 Task: Find connections with filter location Meulaboh with filter topic #Strategywith filter profile language French with filter current company NTT Ltd. with filter school Dr B R Ambedkar National Institute of Technology, Jalandhar with filter industry Medical and Diagnostic Laboratories with filter service category Packaging Design with filter keywords title Chief Robot Whisperer
Action: Mouse pressed left at (496, 68)
Screenshot: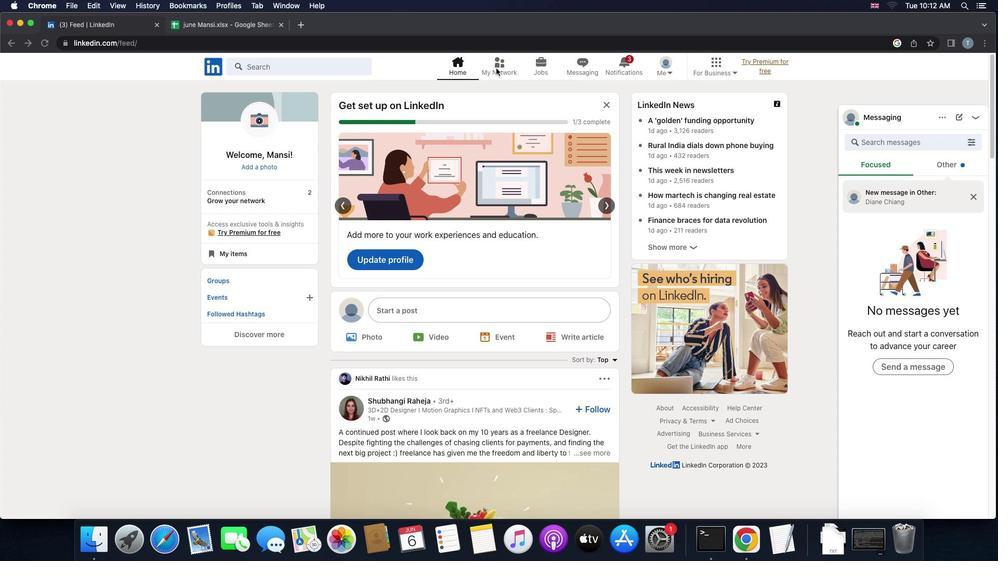 
Action: Mouse pressed left at (496, 68)
Screenshot: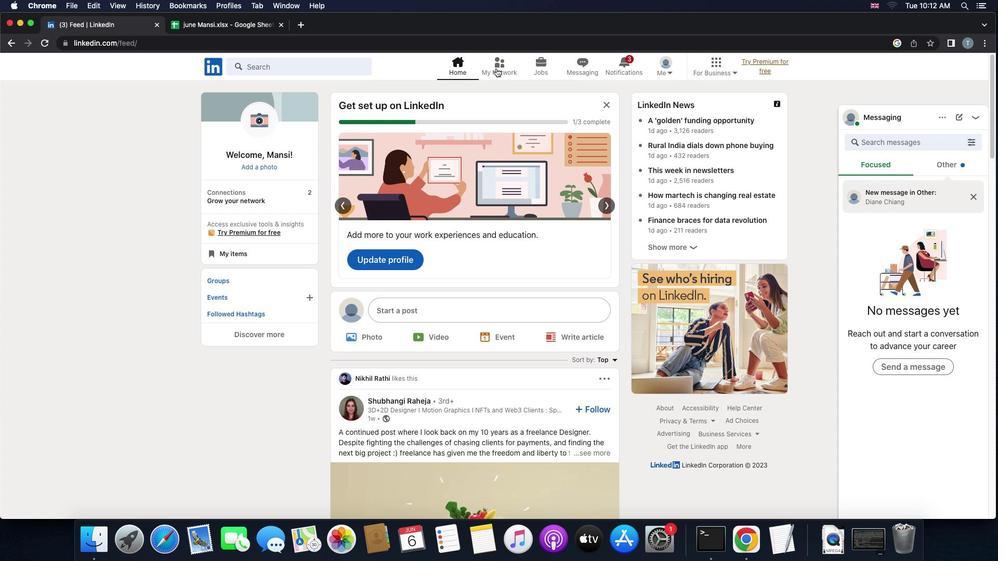
Action: Mouse moved to (305, 124)
Screenshot: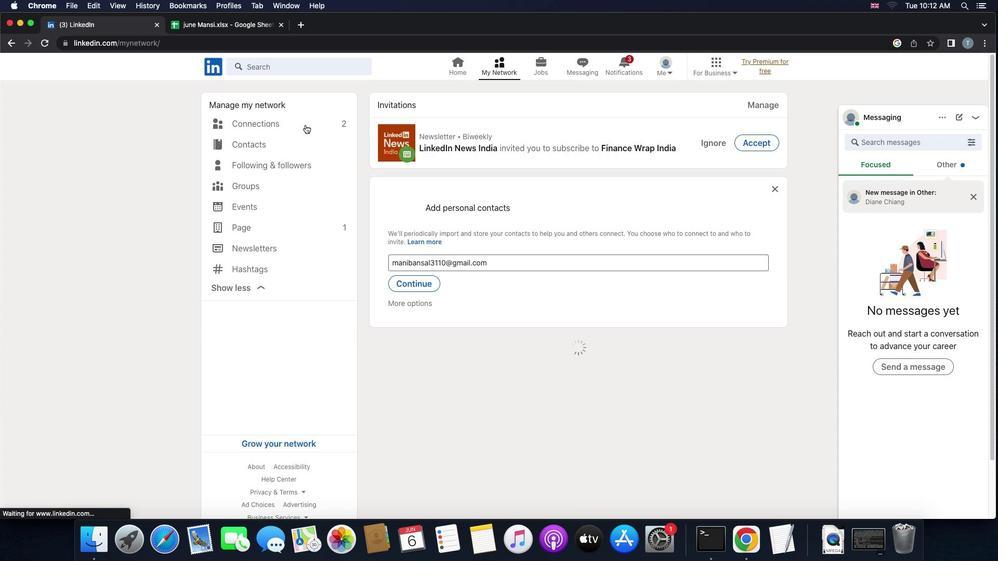 
Action: Mouse pressed left at (305, 124)
Screenshot: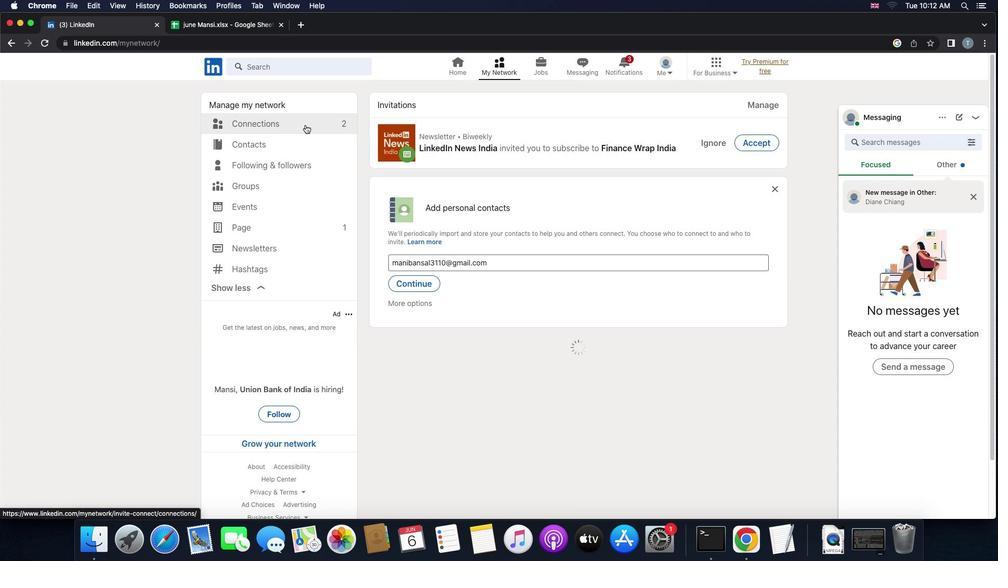 
Action: Mouse pressed left at (305, 124)
Screenshot: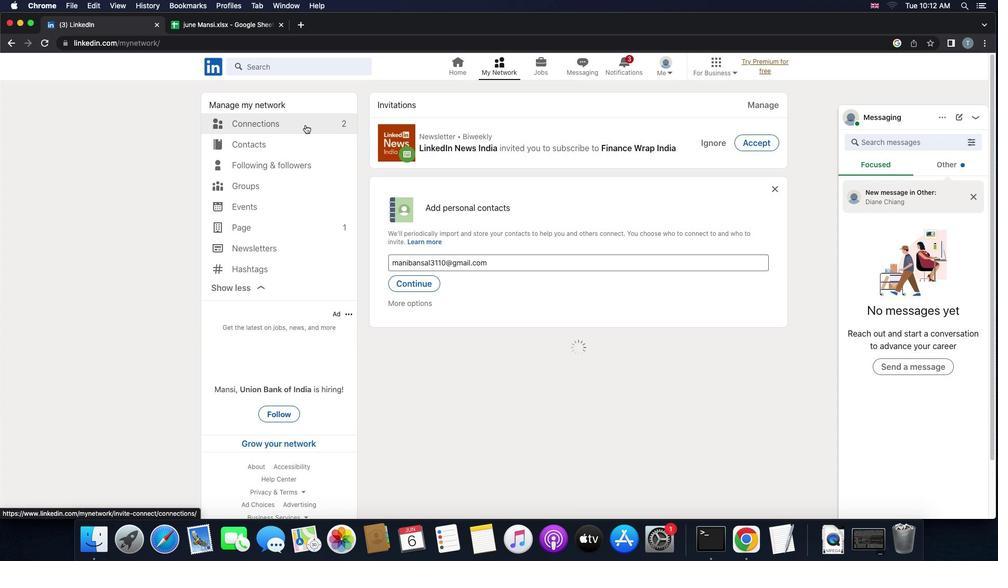 
Action: Mouse moved to (561, 125)
Screenshot: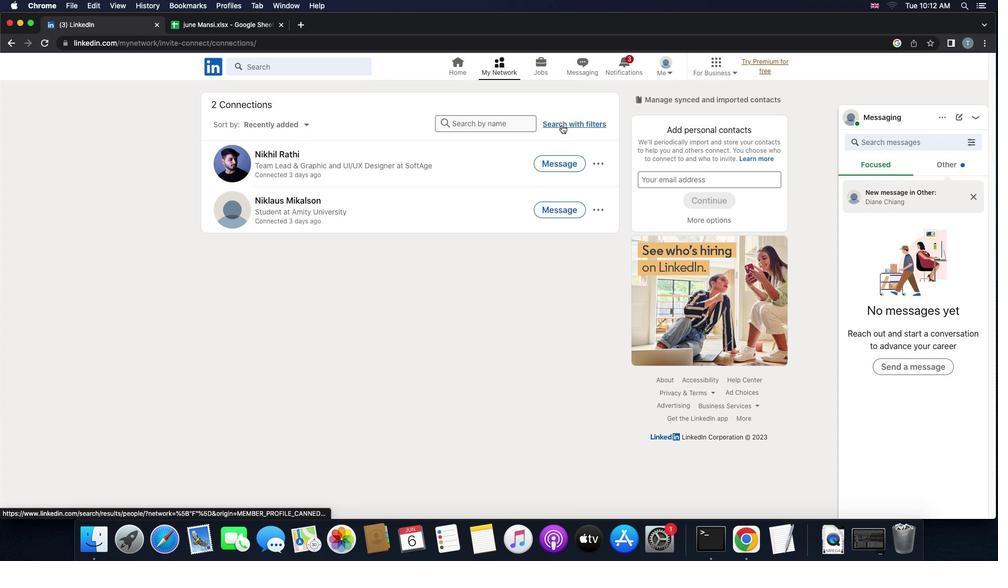 
Action: Mouse pressed left at (561, 125)
Screenshot: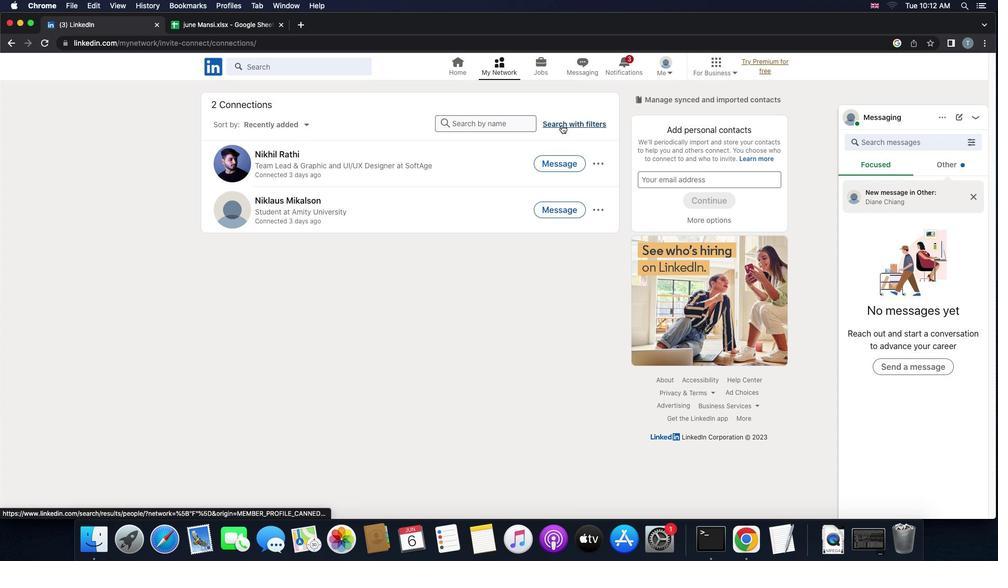 
Action: Mouse moved to (538, 95)
Screenshot: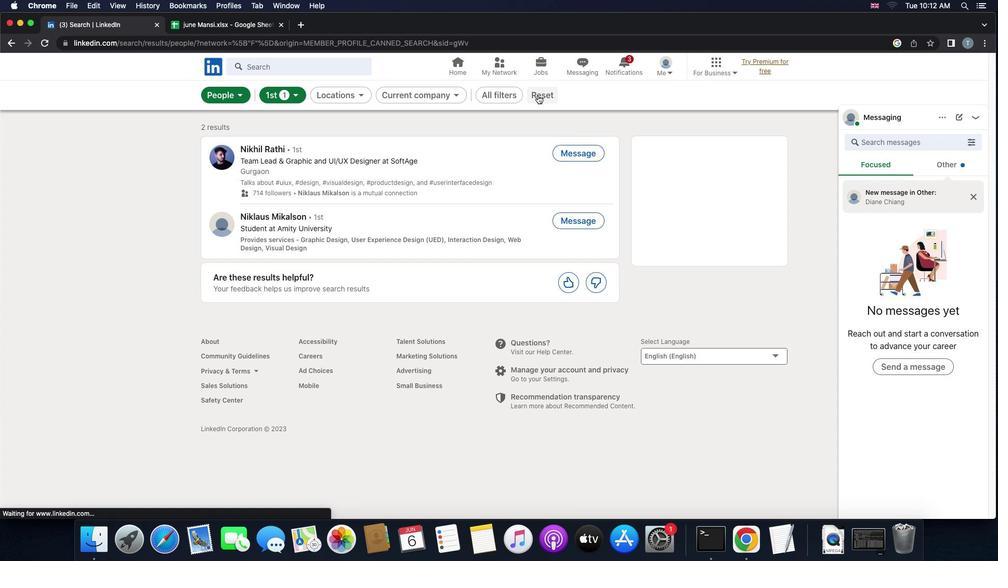 
Action: Mouse pressed left at (538, 95)
Screenshot: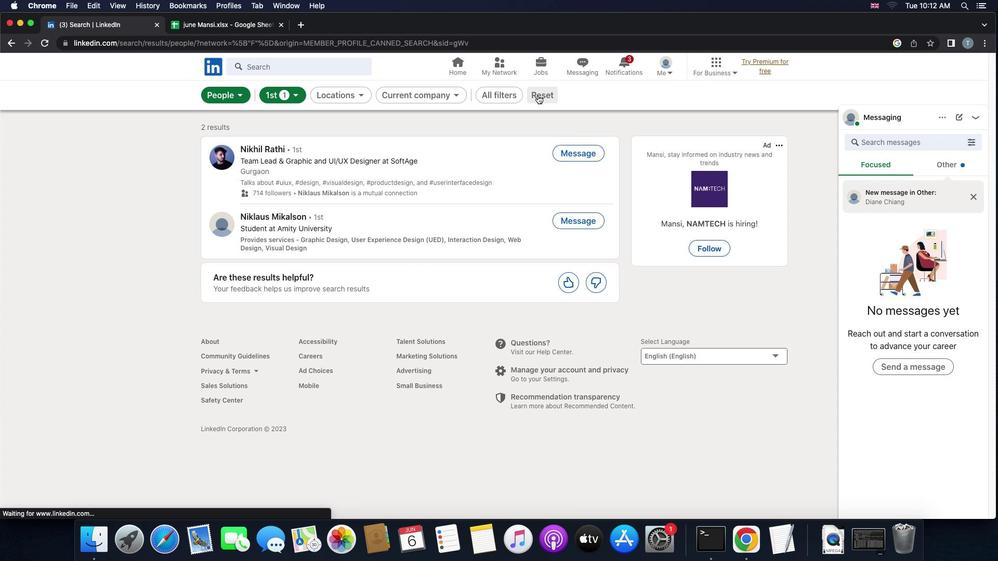 
Action: Mouse moved to (535, 94)
Screenshot: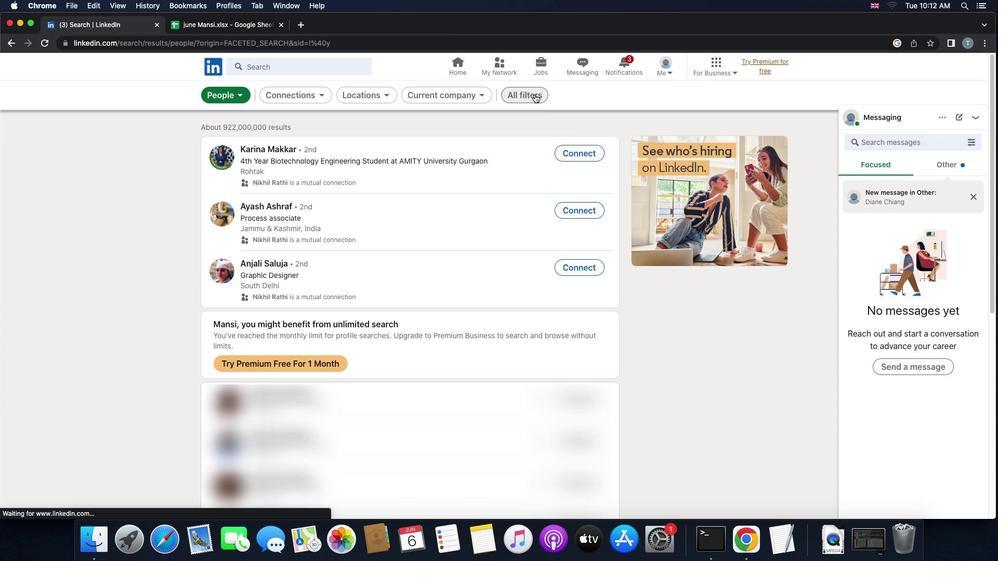
Action: Mouse pressed left at (535, 94)
Screenshot: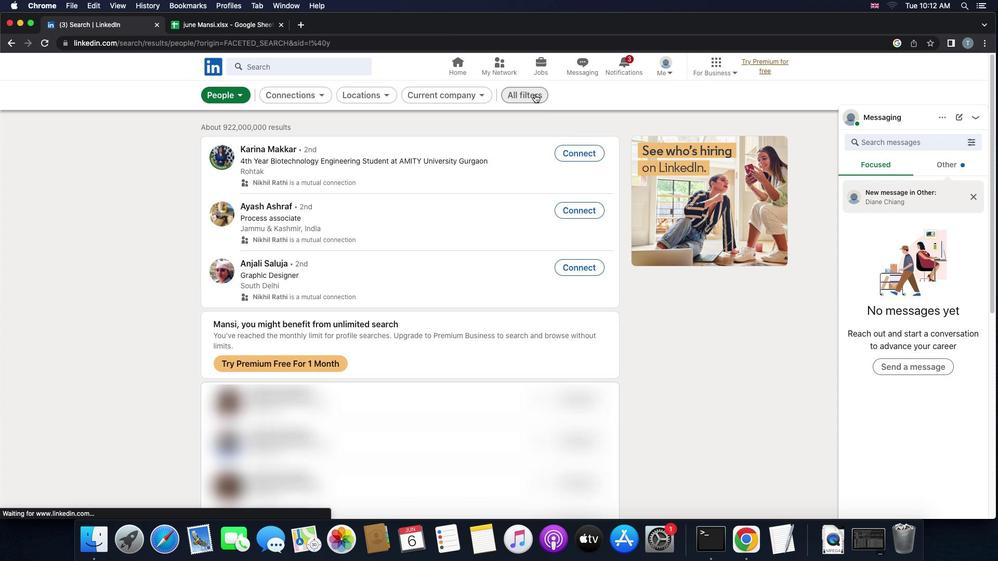 
Action: Mouse moved to (758, 288)
Screenshot: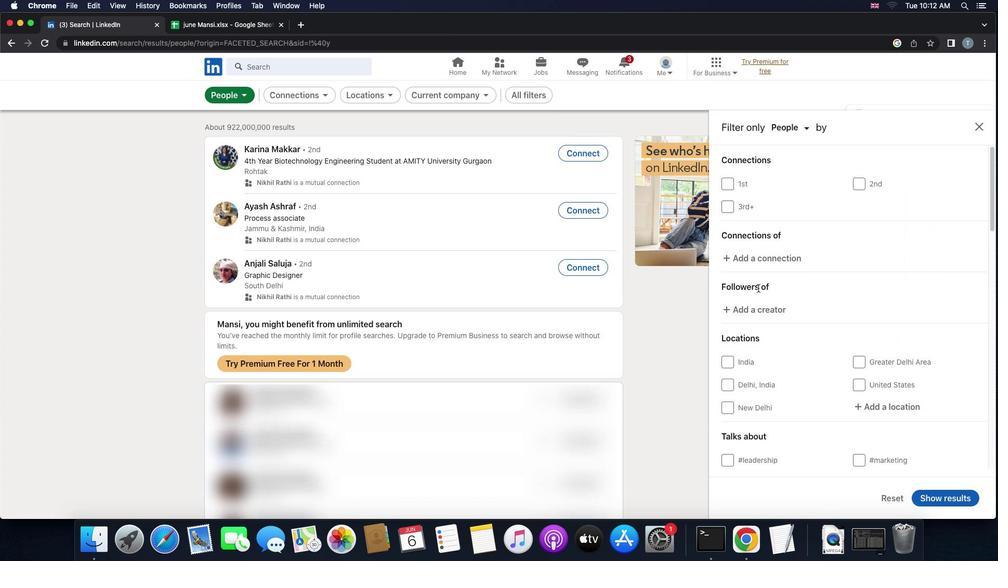 
Action: Mouse scrolled (758, 288) with delta (0, 0)
Screenshot: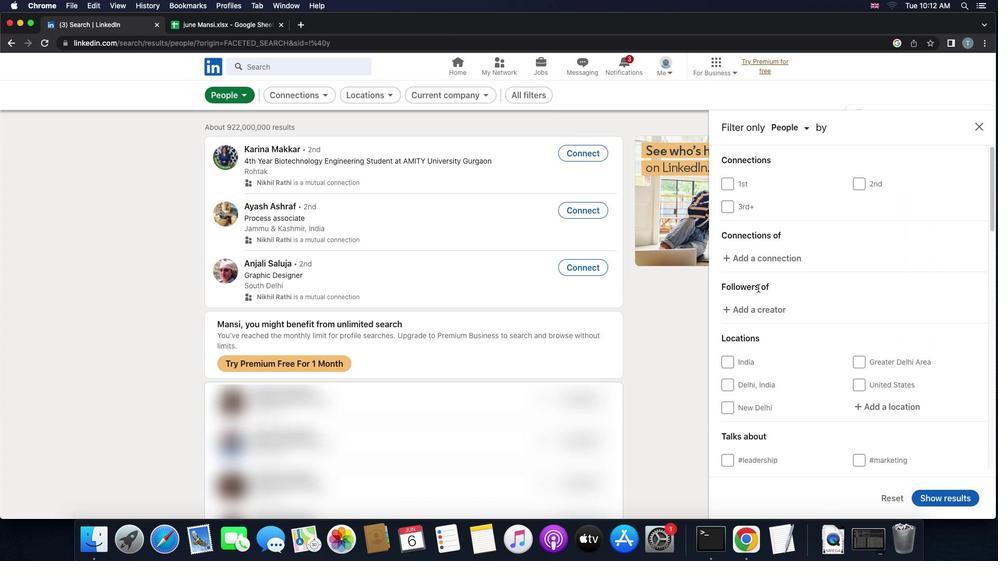 
Action: Mouse scrolled (758, 288) with delta (0, 0)
Screenshot: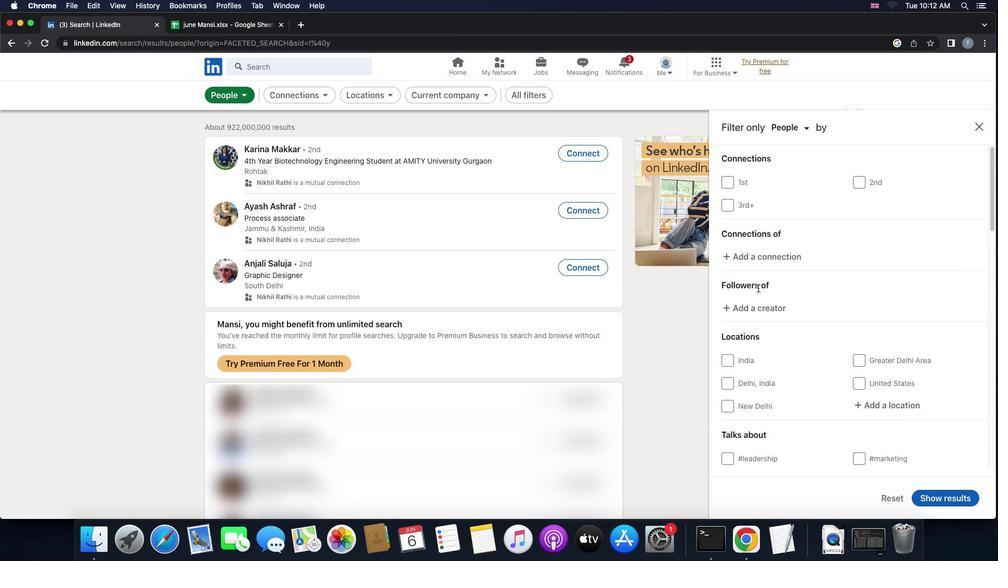 
Action: Mouse scrolled (758, 288) with delta (0, 0)
Screenshot: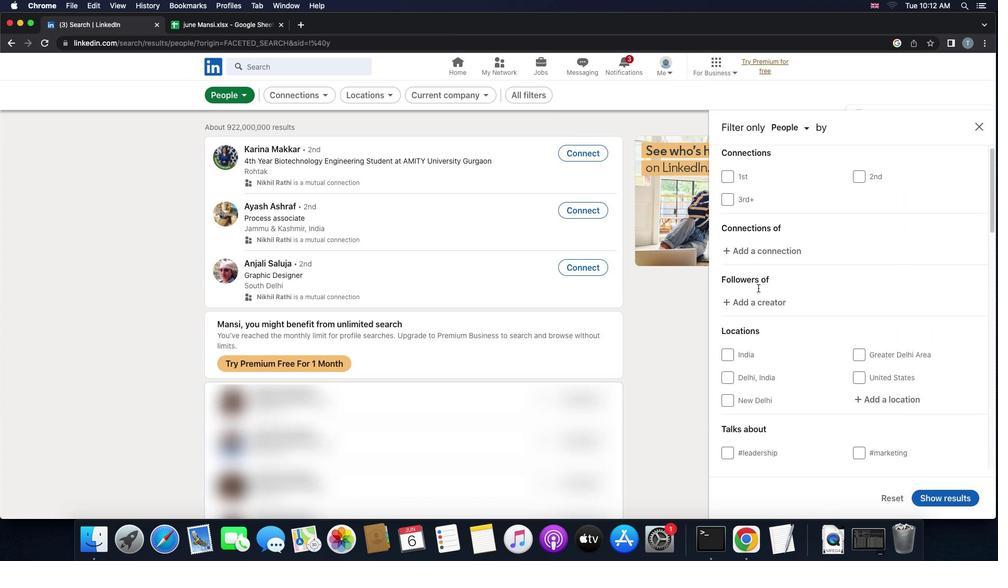 
Action: Mouse scrolled (758, 288) with delta (0, 0)
Screenshot: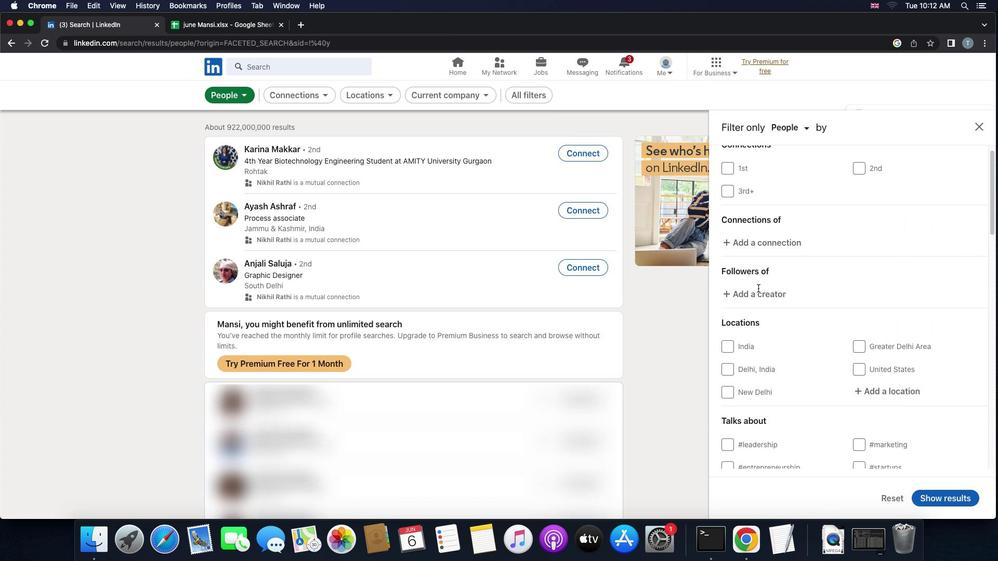 
Action: Mouse moved to (776, 307)
Screenshot: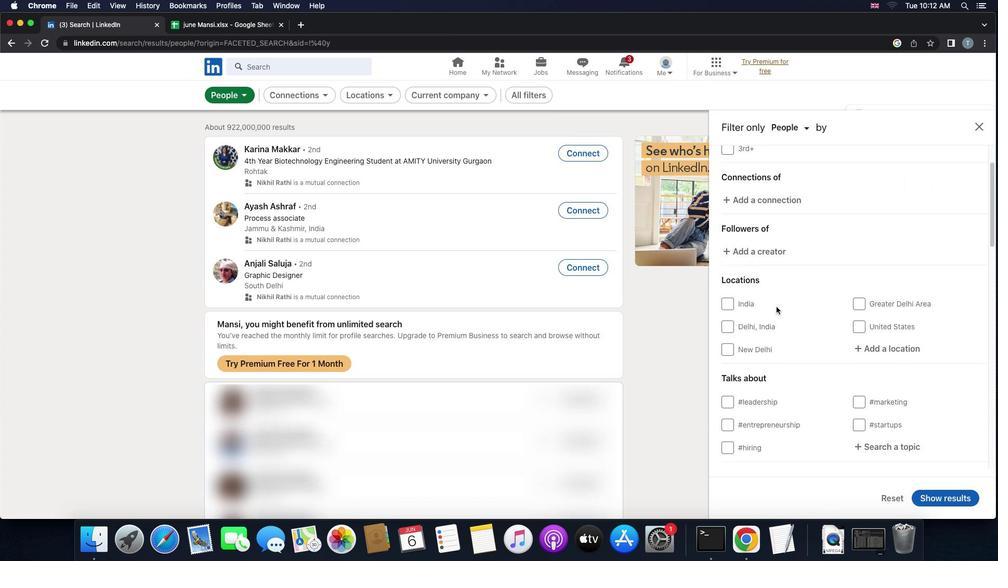 
Action: Mouse scrolled (776, 307) with delta (0, 0)
Screenshot: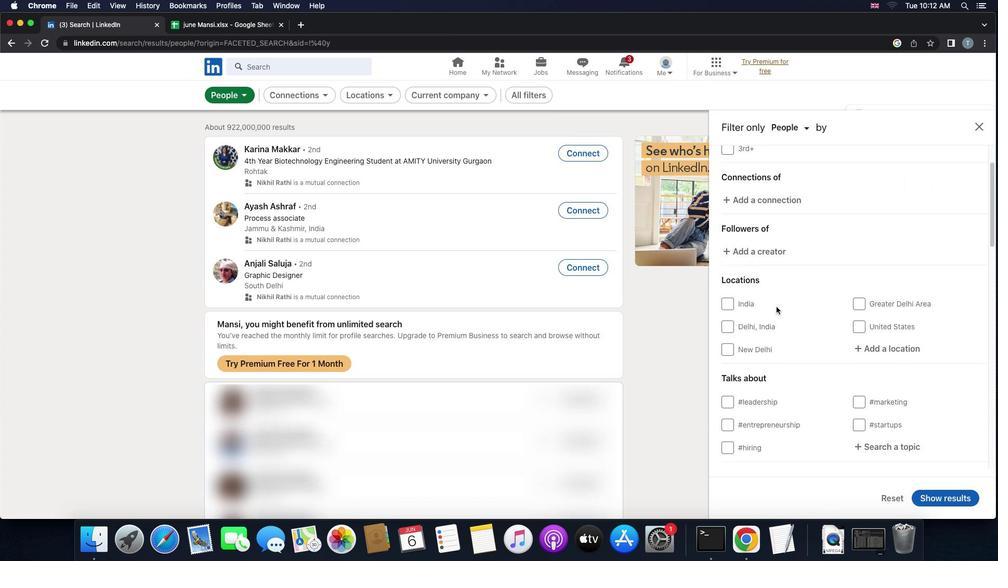
Action: Mouse scrolled (776, 307) with delta (0, 0)
Screenshot: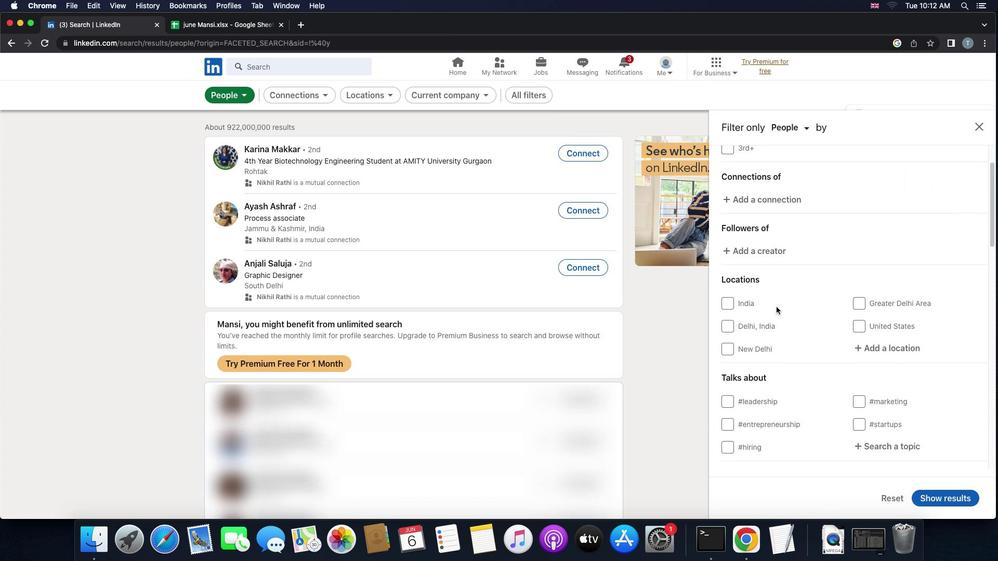 
Action: Mouse scrolled (776, 307) with delta (0, 0)
Screenshot: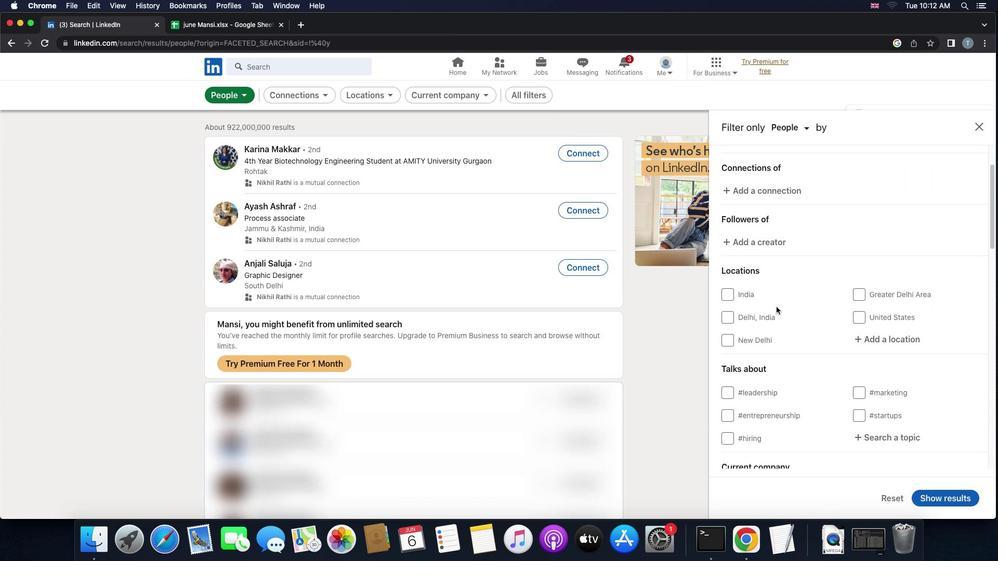 
Action: Mouse moved to (885, 298)
Screenshot: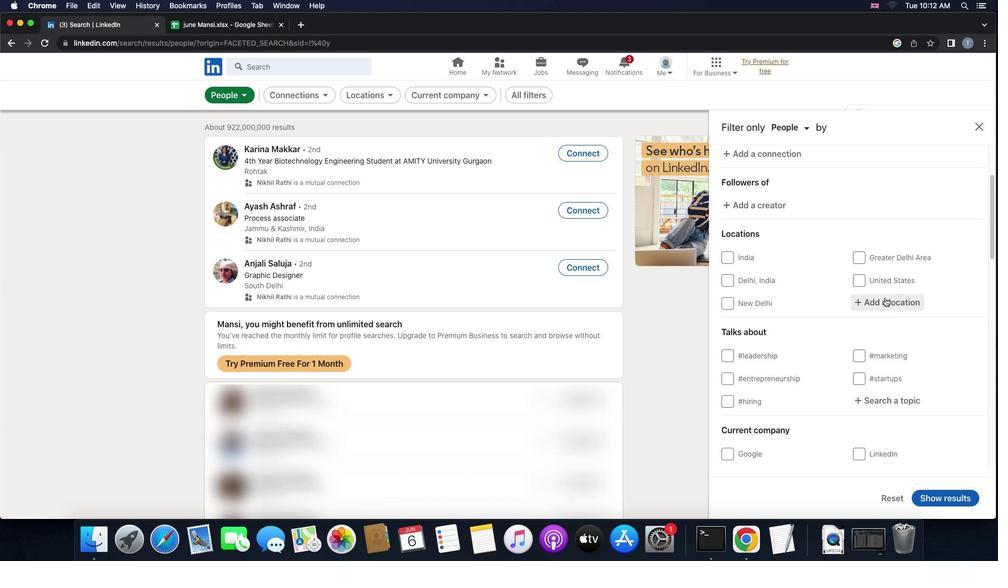 
Action: Mouse pressed left at (885, 298)
Screenshot: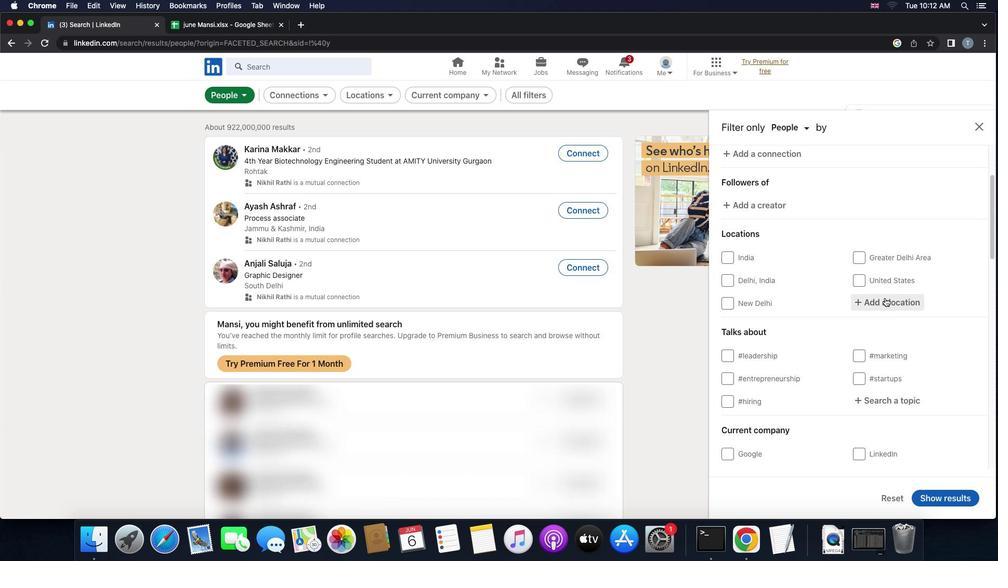 
Action: Mouse moved to (811, 293)
Screenshot: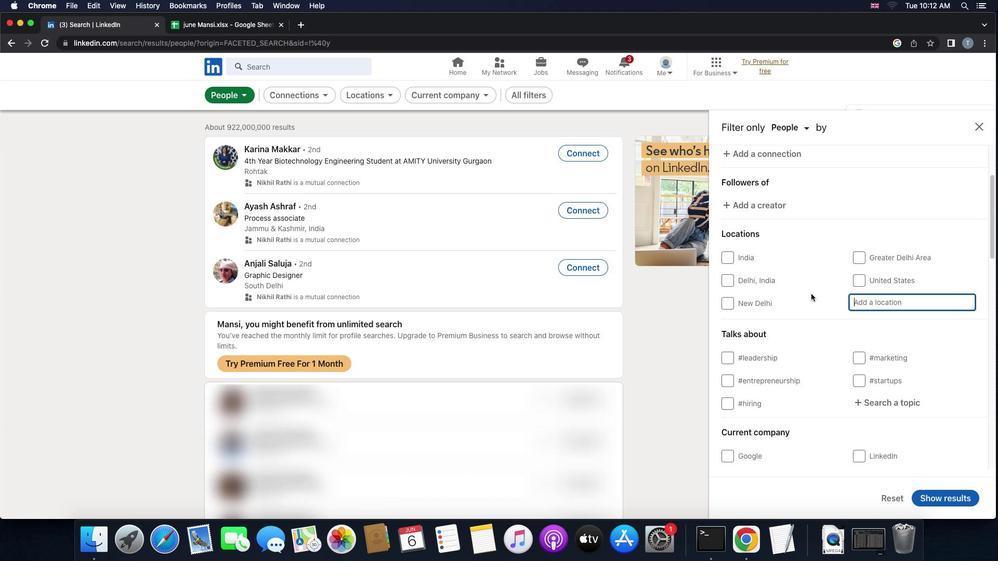 
Action: Key pressed Key.shift'M''e''u'
Screenshot: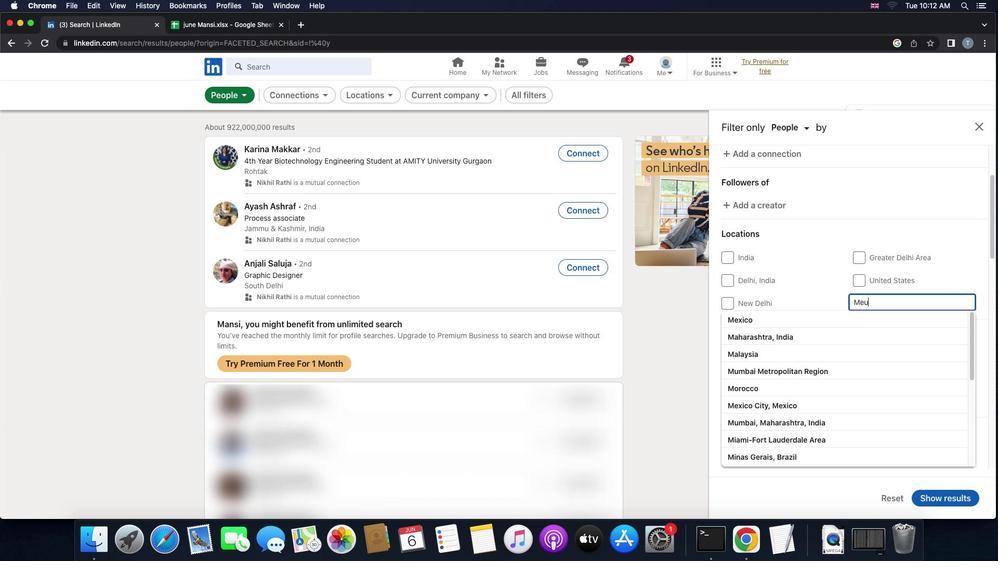 
Action: Mouse moved to (811, 293)
Screenshot: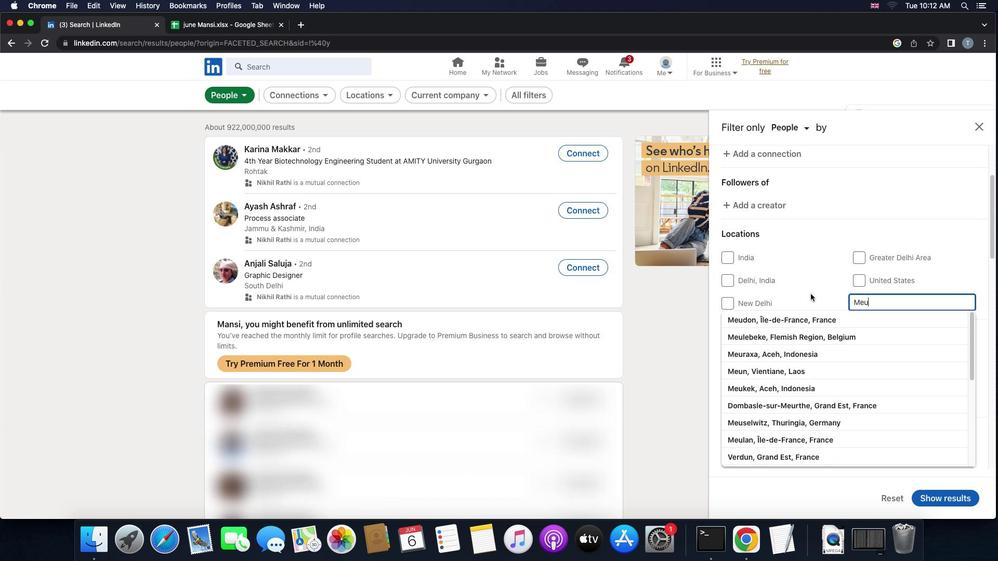 
Action: Key pressed 'l''a''n'Key.backspace'b''o''h'
Screenshot: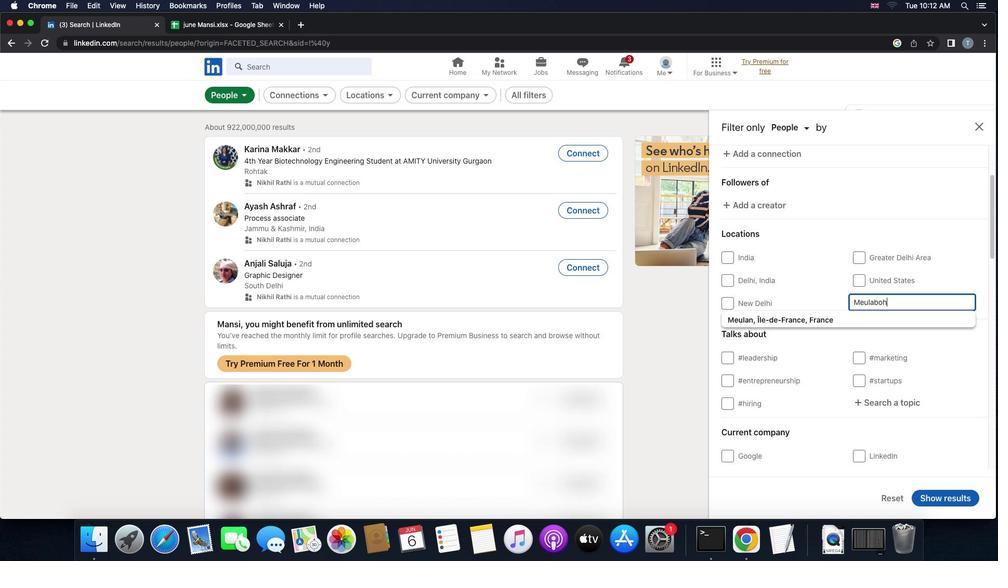 
Action: Mouse moved to (810, 305)
Screenshot: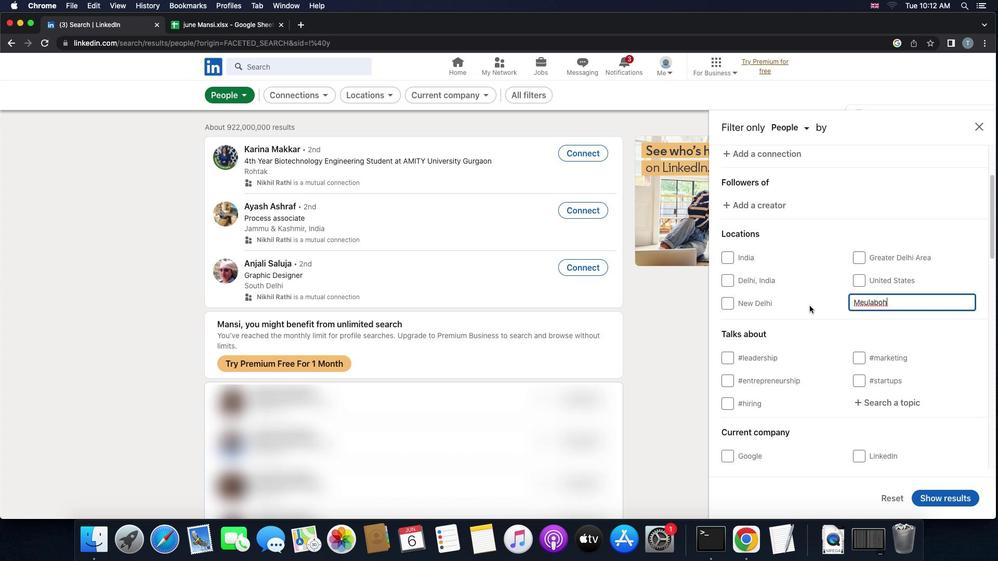
Action: Key pressed Key.enter
Screenshot: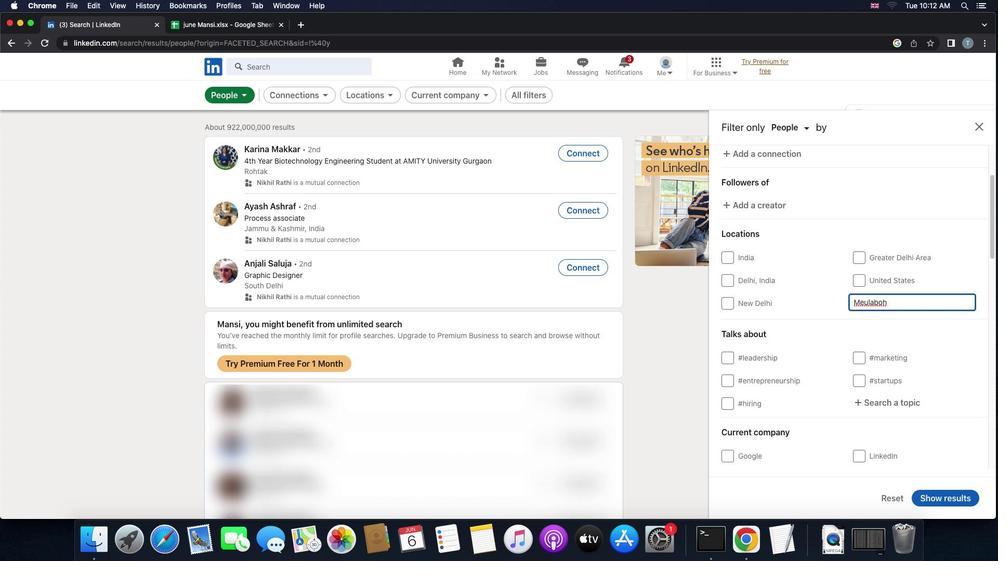 
Action: Mouse moved to (780, 314)
Screenshot: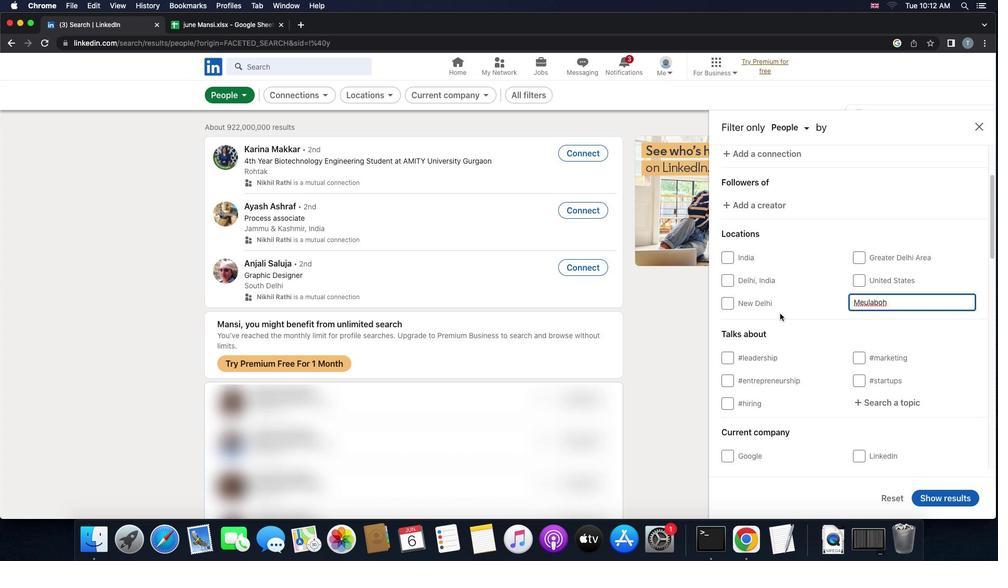 
Action: Mouse scrolled (780, 314) with delta (0, 0)
Screenshot: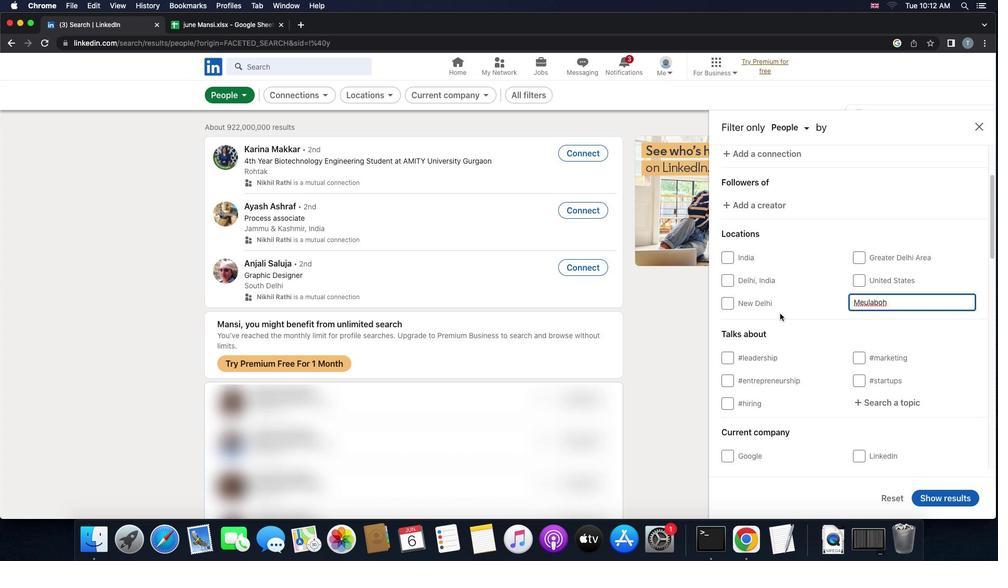 
Action: Mouse scrolled (780, 314) with delta (0, 0)
Screenshot: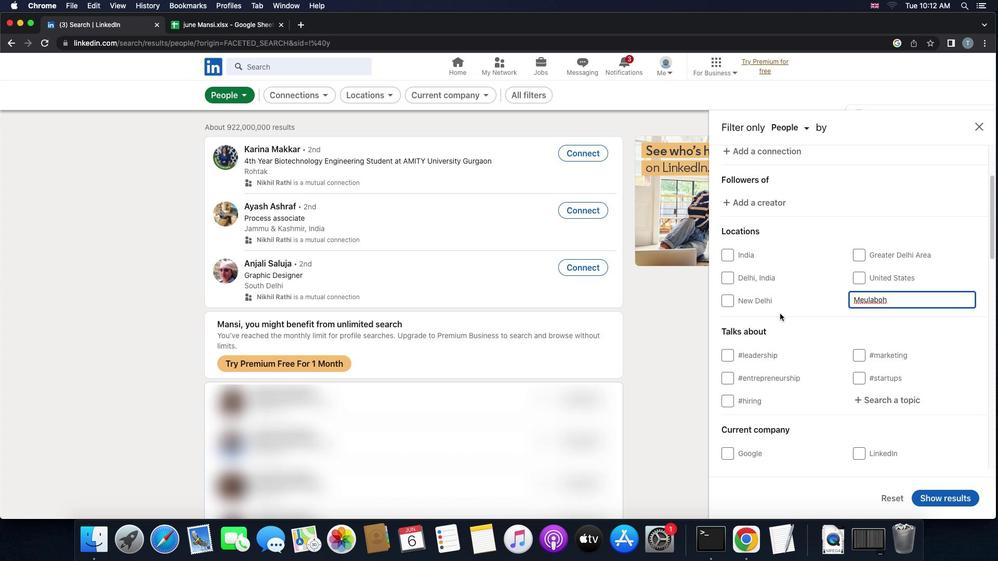 
Action: Mouse scrolled (780, 314) with delta (0, 0)
Screenshot: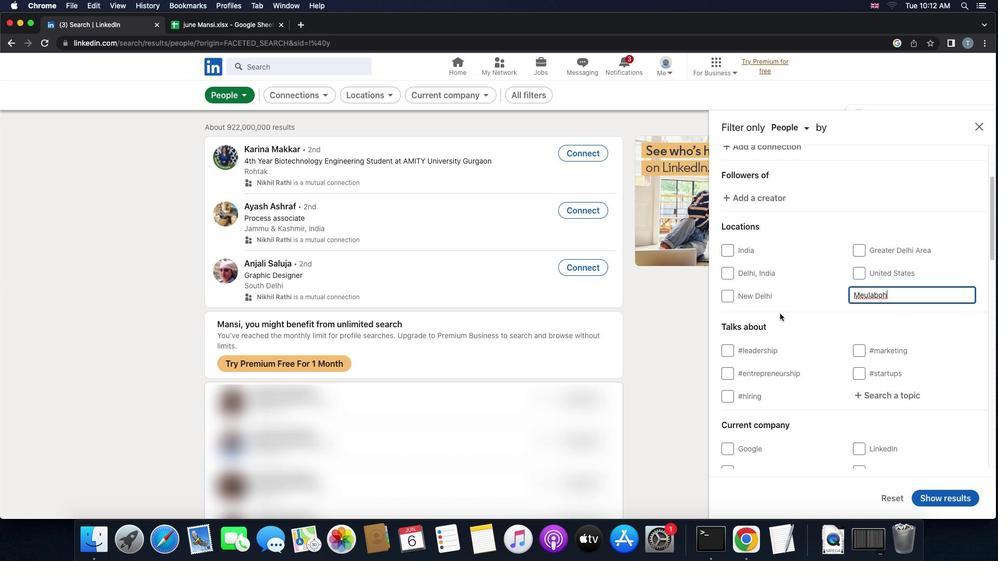 
Action: Mouse scrolled (780, 314) with delta (0, 0)
Screenshot: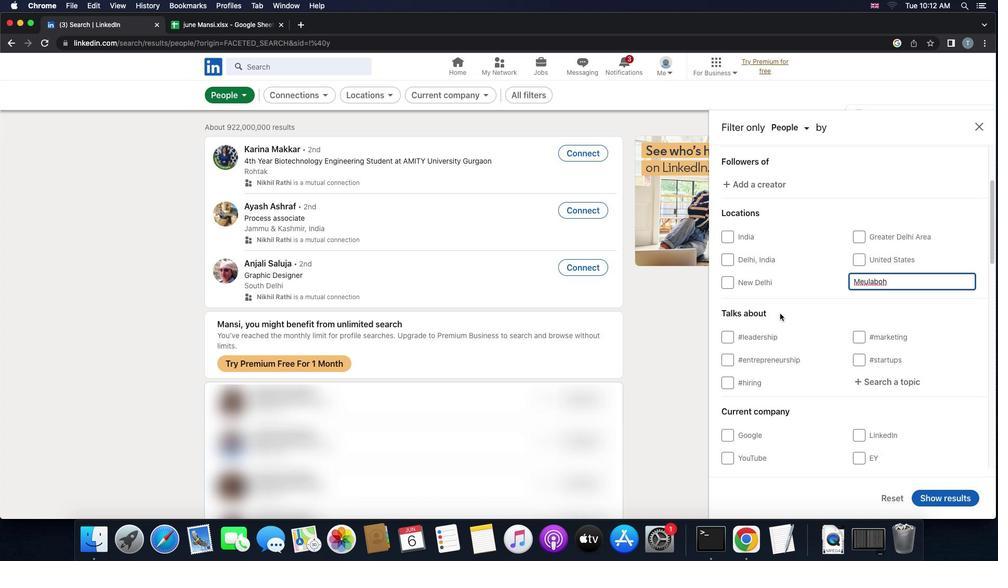 
Action: Mouse scrolled (780, 314) with delta (0, 0)
Screenshot: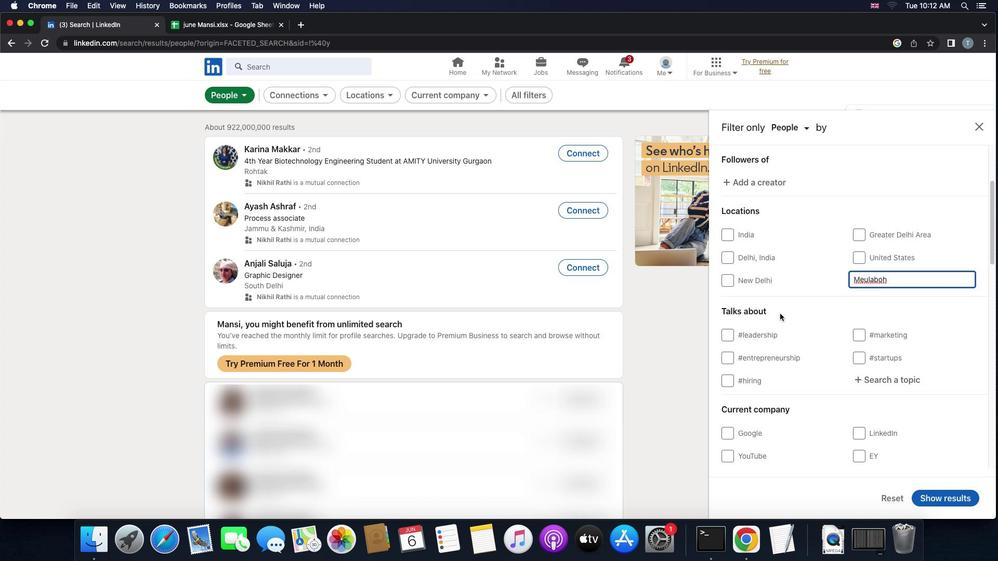 
Action: Mouse scrolled (780, 314) with delta (0, 0)
Screenshot: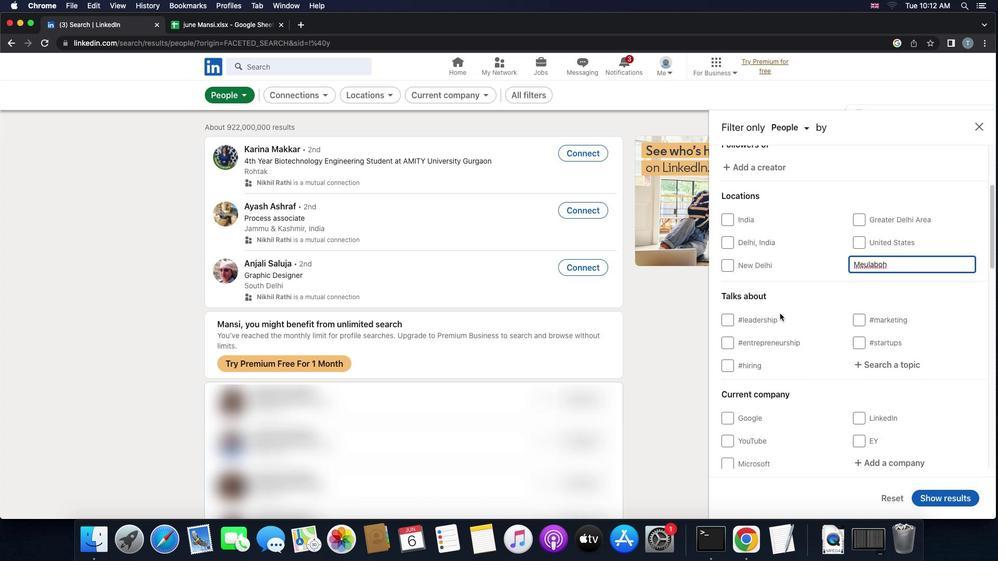
Action: Mouse scrolled (780, 314) with delta (0, 0)
Screenshot: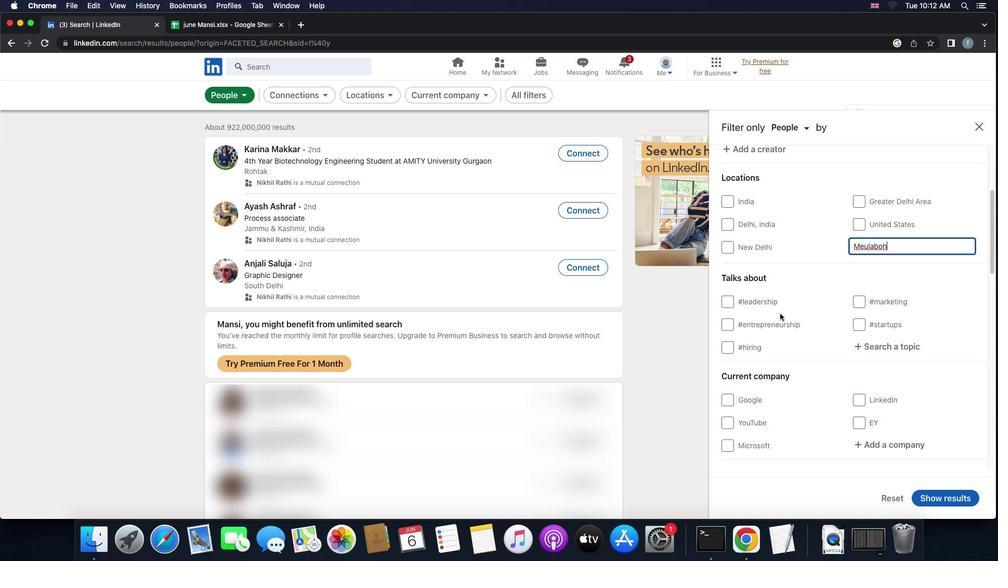 
Action: Mouse scrolled (780, 314) with delta (0, 0)
Screenshot: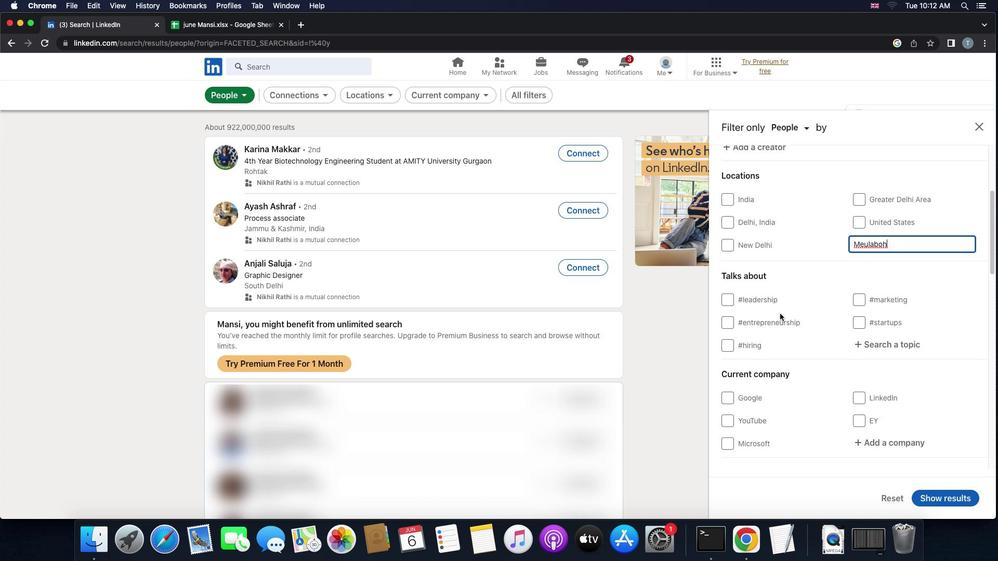 
Action: Mouse moved to (871, 332)
Screenshot: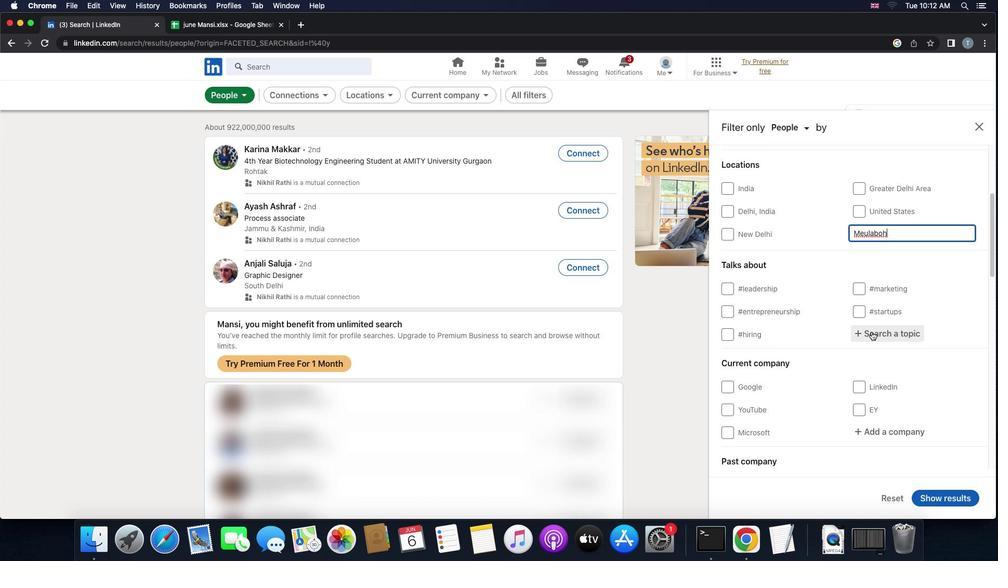 
Action: Mouse pressed left at (871, 332)
Screenshot: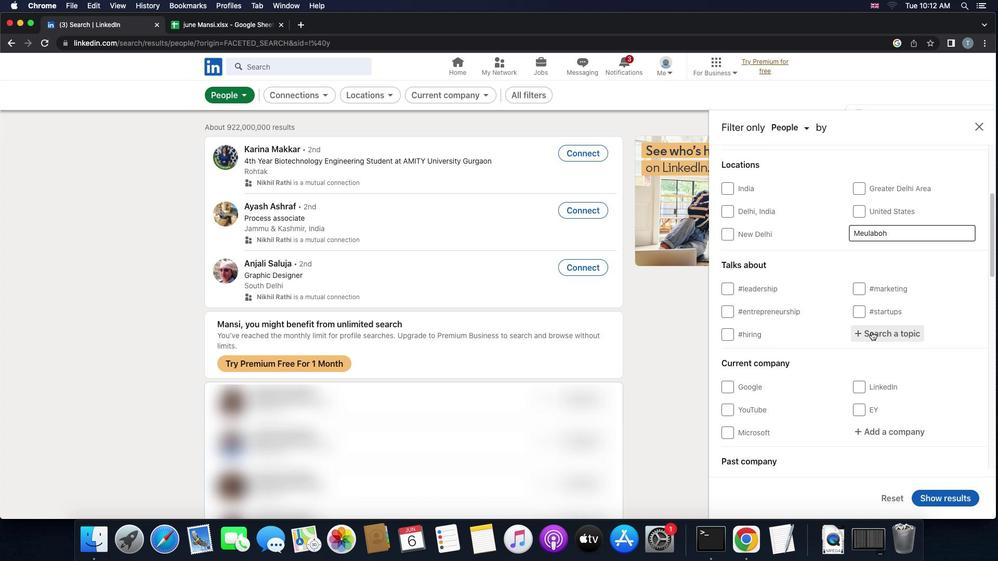 
Action: Mouse moved to (868, 331)
Screenshot: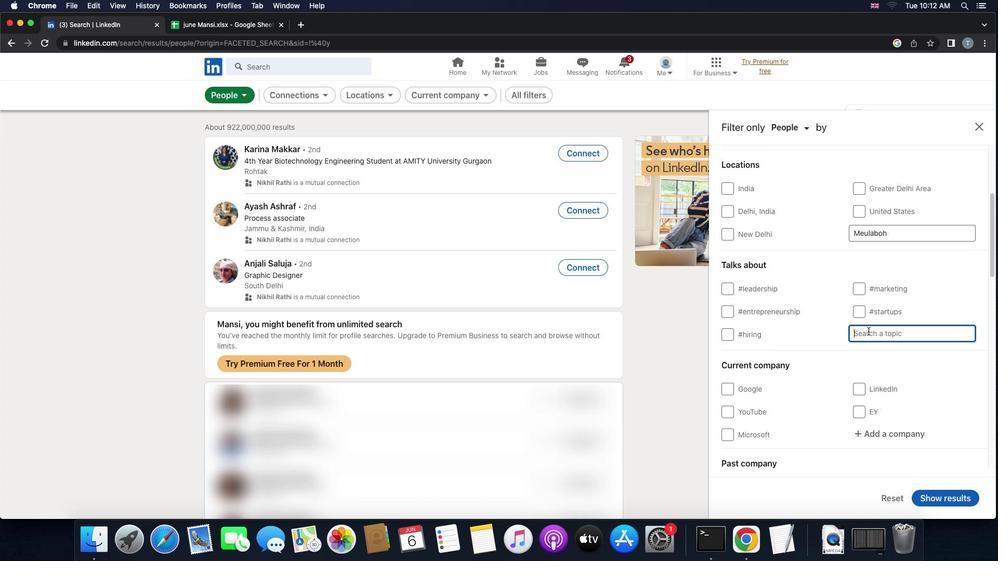 
Action: Key pressed 's''t''r''a''t''e''g''y'
Screenshot: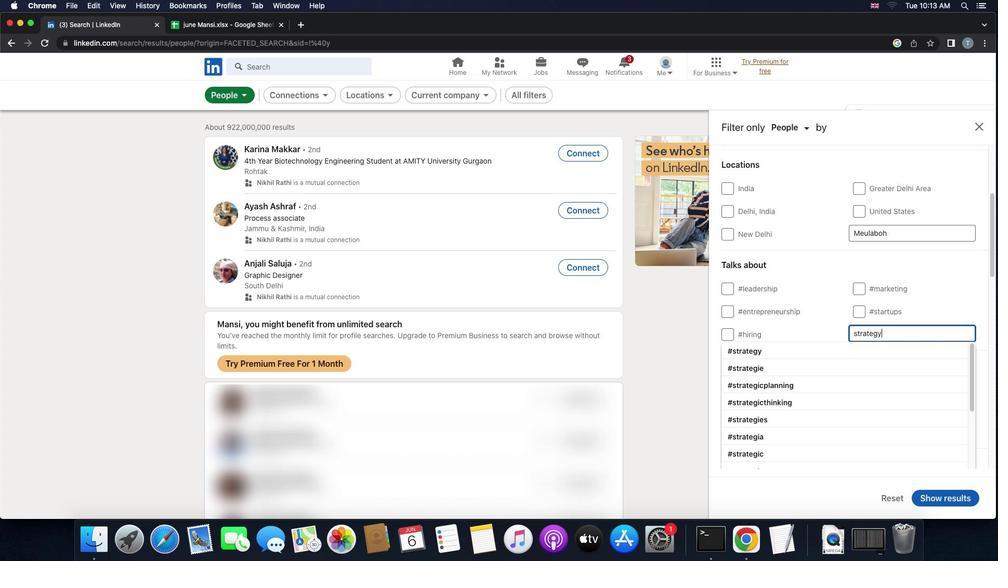 
Action: Mouse moved to (823, 352)
Screenshot: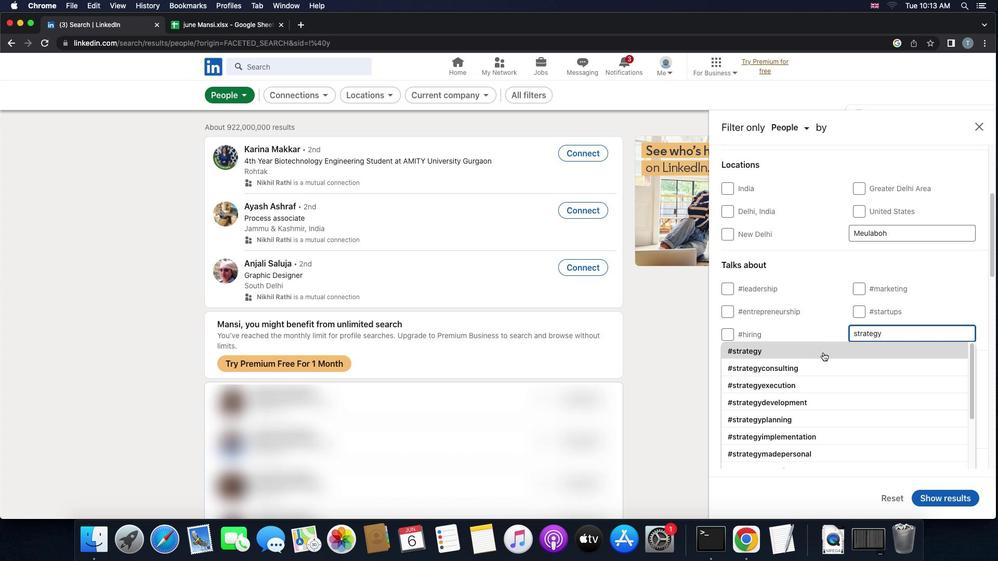 
Action: Mouse pressed left at (823, 352)
Screenshot: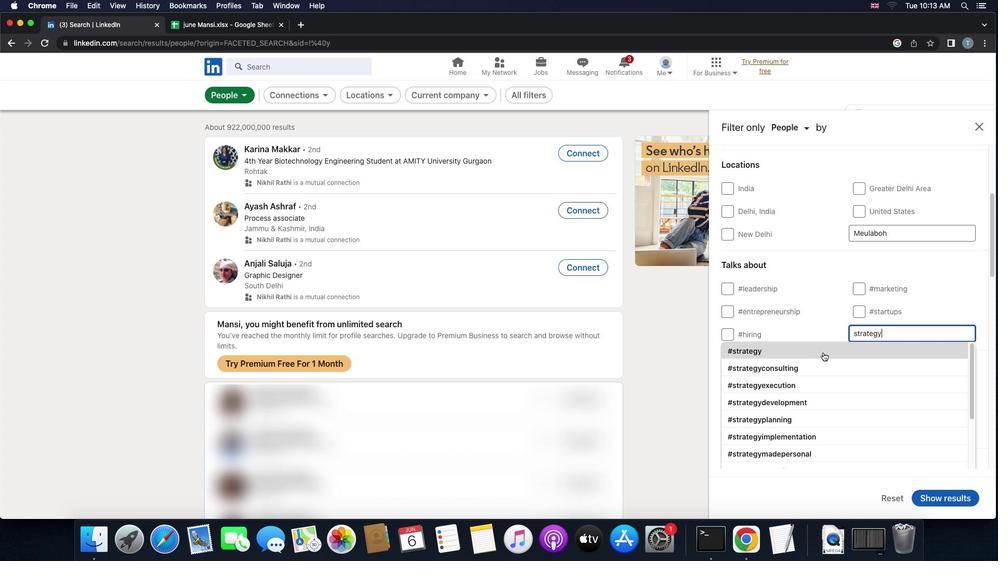 
Action: Mouse moved to (823, 353)
Screenshot: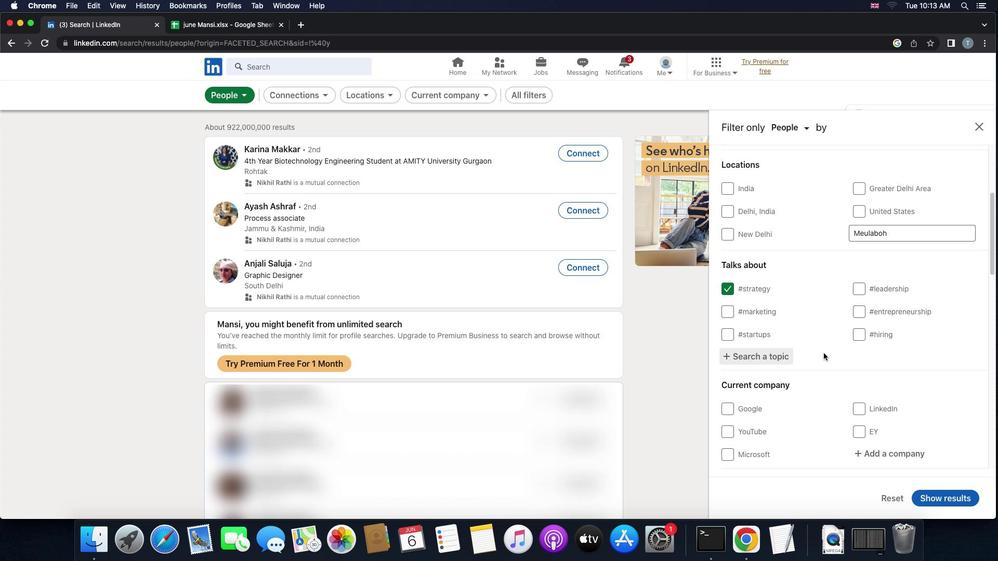
Action: Mouse scrolled (823, 353) with delta (0, 0)
Screenshot: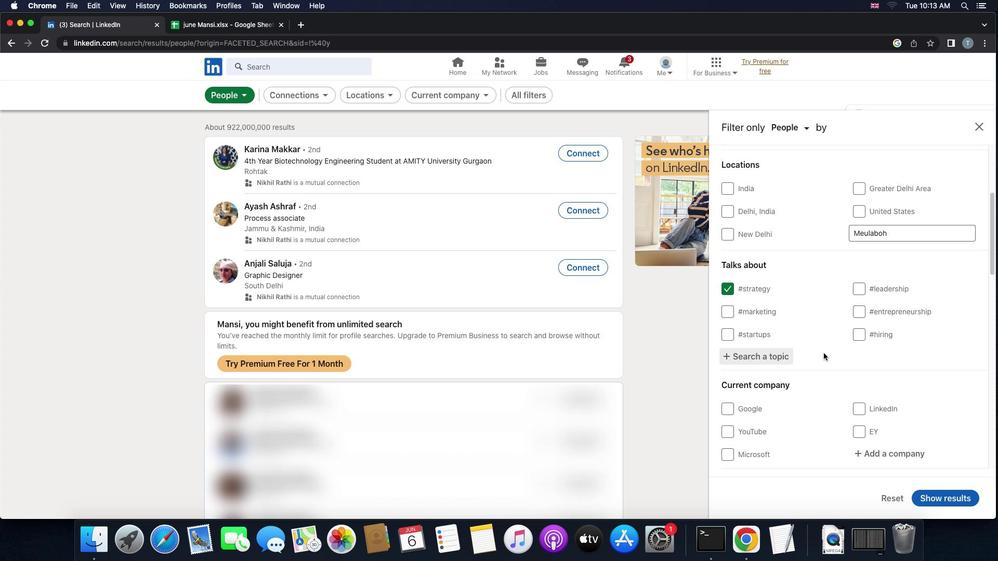
Action: Mouse scrolled (823, 353) with delta (0, 0)
Screenshot: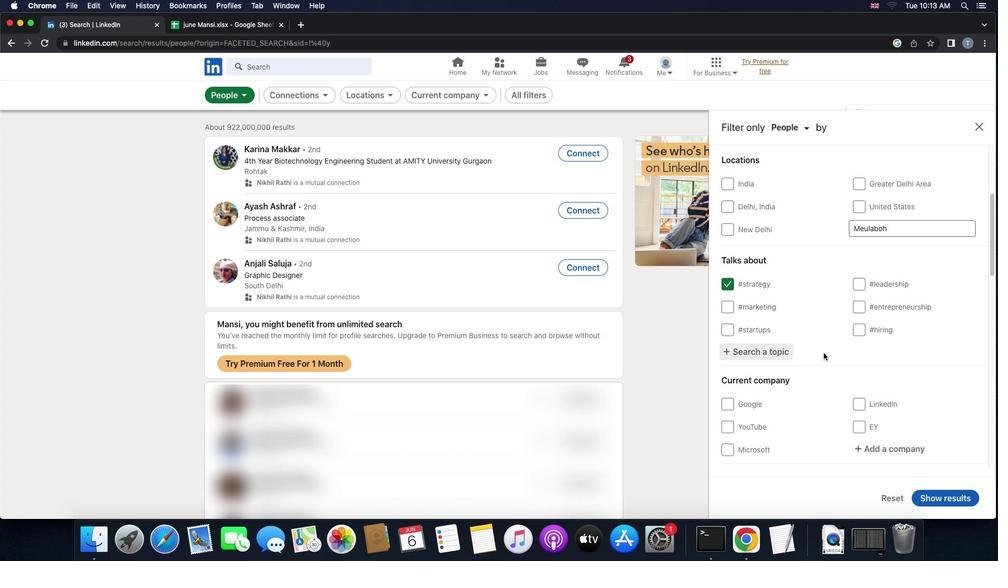 
Action: Mouse scrolled (823, 353) with delta (0, -1)
Screenshot: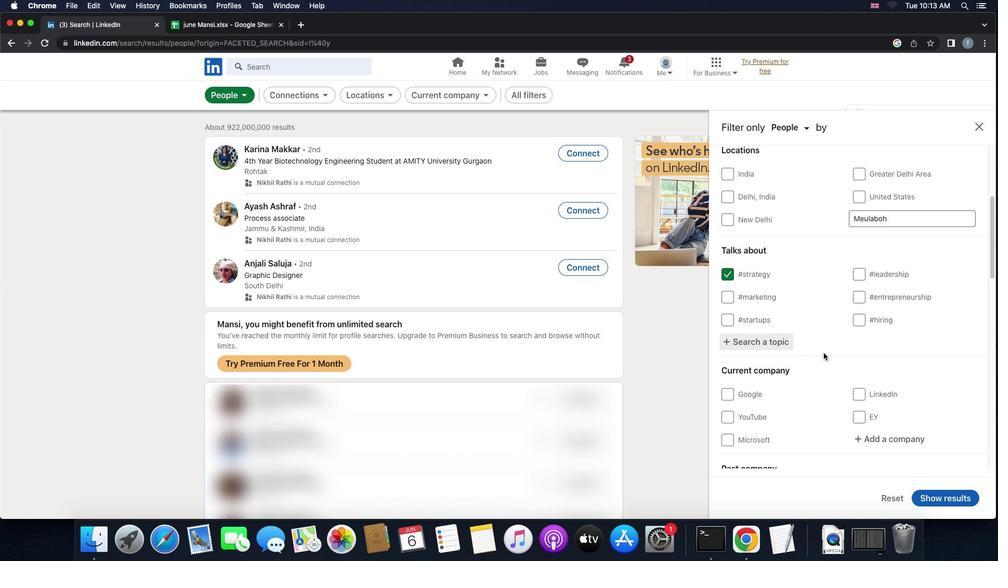 
Action: Mouse scrolled (823, 353) with delta (0, -1)
Screenshot: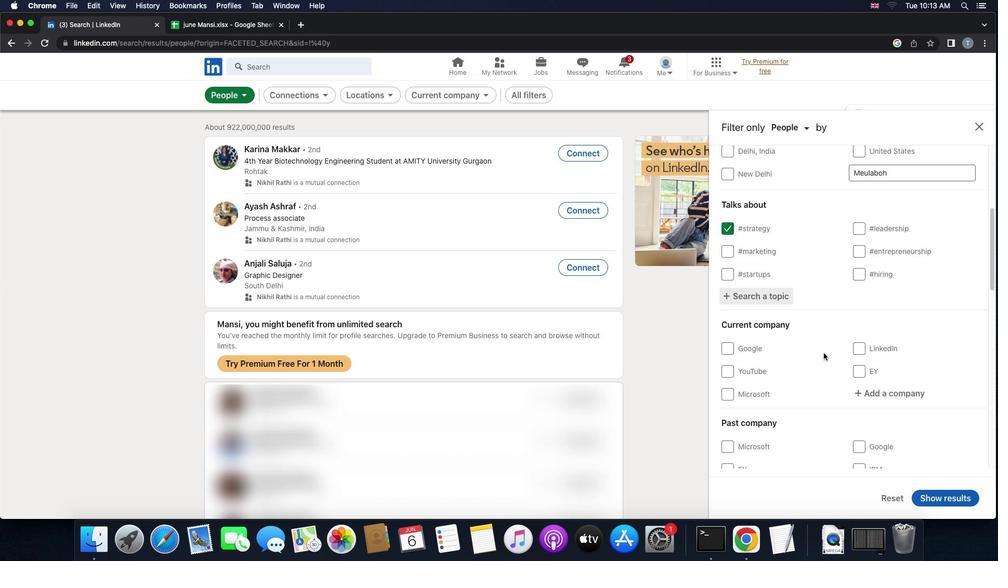 
Action: Mouse scrolled (823, 353) with delta (0, 0)
Screenshot: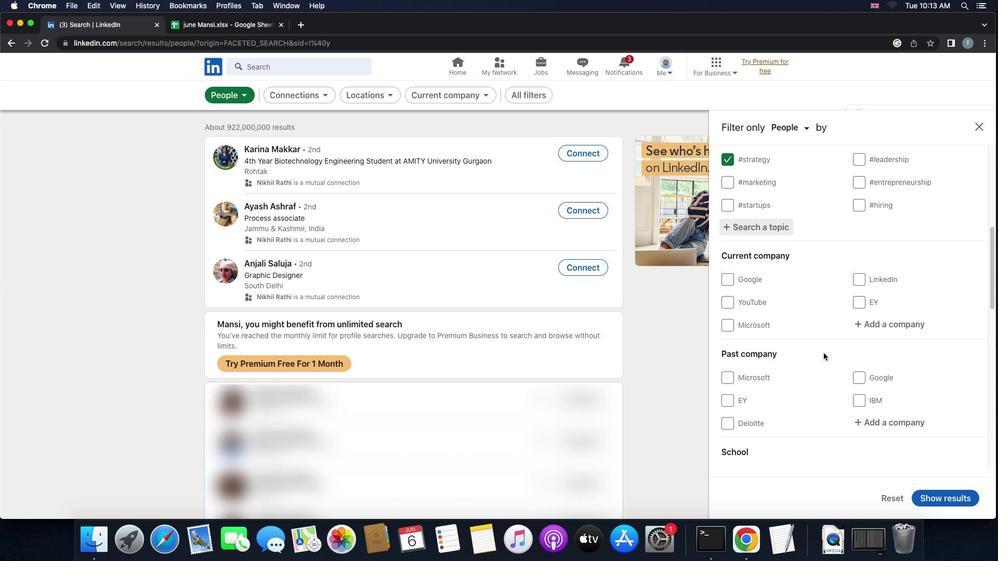
Action: Mouse scrolled (823, 353) with delta (0, 0)
Screenshot: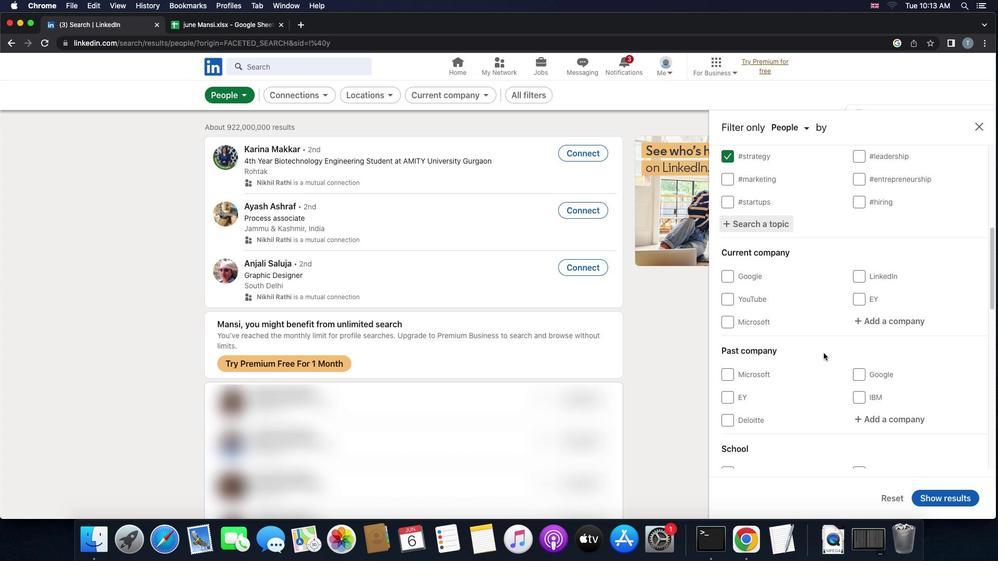 
Action: Mouse scrolled (823, 353) with delta (0, 0)
Screenshot: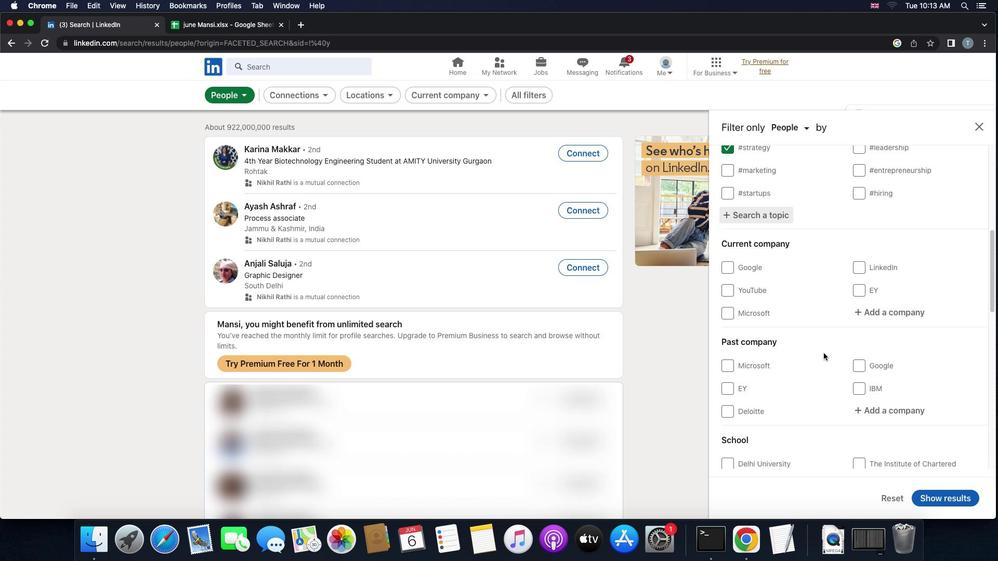 
Action: Mouse moved to (824, 353)
Screenshot: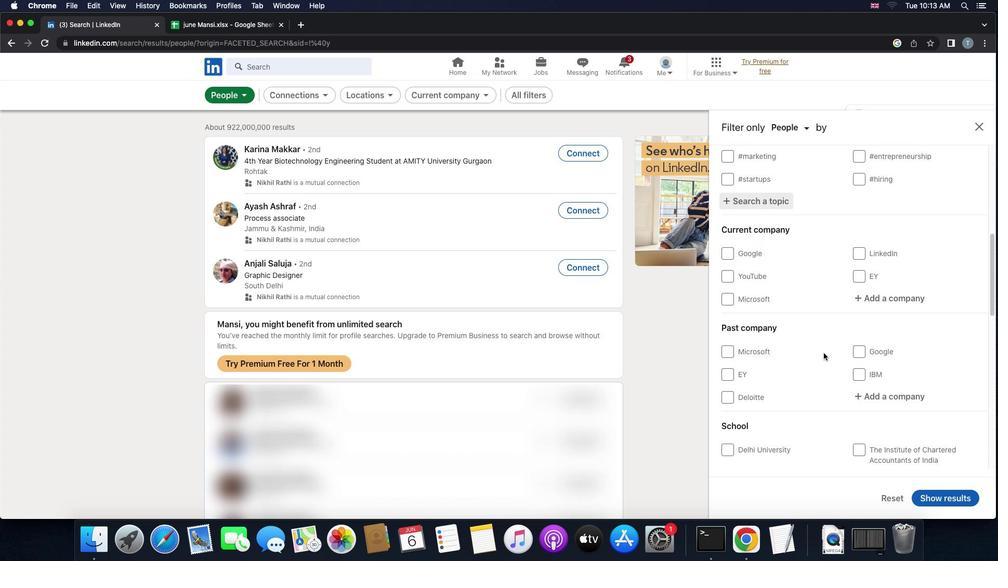 
Action: Mouse scrolled (824, 353) with delta (0, 0)
Screenshot: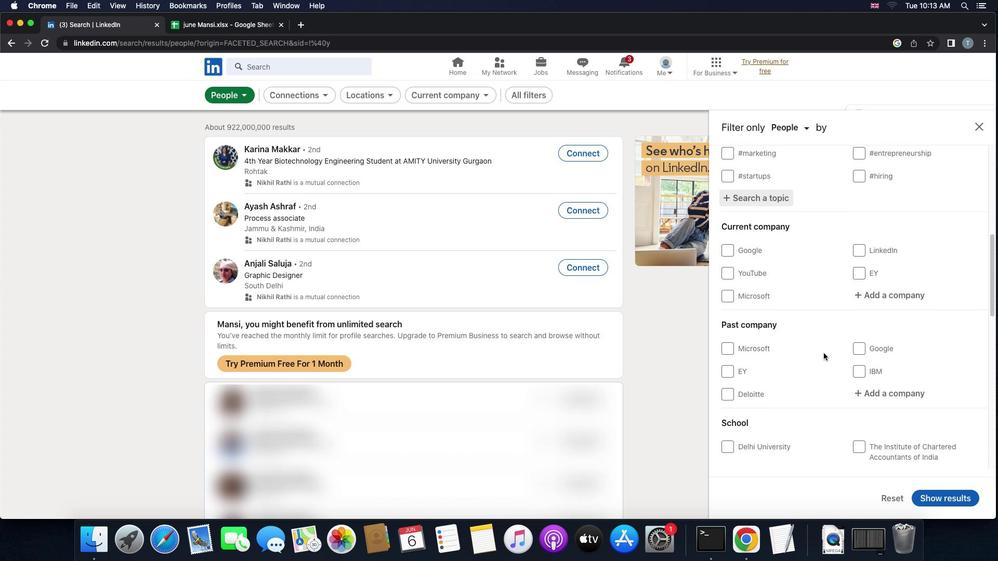 
Action: Mouse scrolled (824, 353) with delta (0, 0)
Screenshot: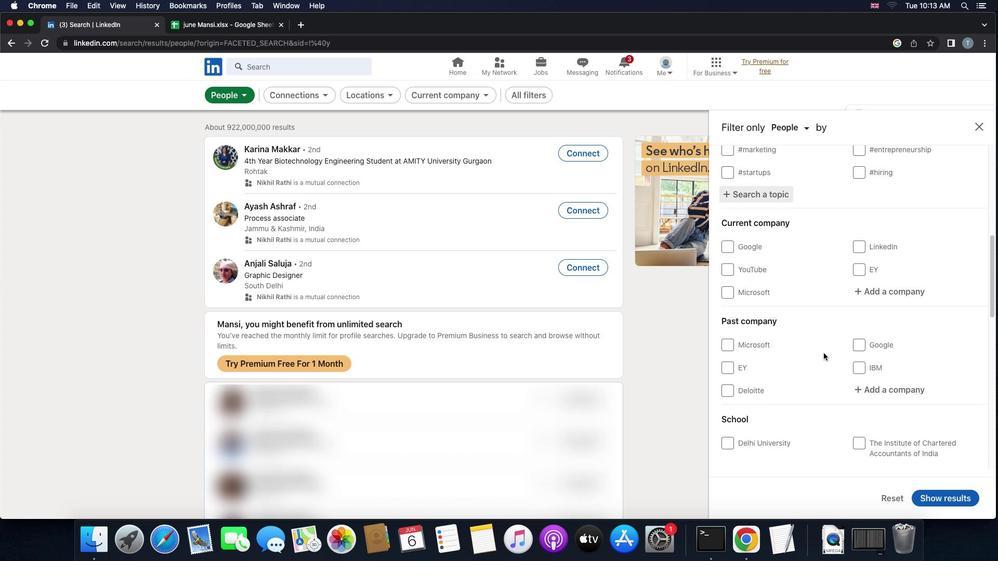 
Action: Mouse scrolled (824, 353) with delta (0, -1)
Screenshot: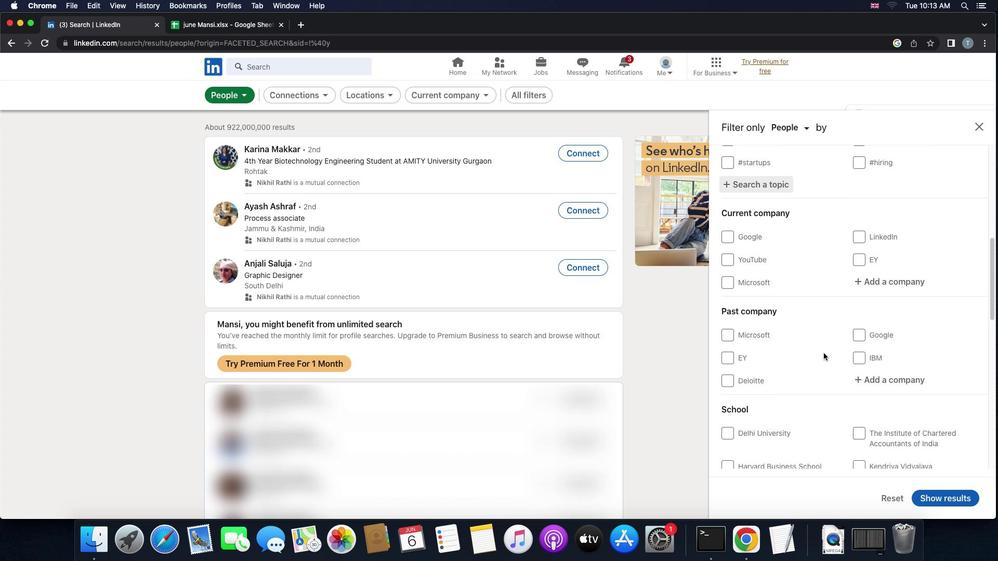 
Action: Mouse scrolled (824, 353) with delta (0, -1)
Screenshot: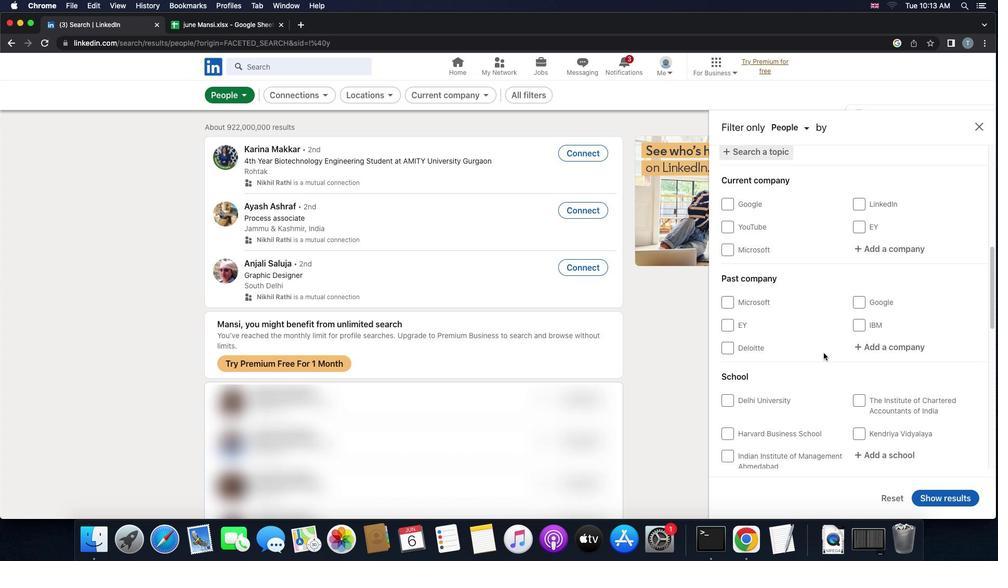 
Action: Mouse scrolled (824, 353) with delta (0, 0)
Screenshot: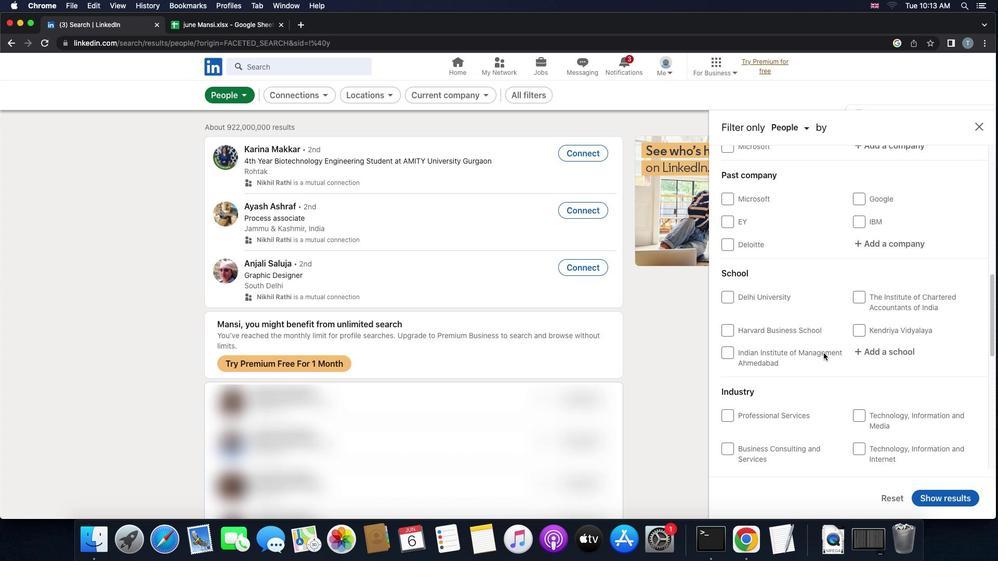 
Action: Mouse scrolled (824, 353) with delta (0, 0)
Screenshot: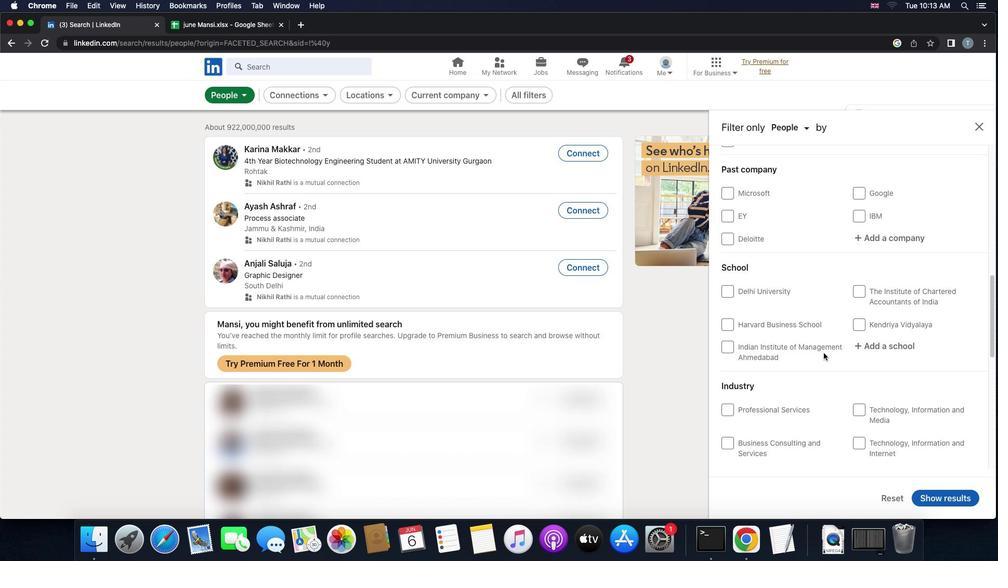 
Action: Mouse scrolled (824, 353) with delta (0, -1)
Screenshot: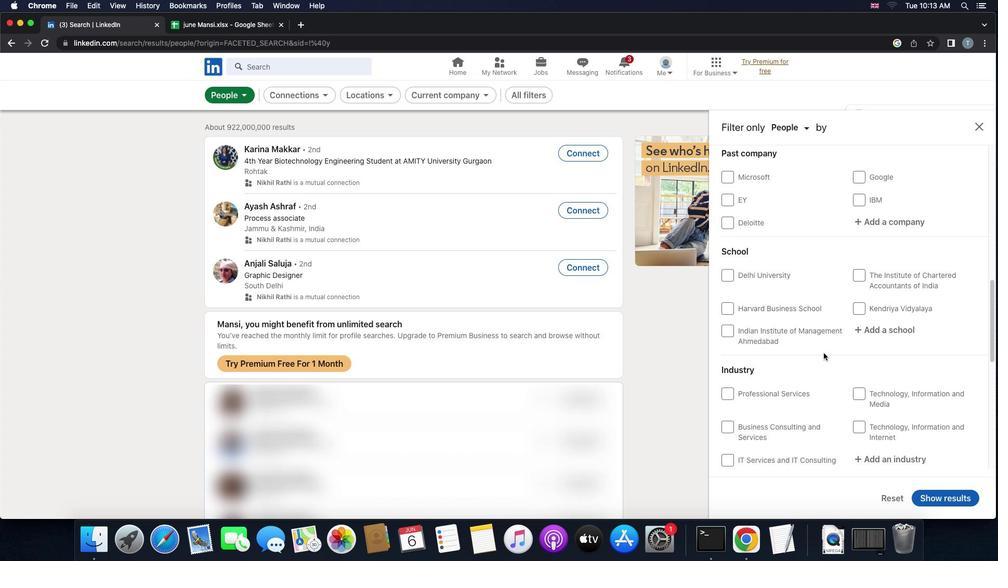
Action: Mouse scrolled (824, 353) with delta (0, -1)
Screenshot: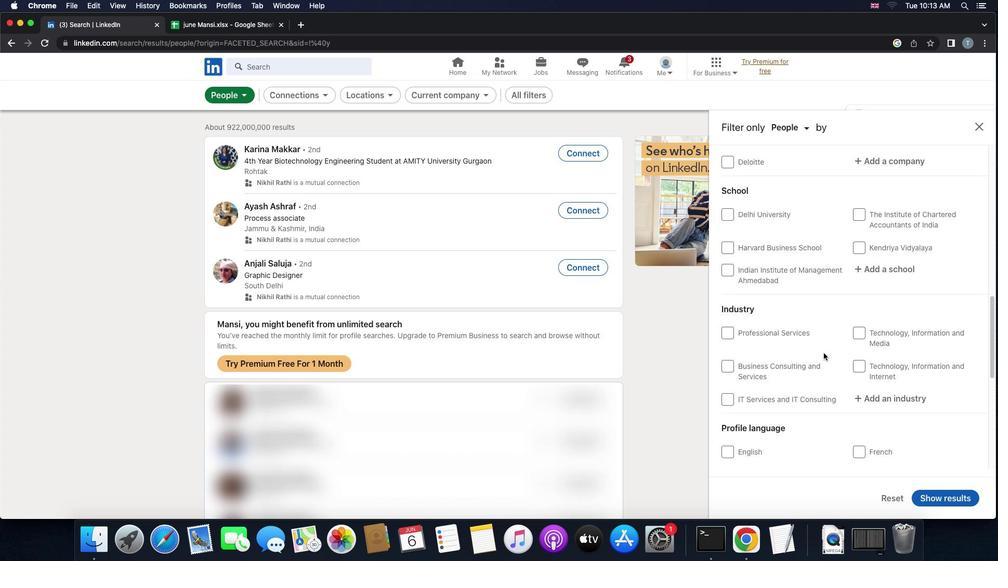 
Action: Mouse scrolled (824, 353) with delta (0, 0)
Screenshot: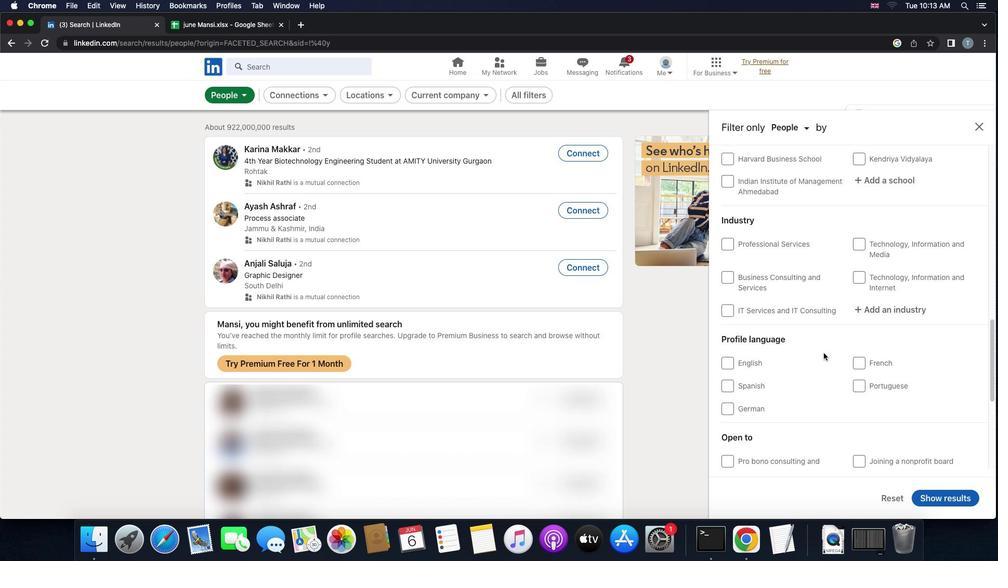 
Action: Mouse scrolled (824, 353) with delta (0, 0)
Screenshot: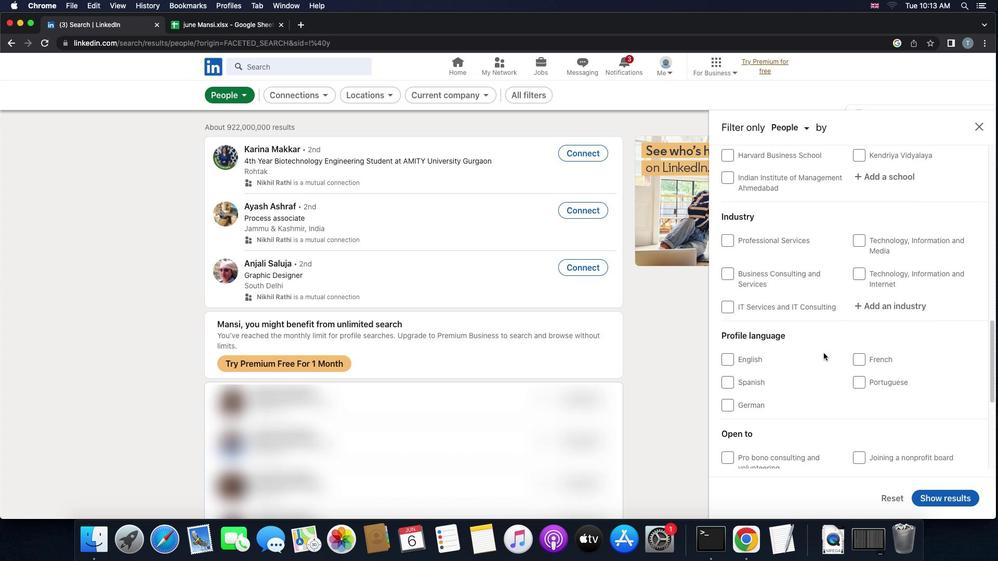 
Action: Mouse scrolled (824, 353) with delta (0, 0)
Screenshot: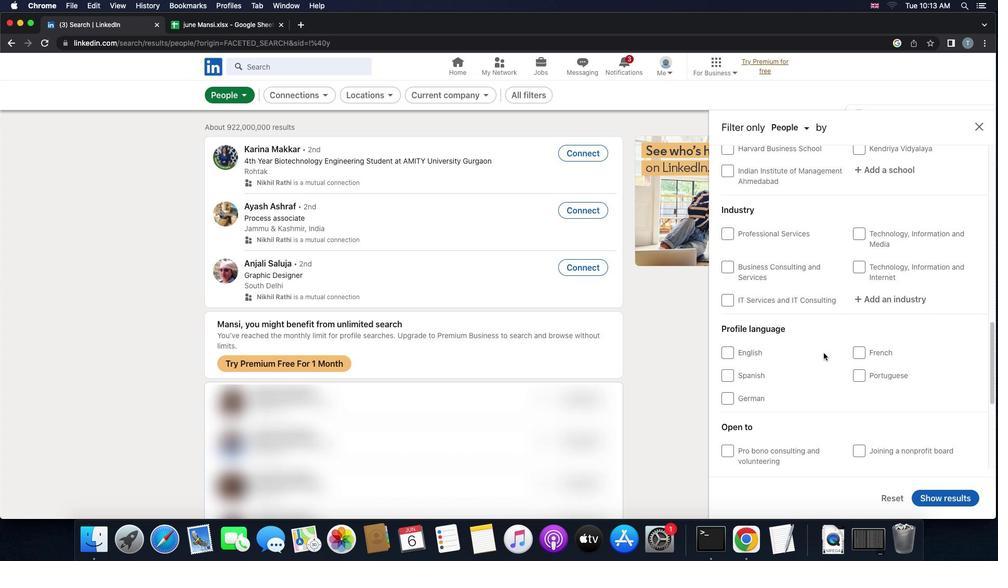 
Action: Mouse moved to (823, 353)
Screenshot: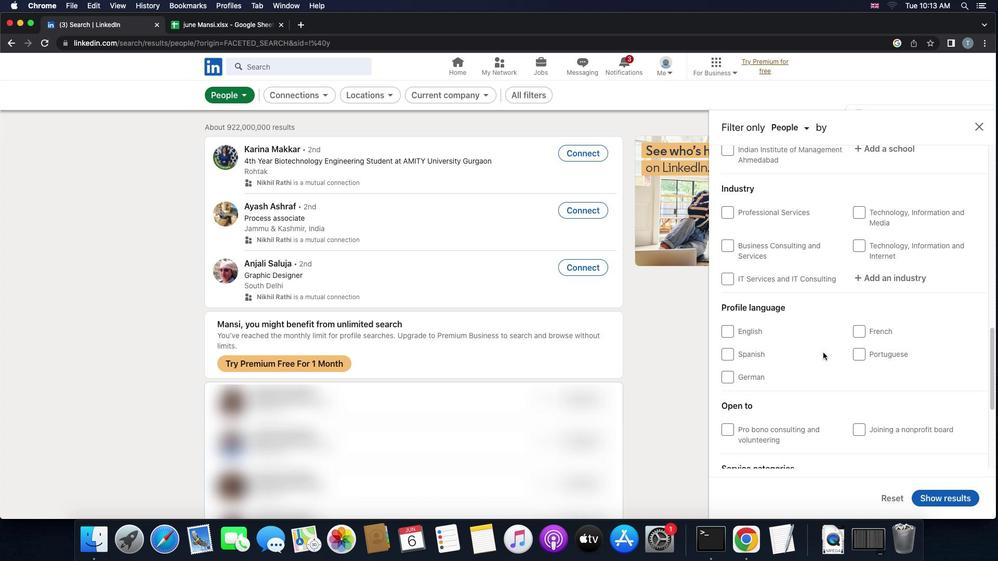 
Action: Mouse scrolled (823, 353) with delta (0, 0)
Screenshot: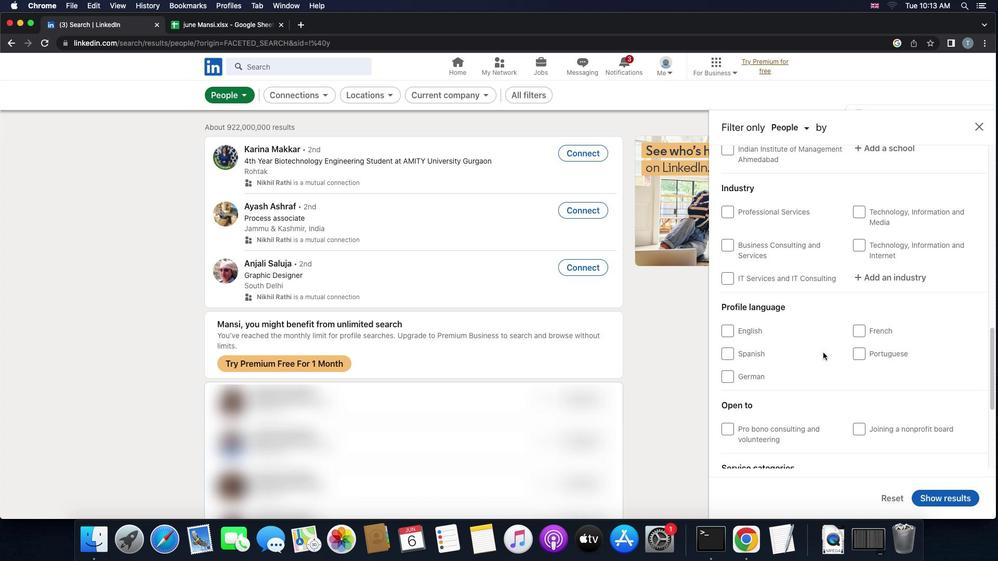 
Action: Mouse moved to (823, 352)
Screenshot: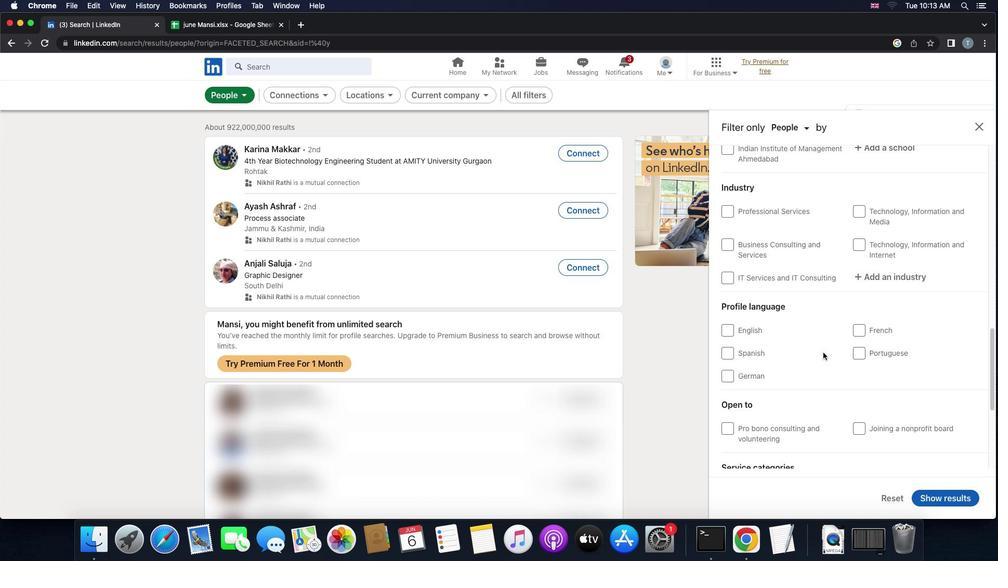 
Action: Mouse scrolled (823, 352) with delta (0, 0)
Screenshot: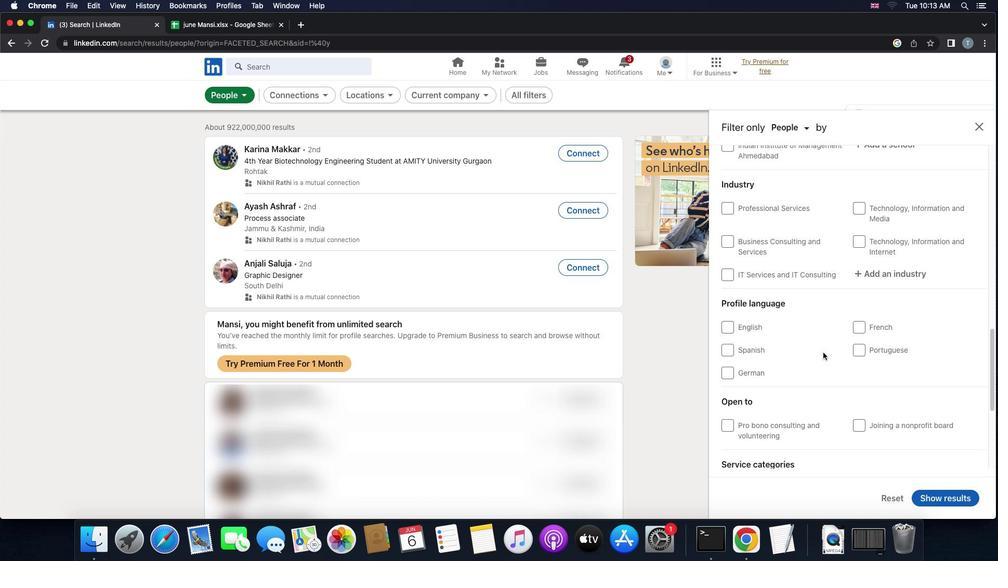 
Action: Mouse moved to (863, 318)
Screenshot: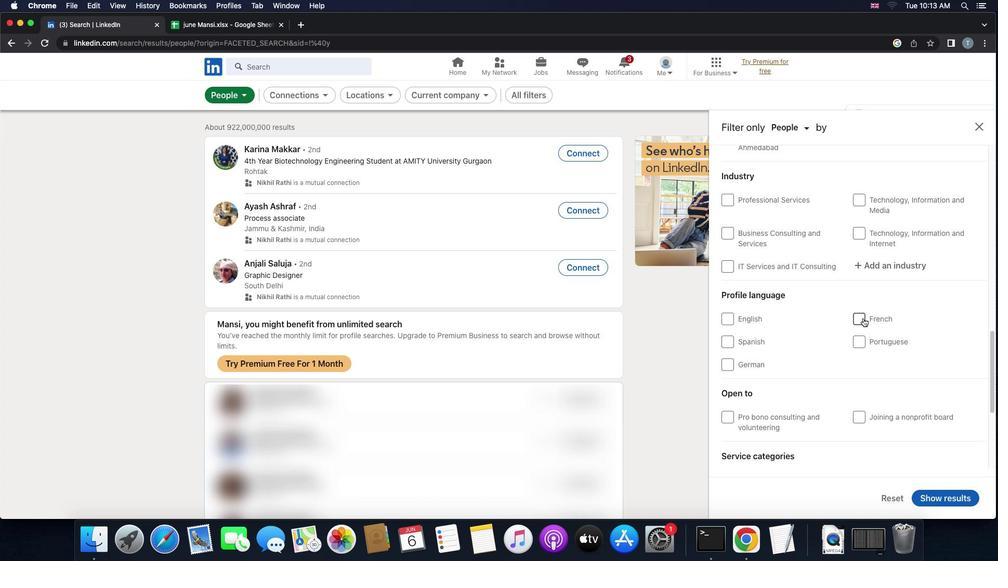 
Action: Mouse pressed left at (863, 318)
Screenshot: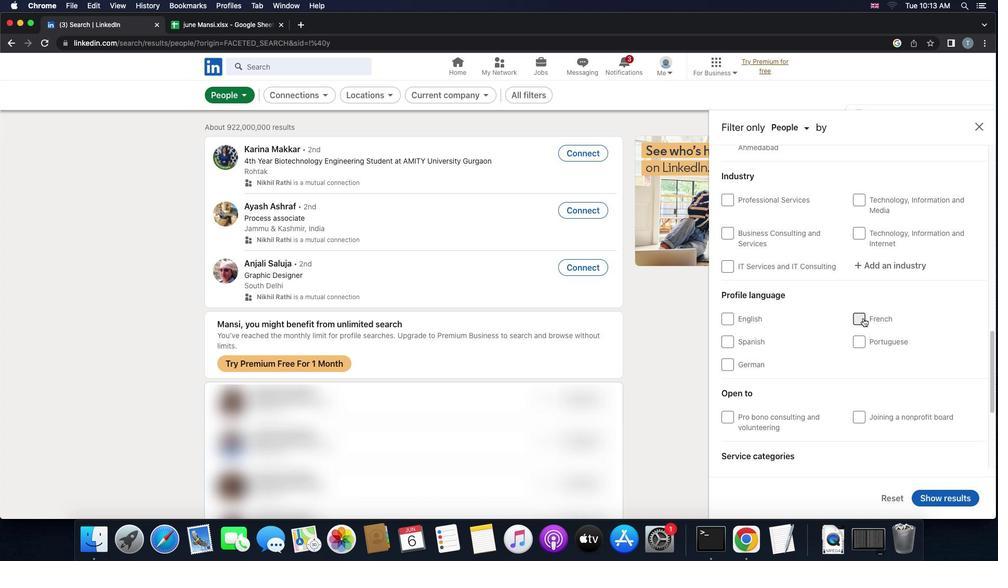 
Action: Mouse moved to (850, 323)
Screenshot: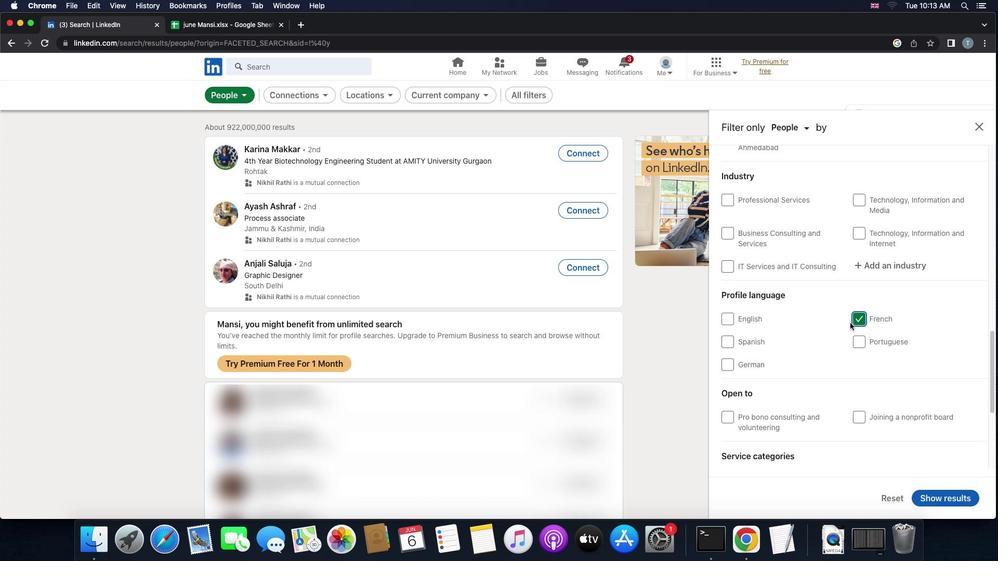
Action: Mouse scrolled (850, 323) with delta (0, 0)
Screenshot: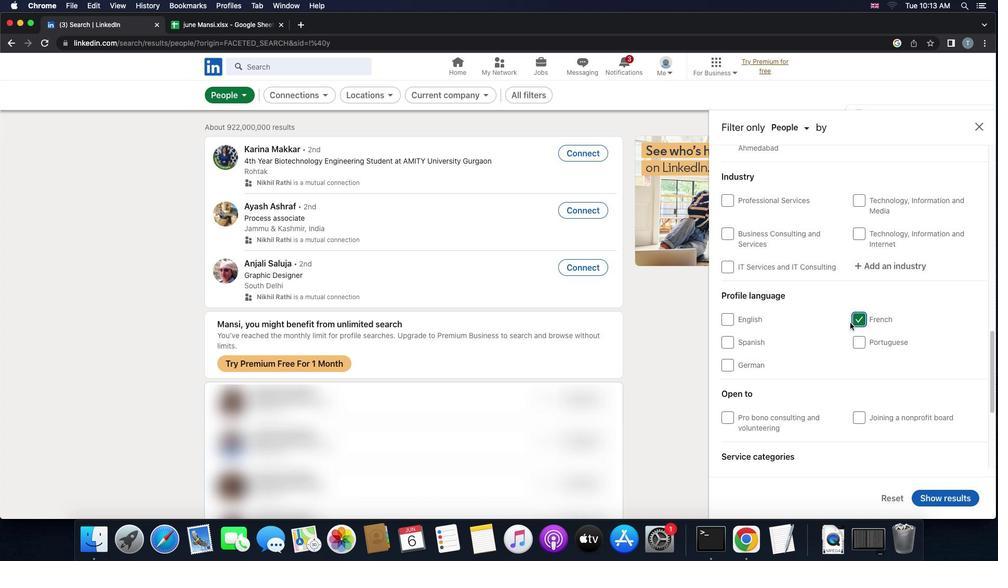
Action: Mouse scrolled (850, 323) with delta (0, 0)
Screenshot: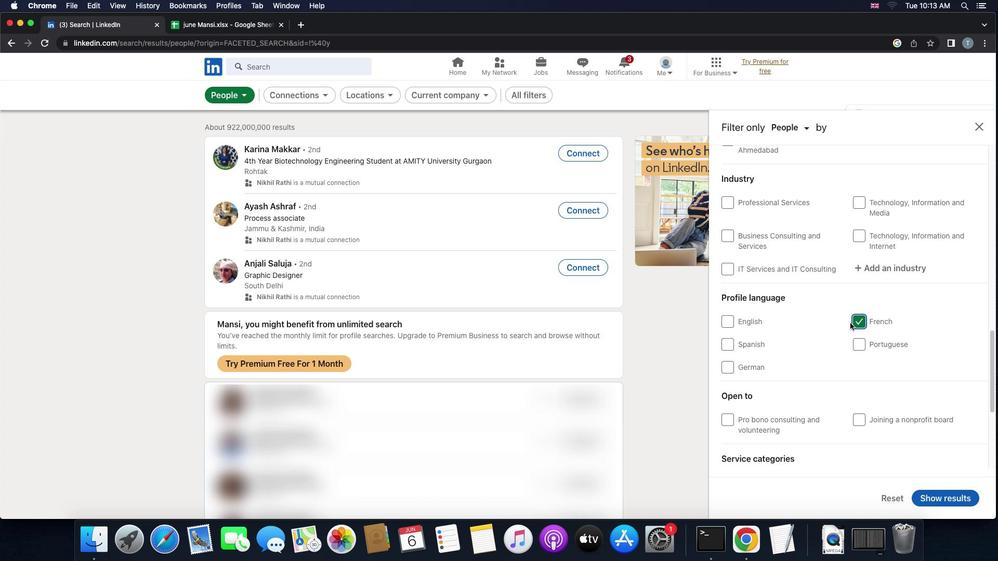
Action: Mouse scrolled (850, 323) with delta (0, 1)
Screenshot: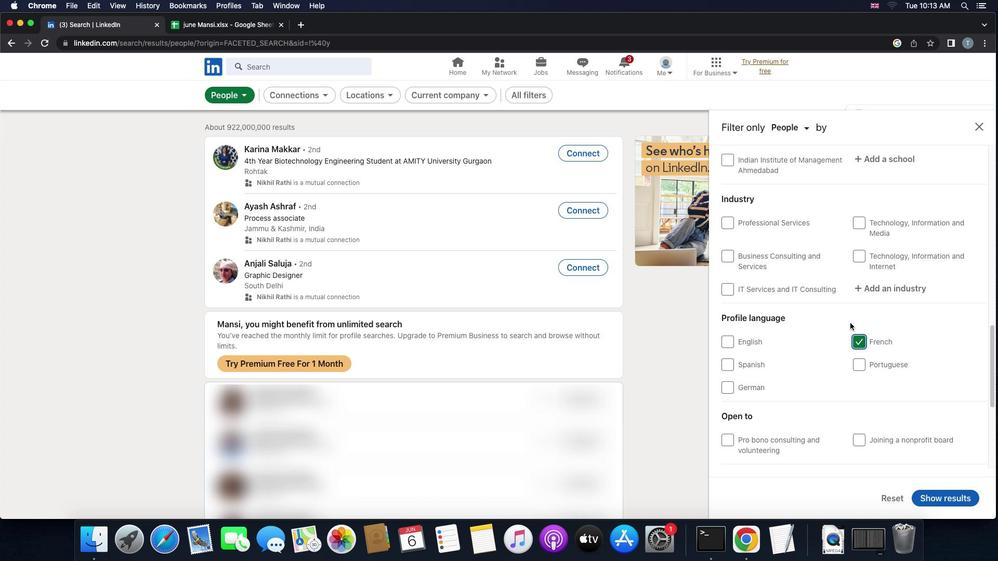 
Action: Mouse scrolled (850, 323) with delta (0, 0)
Screenshot: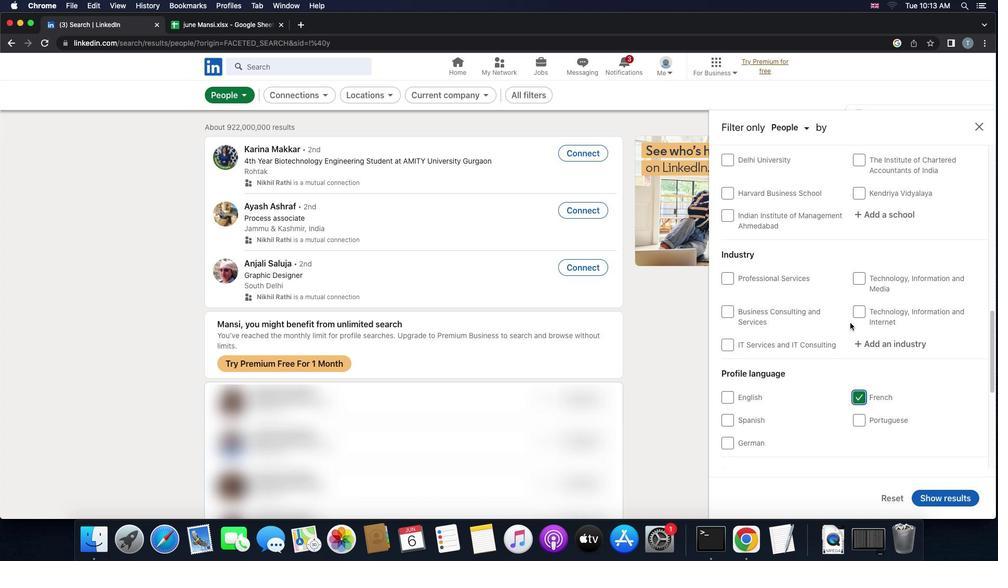 
Action: Mouse scrolled (850, 323) with delta (0, 0)
Screenshot: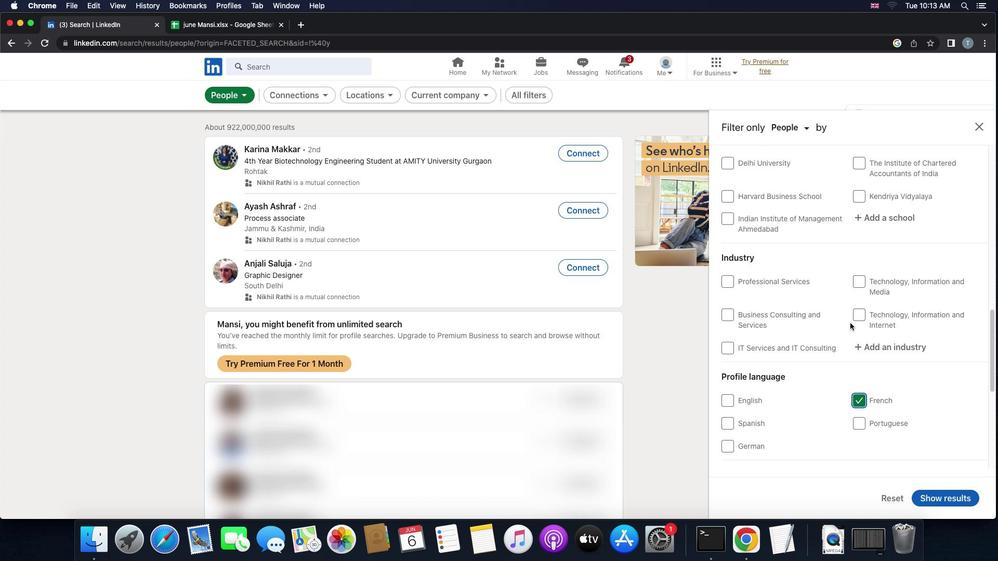 
Action: Mouse scrolled (850, 323) with delta (0, 0)
Screenshot: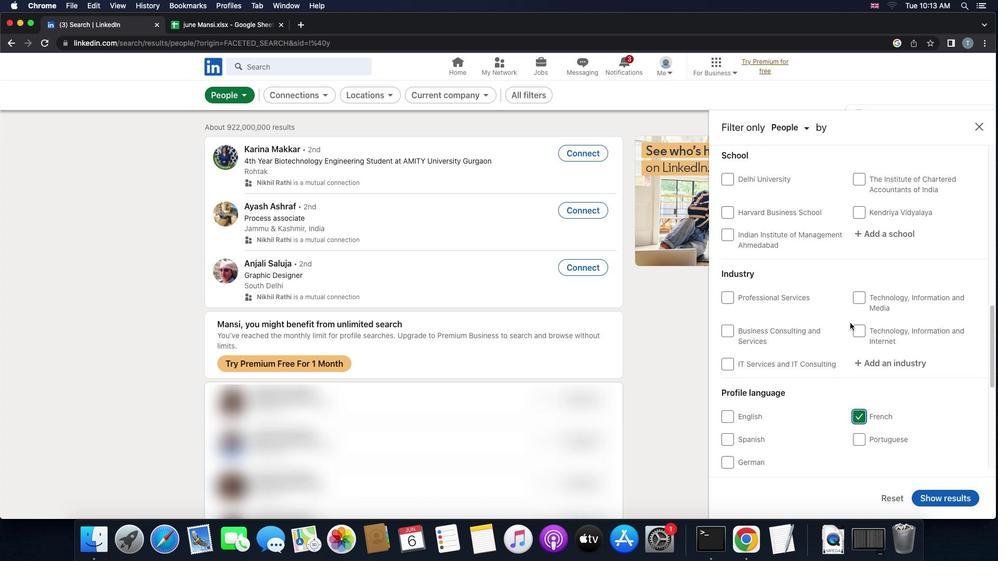 
Action: Mouse scrolled (850, 323) with delta (0, 0)
Screenshot: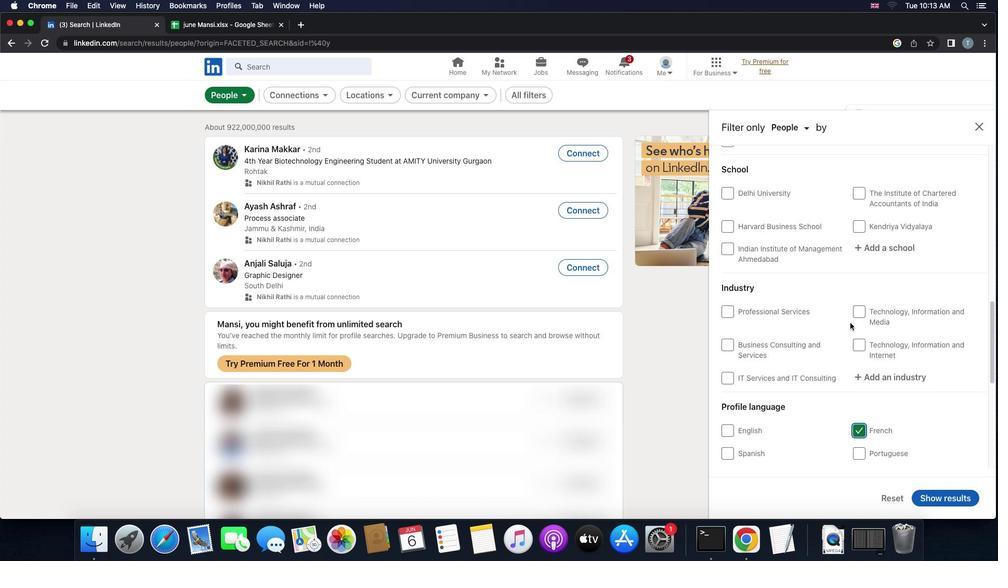 
Action: Mouse scrolled (850, 323) with delta (0, 0)
Screenshot: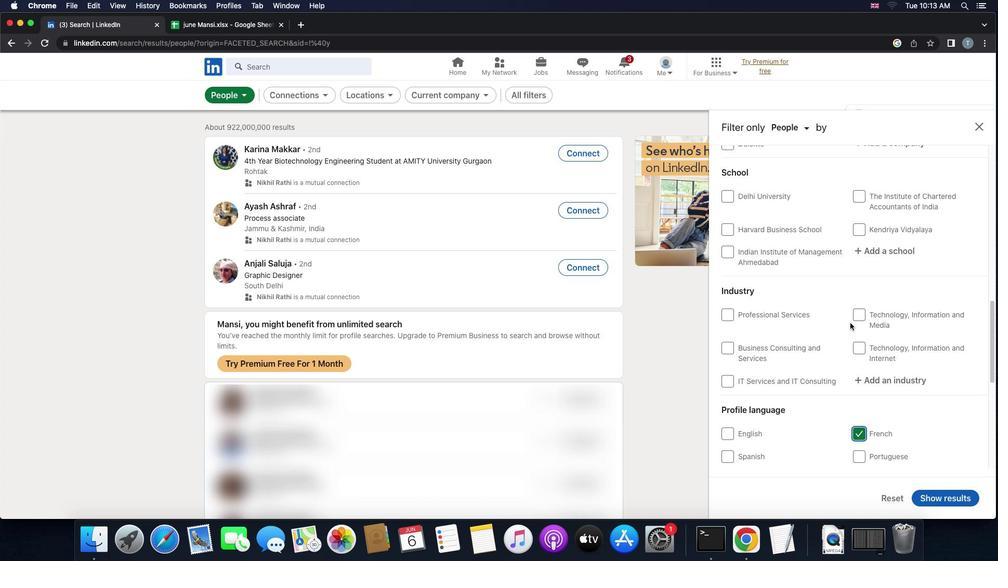 
Action: Mouse scrolled (850, 323) with delta (0, 0)
Screenshot: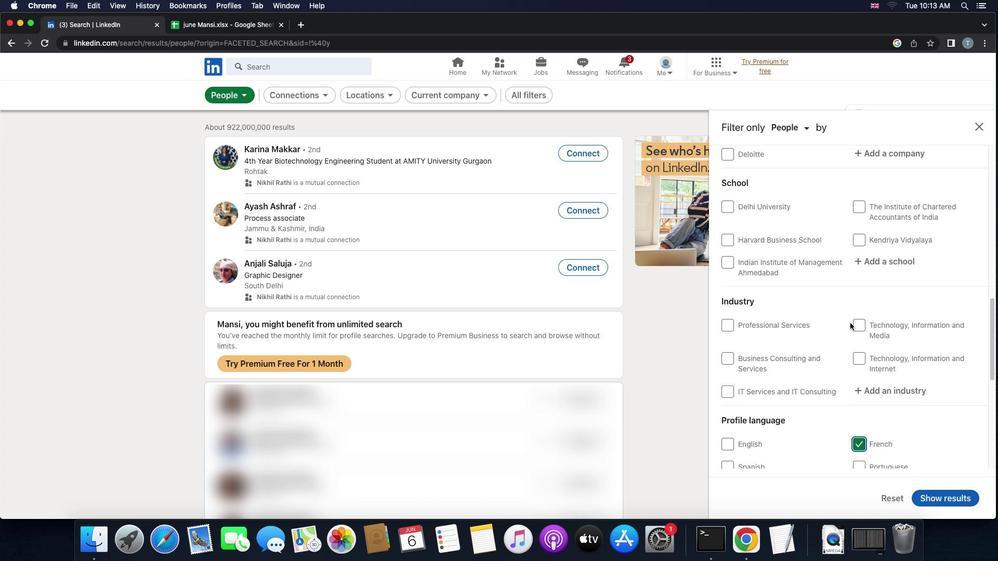 
Action: Mouse scrolled (850, 323) with delta (0, 0)
Screenshot: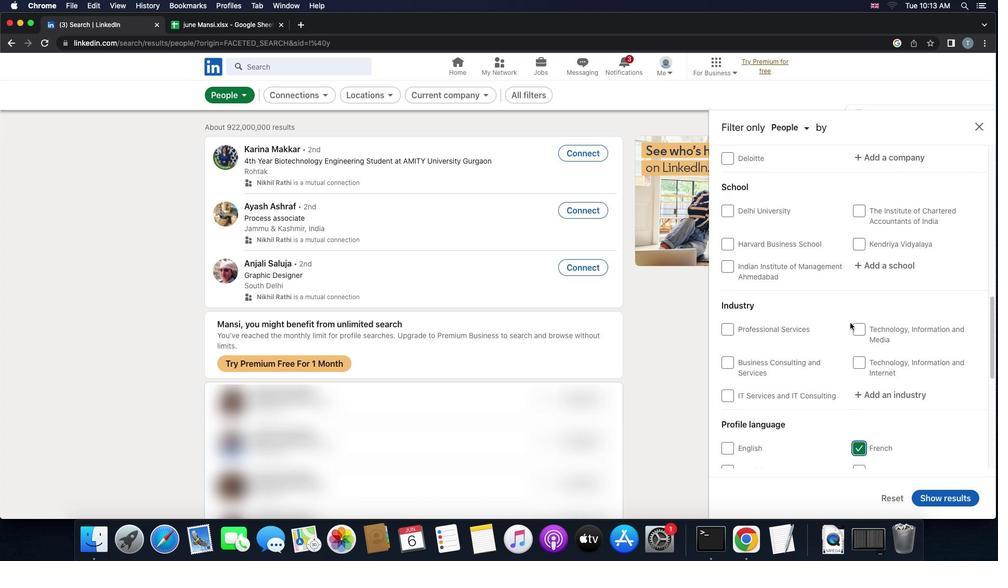 
Action: Mouse scrolled (850, 323) with delta (0, 1)
Screenshot: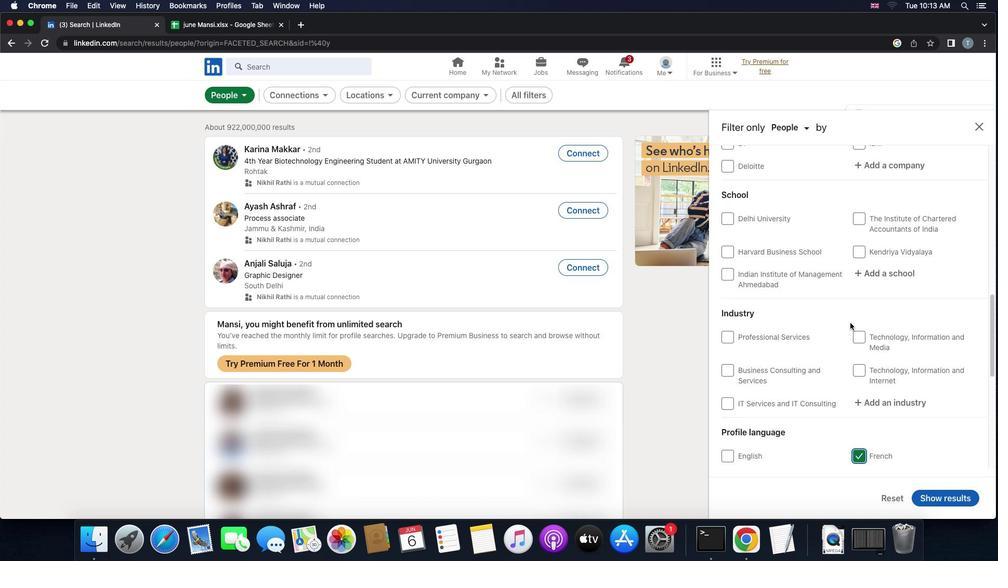 
Action: Mouse scrolled (850, 323) with delta (0, 0)
Screenshot: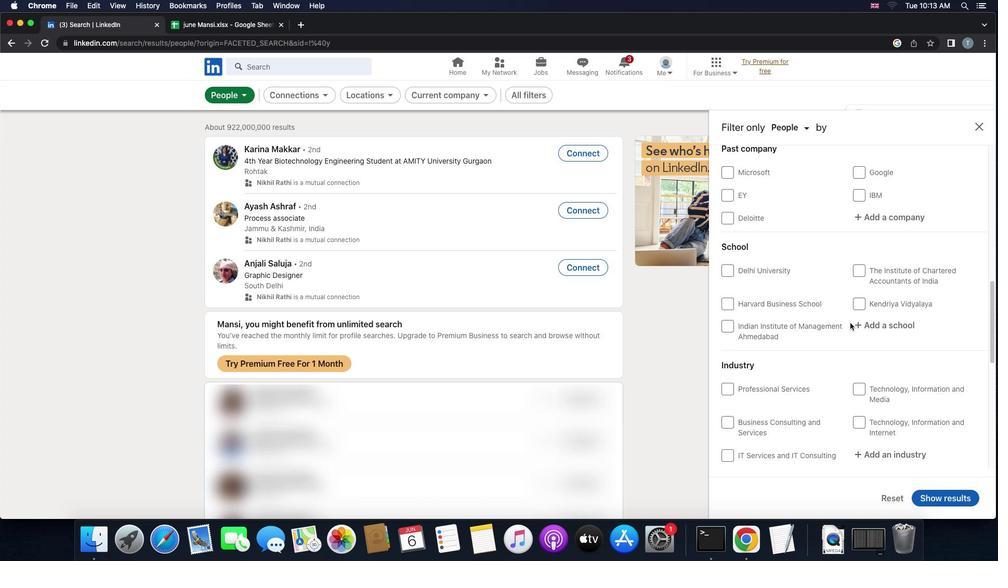 
Action: Mouse scrolled (850, 323) with delta (0, 0)
Screenshot: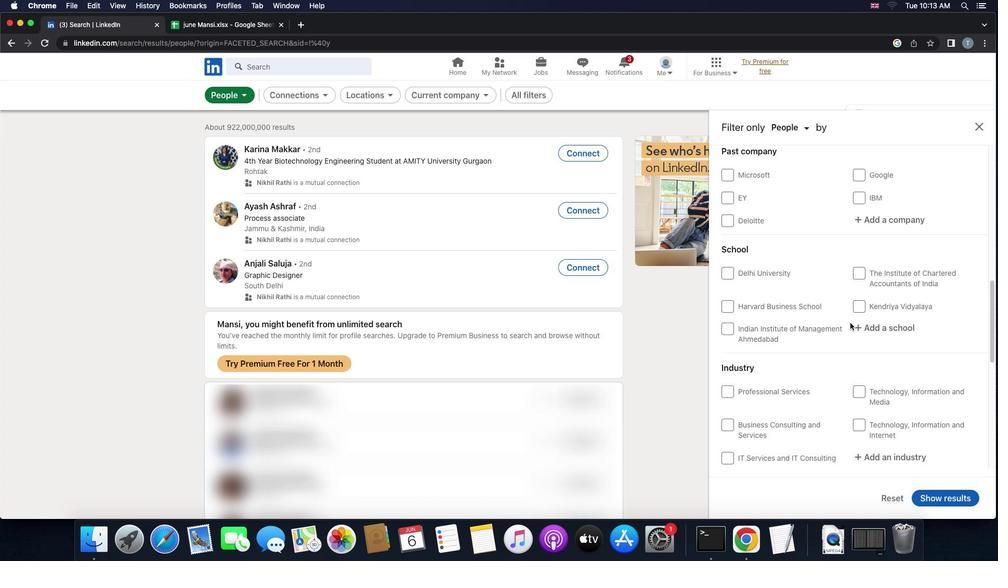 
Action: Mouse scrolled (850, 323) with delta (0, 0)
Screenshot: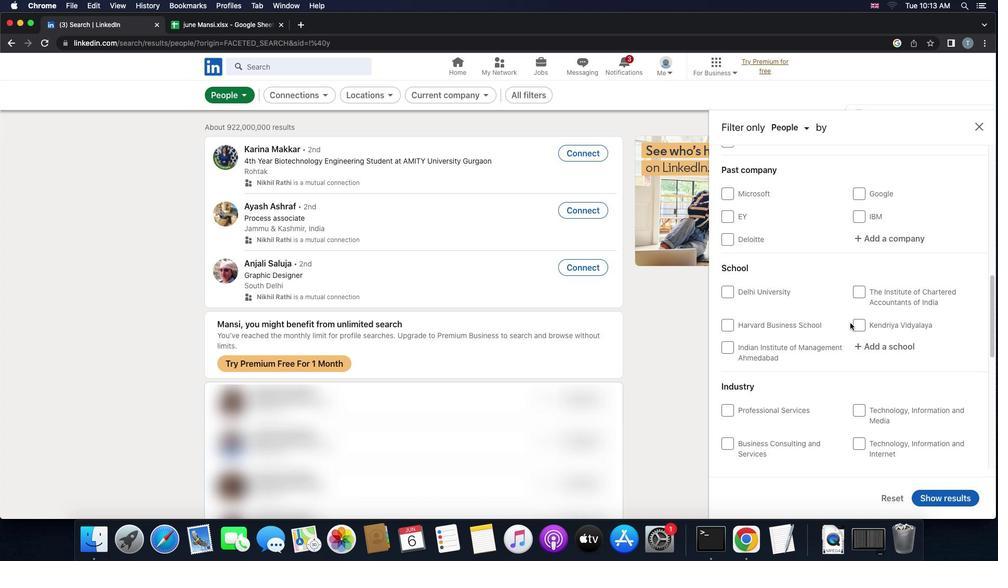 
Action: Mouse scrolled (850, 323) with delta (0, 0)
Screenshot: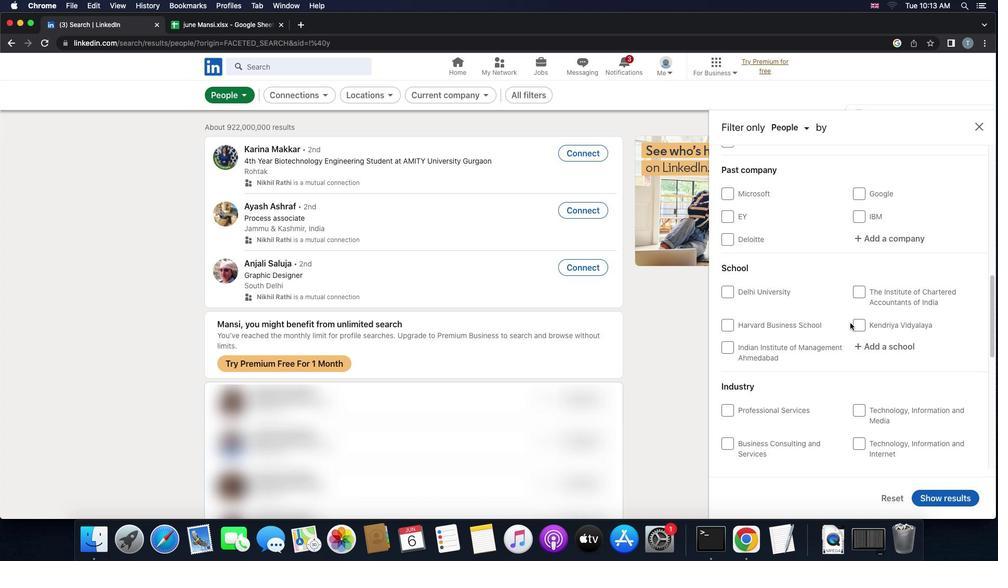 
Action: Mouse scrolled (850, 323) with delta (0, 1)
Screenshot: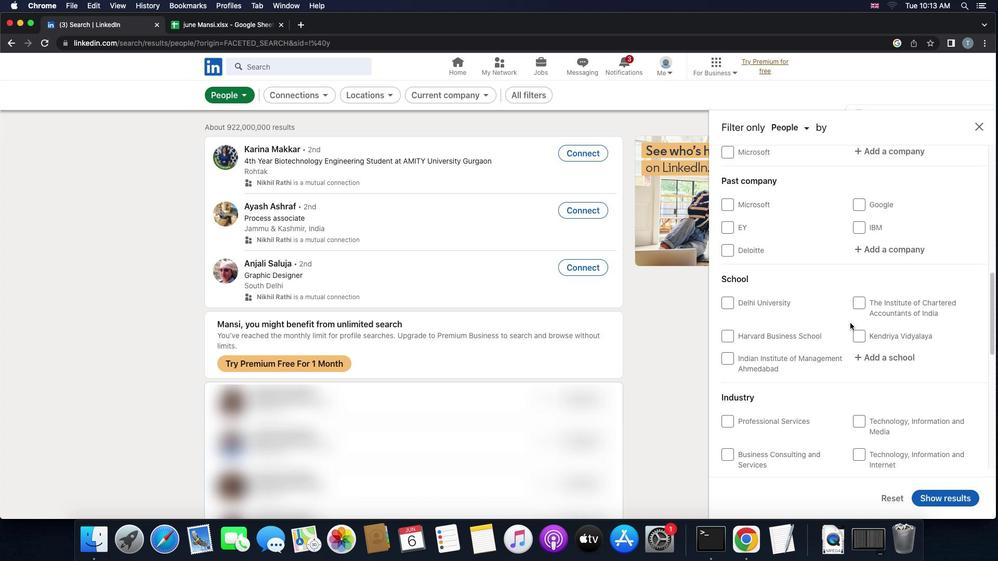 
Action: Mouse scrolled (850, 323) with delta (0, 0)
Screenshot: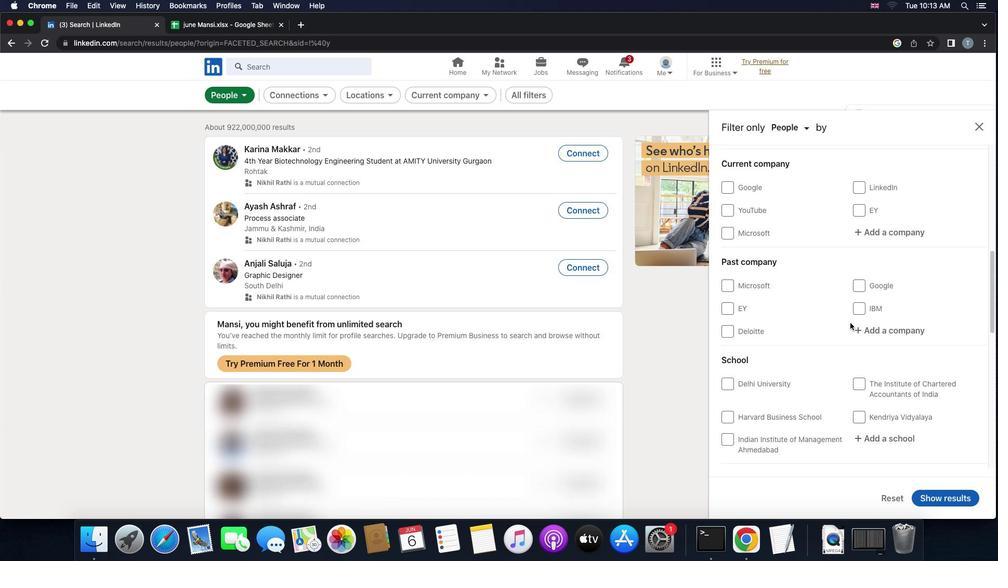 
Action: Mouse scrolled (850, 323) with delta (0, 0)
Screenshot: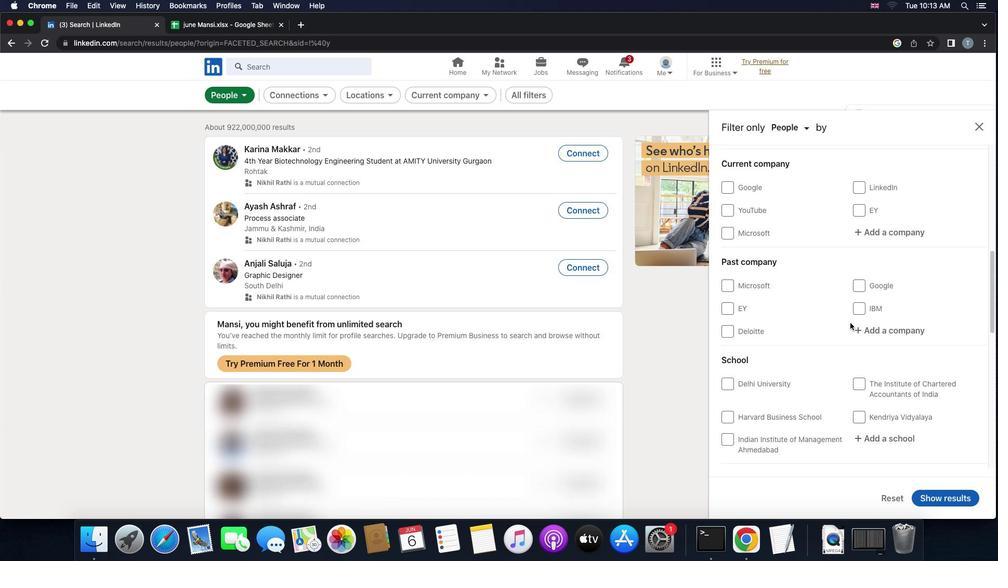 
Action: Mouse scrolled (850, 323) with delta (0, 1)
Screenshot: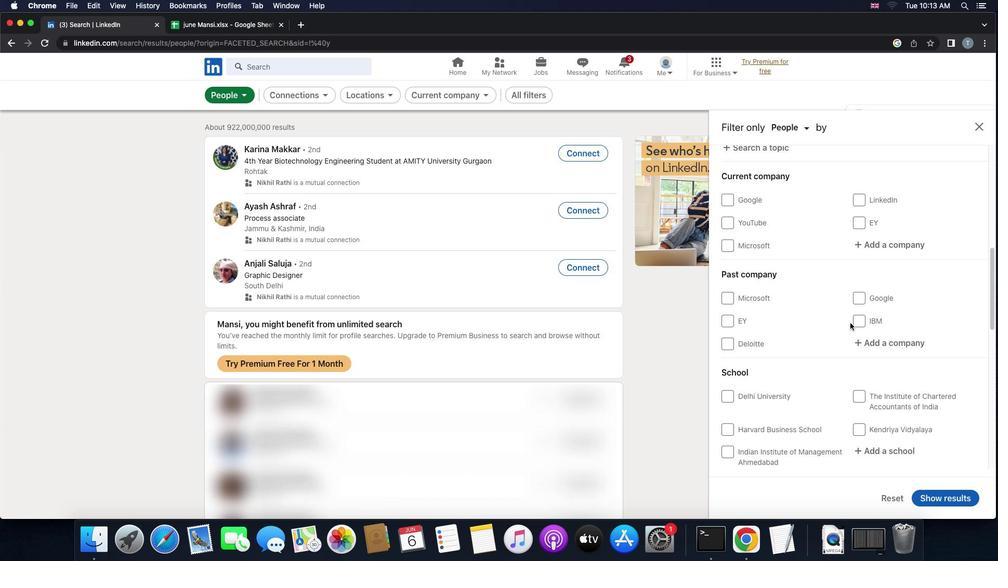 
Action: Mouse moved to (875, 316)
Screenshot: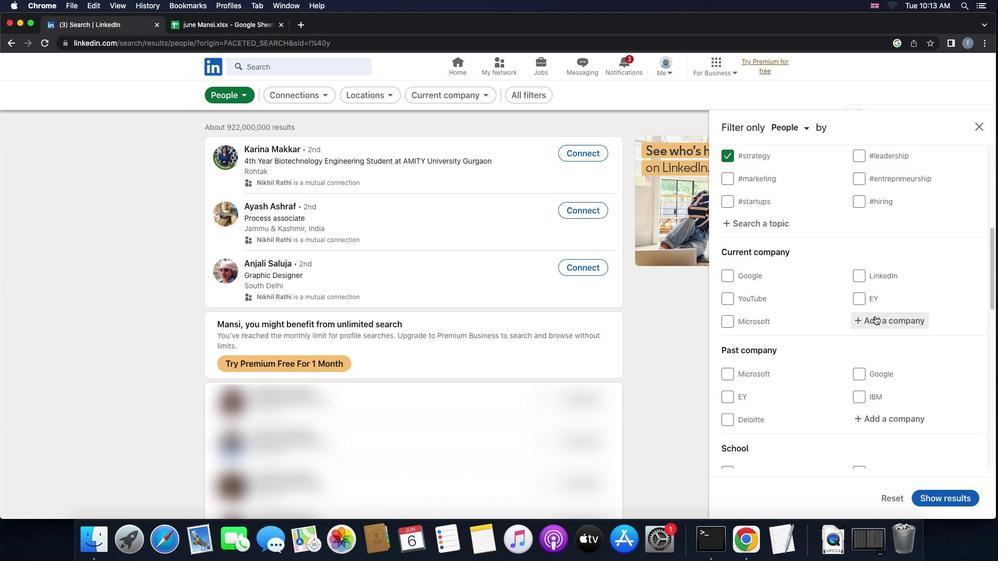 
Action: Mouse pressed left at (875, 316)
Screenshot: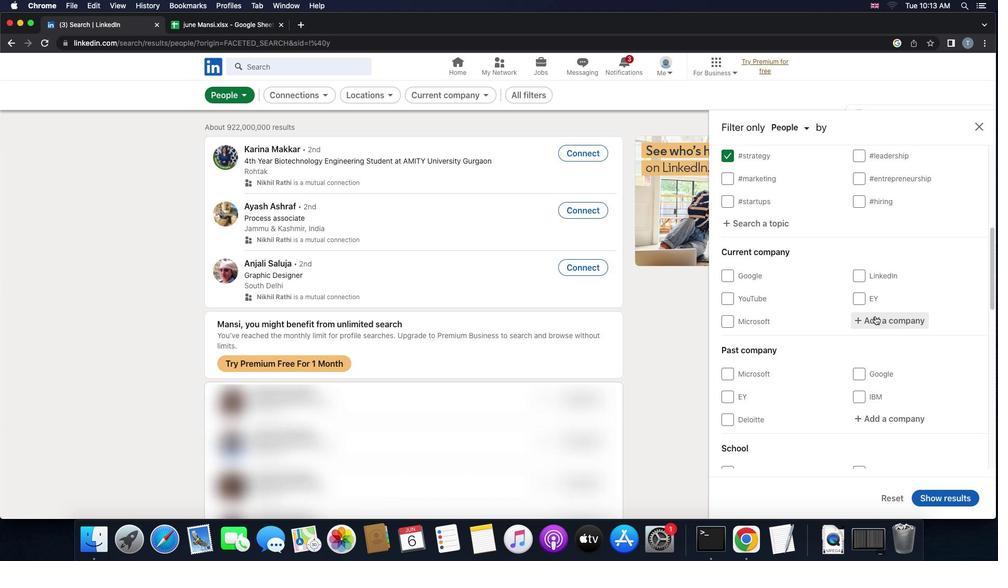 
Action: Mouse moved to (878, 317)
Screenshot: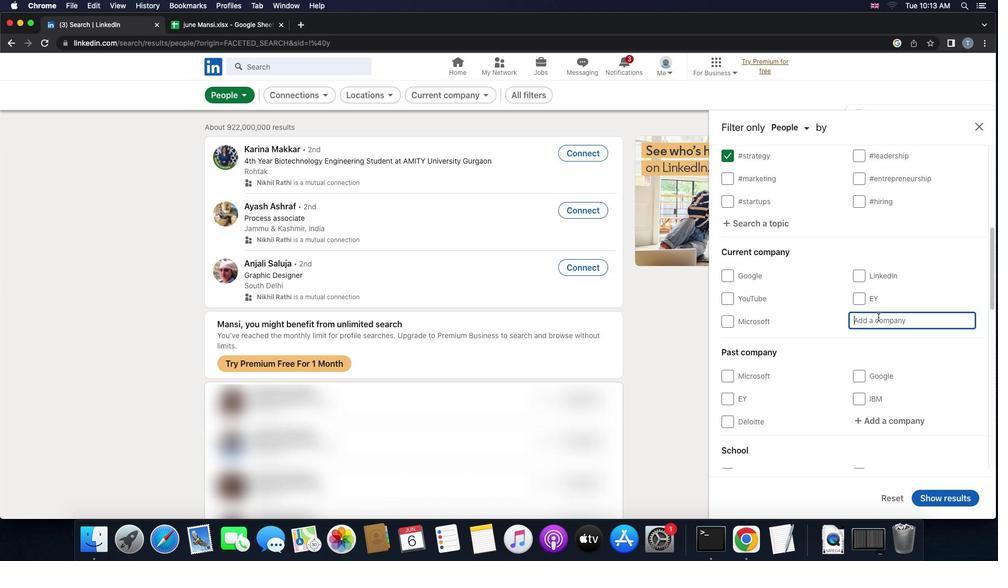 
Action: Key pressed Key.shift'N''T''T'Key.shift
Screenshot: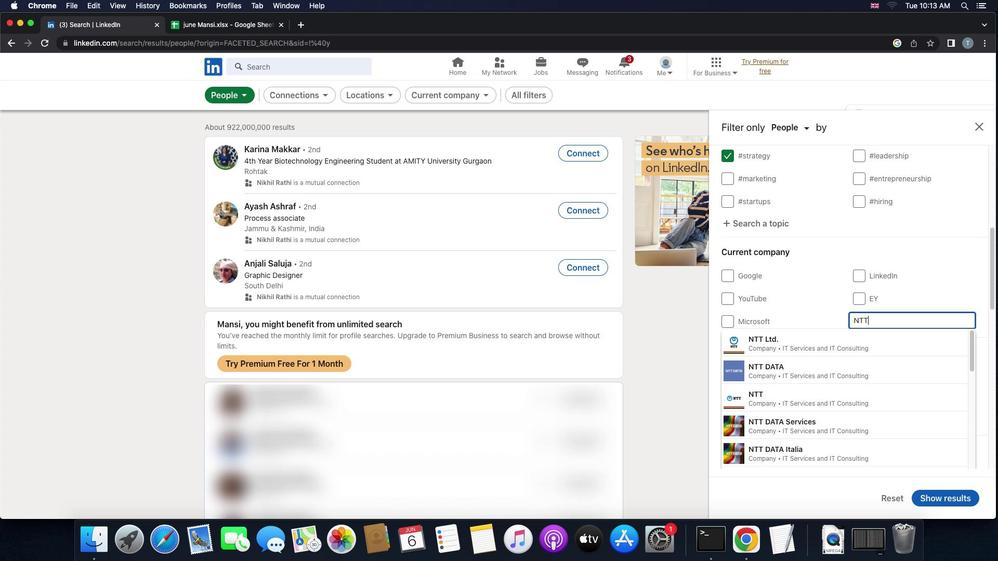 
Action: Mouse moved to (845, 339)
Screenshot: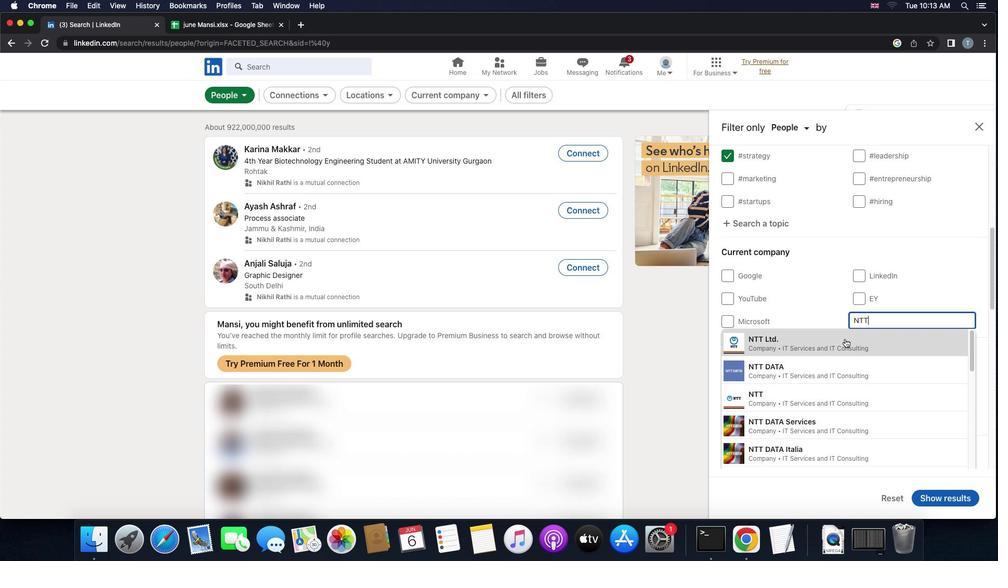 
Action: Mouse pressed left at (845, 339)
Screenshot: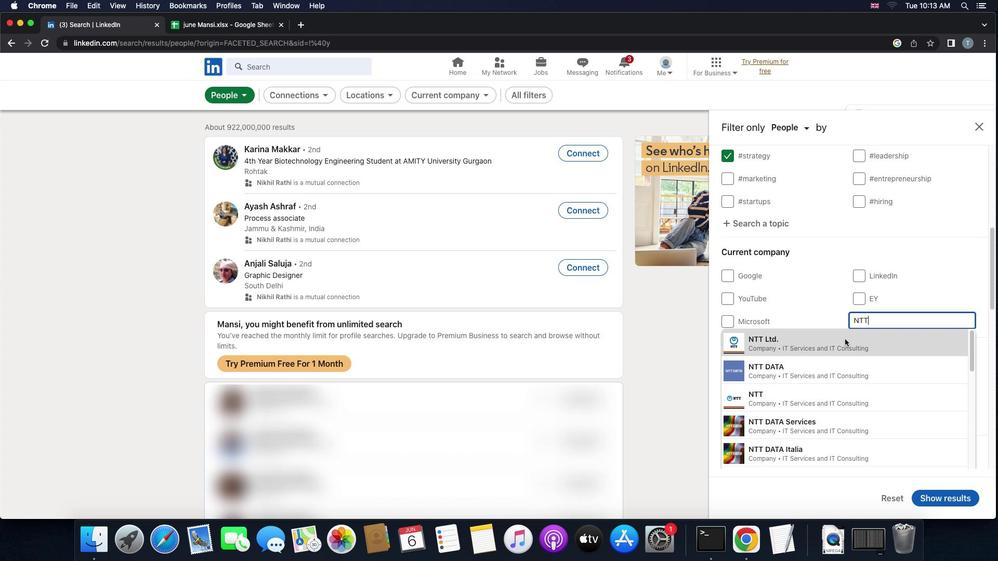 
Action: Mouse scrolled (845, 339) with delta (0, 0)
Screenshot: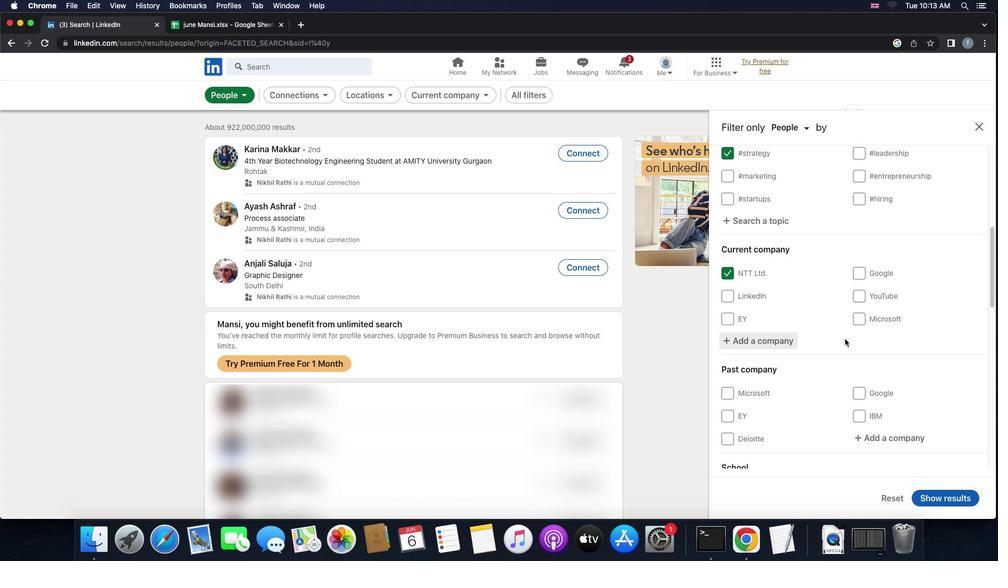 
Action: Mouse scrolled (845, 339) with delta (0, 0)
Screenshot: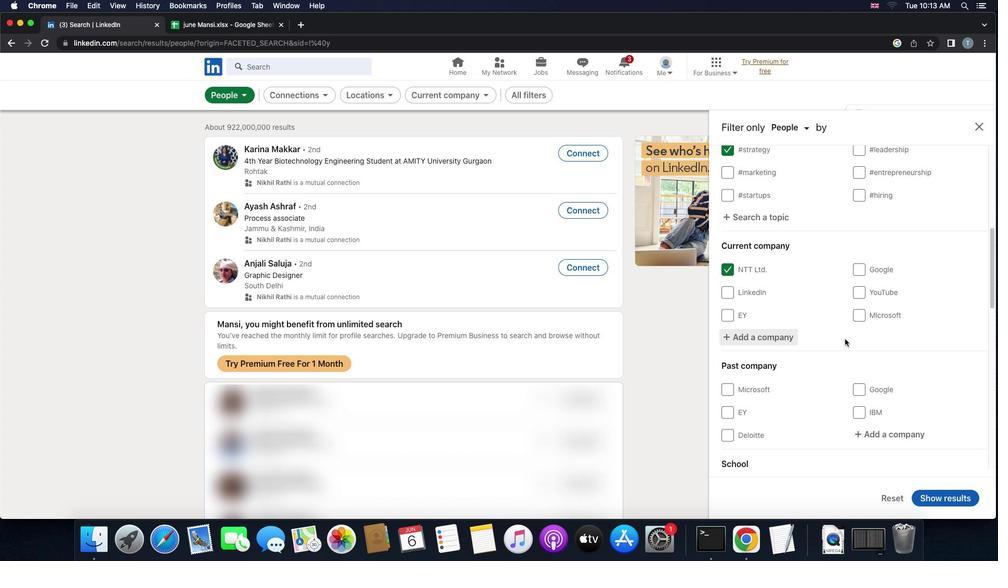 
Action: Mouse scrolled (845, 339) with delta (0, -1)
Screenshot: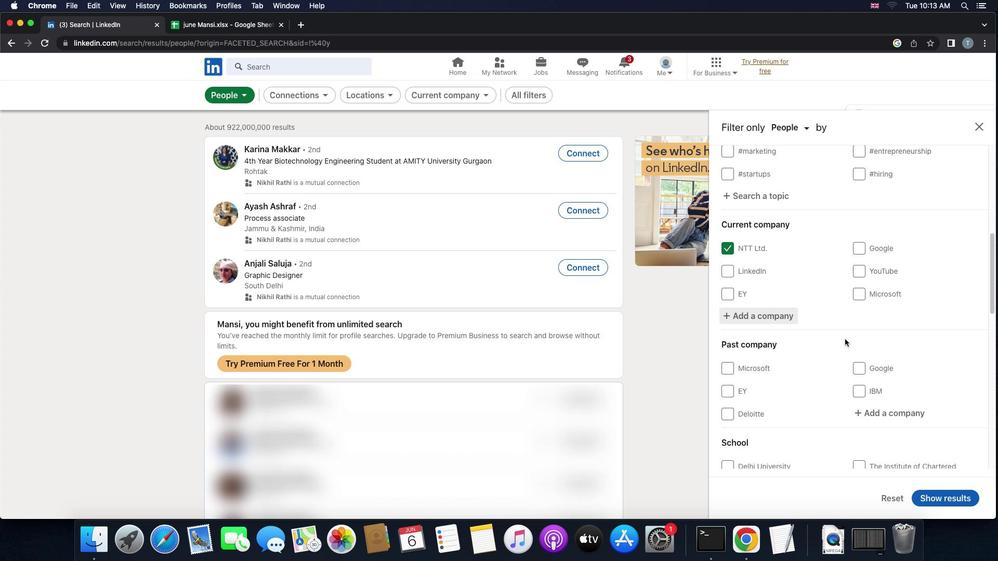 
Action: Mouse scrolled (845, 339) with delta (0, -1)
Screenshot: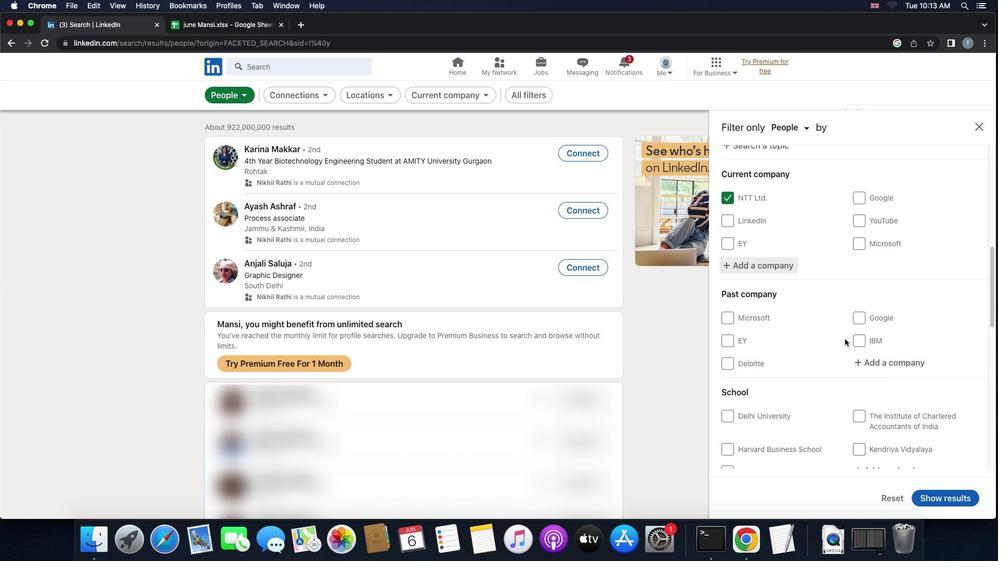 
Action: Mouse scrolled (845, 339) with delta (0, 0)
Screenshot: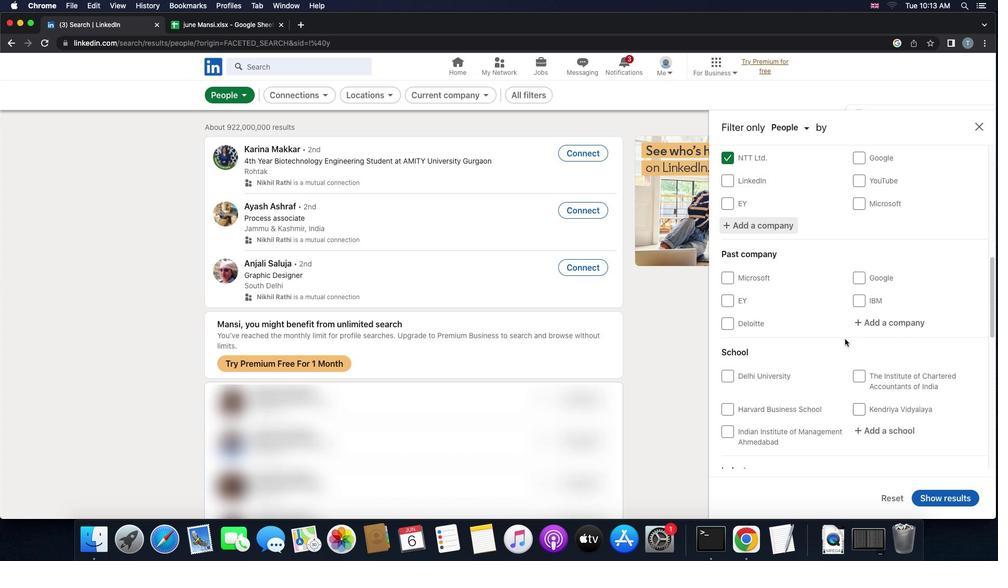 
Action: Mouse scrolled (845, 339) with delta (0, 0)
Screenshot: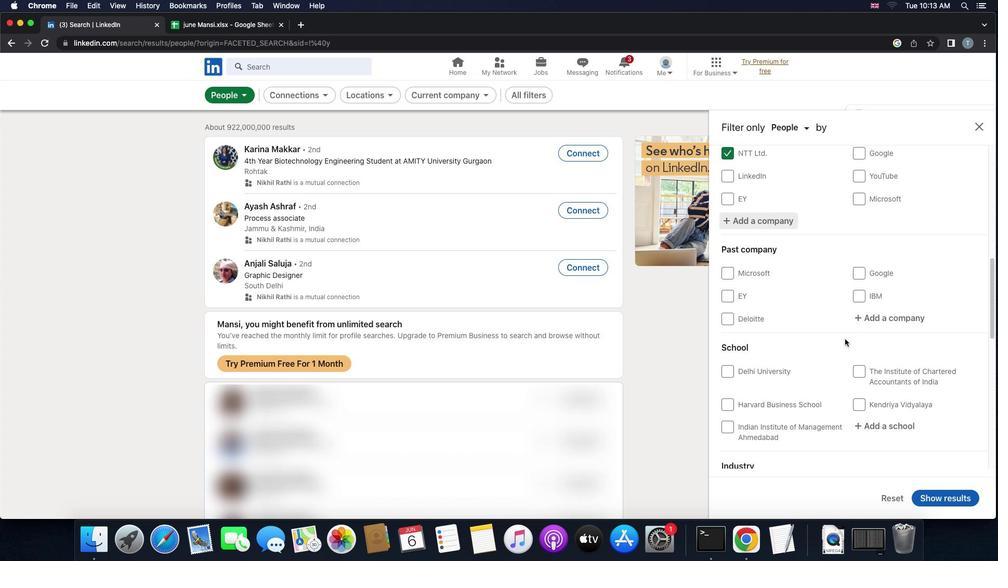 
Action: Mouse scrolled (845, 339) with delta (0, 0)
Screenshot: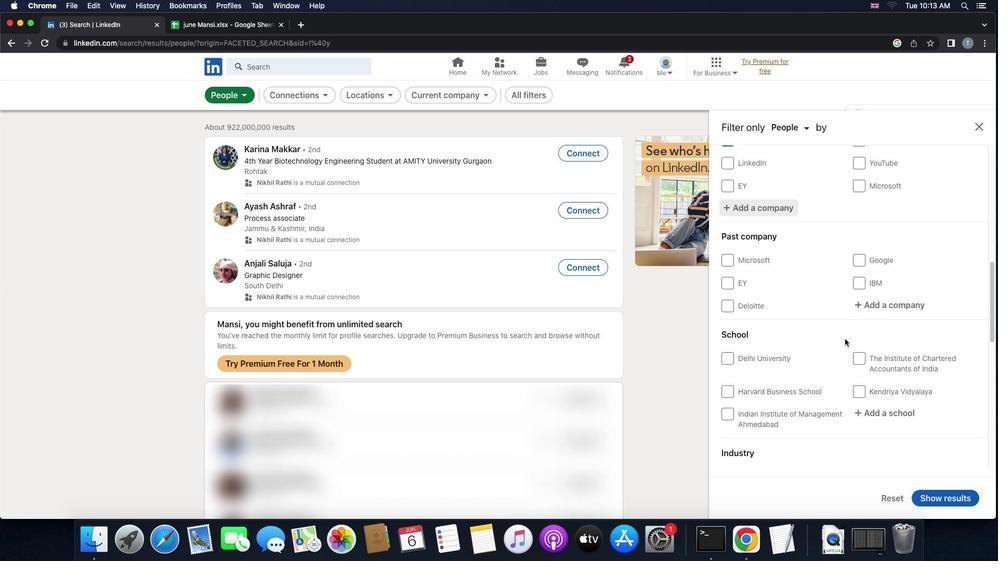 
Action: Mouse scrolled (845, 339) with delta (0, 0)
Screenshot: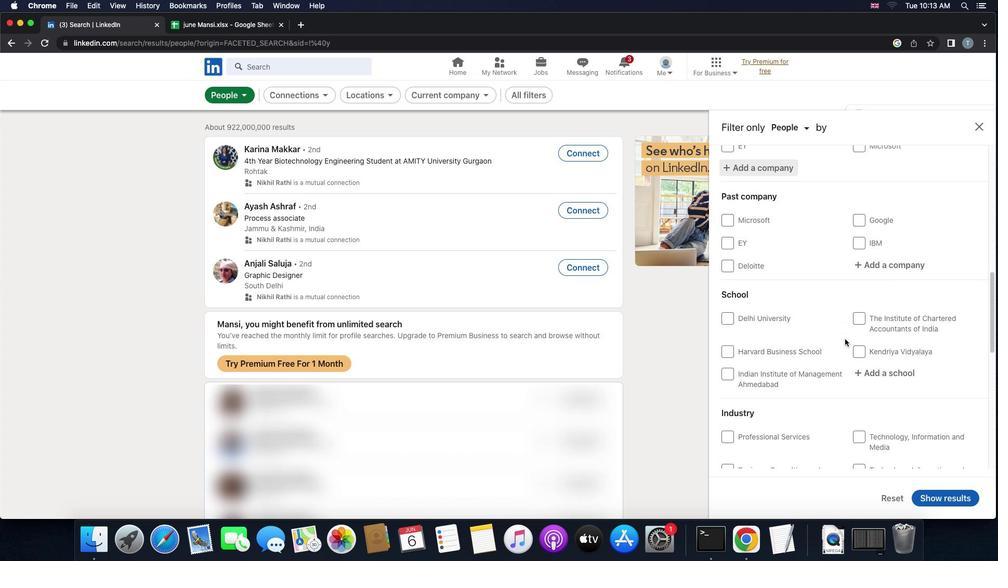 
Action: Mouse moved to (883, 360)
Screenshot: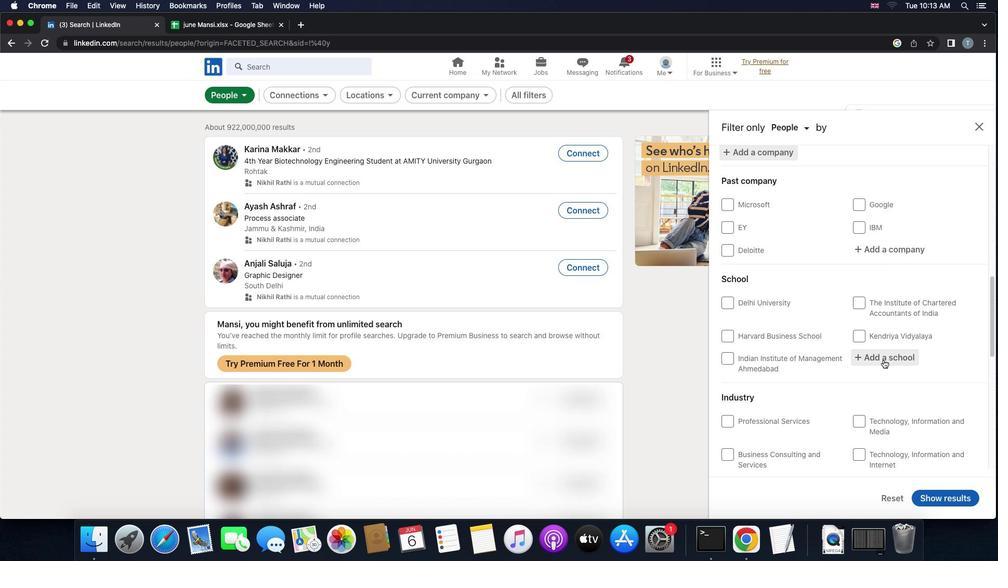 
Action: Mouse pressed left at (883, 360)
Screenshot: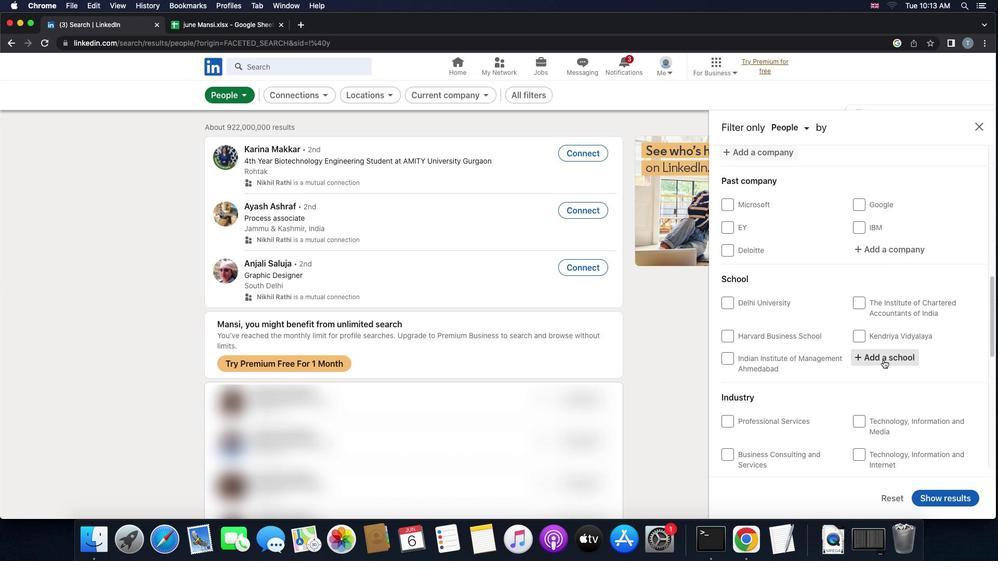 
Action: Mouse moved to (869, 357)
Screenshot: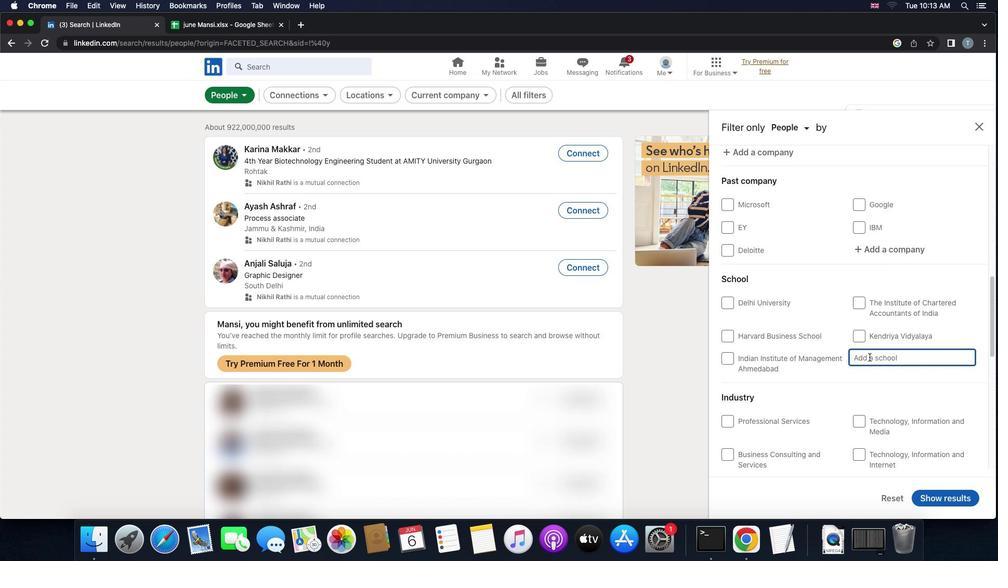 
Action: Key pressed Key.shift'D''r'Key.spaceKey.shift'B'Key.spaceKey.shift'R'Key.space'a''m''b''e''d''k''a''r'Key.spaceKey.shift'n''a''t''i''o''n''a''l'
Screenshot: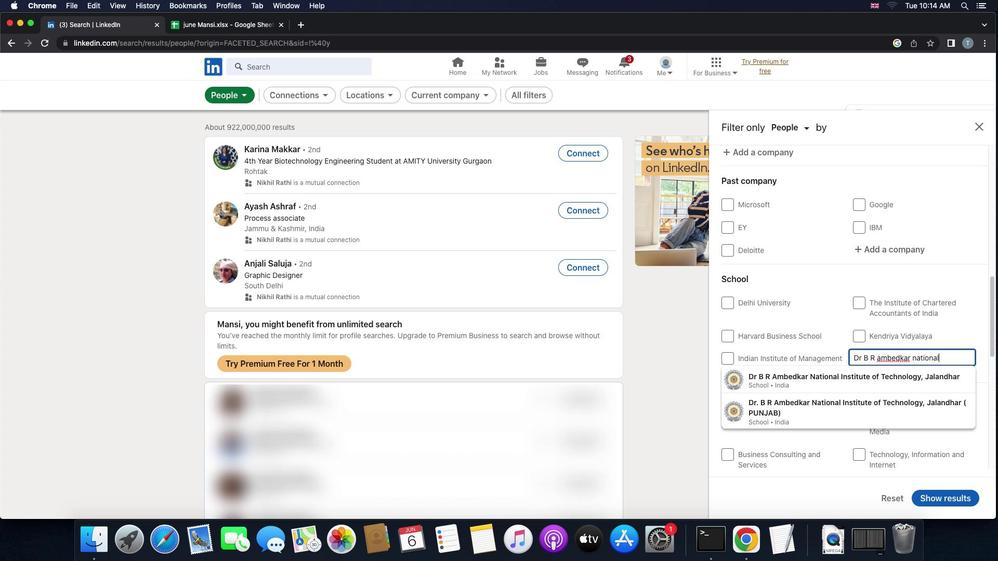 
Action: Mouse moved to (856, 382)
Screenshot: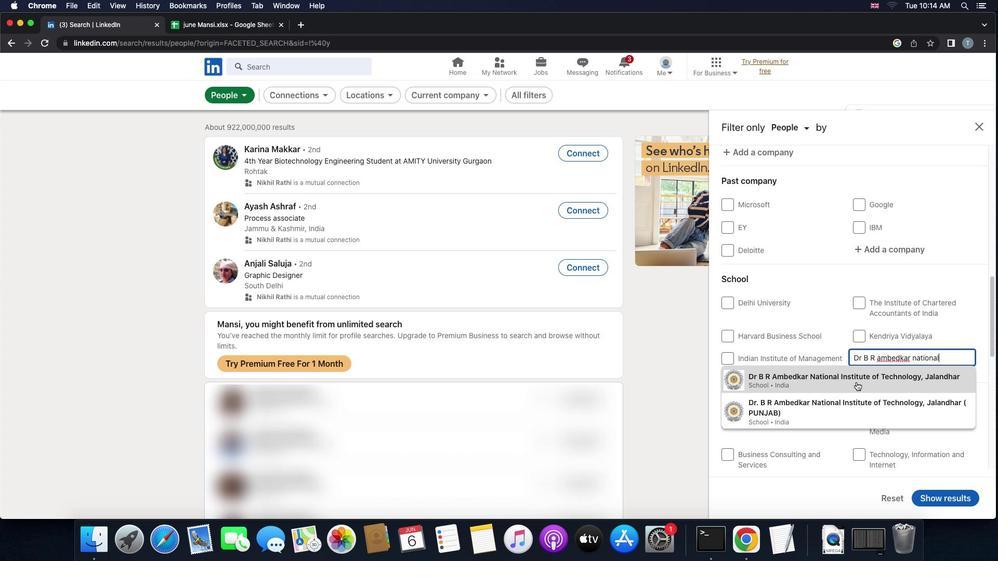 
Action: Mouse pressed left at (856, 382)
Screenshot: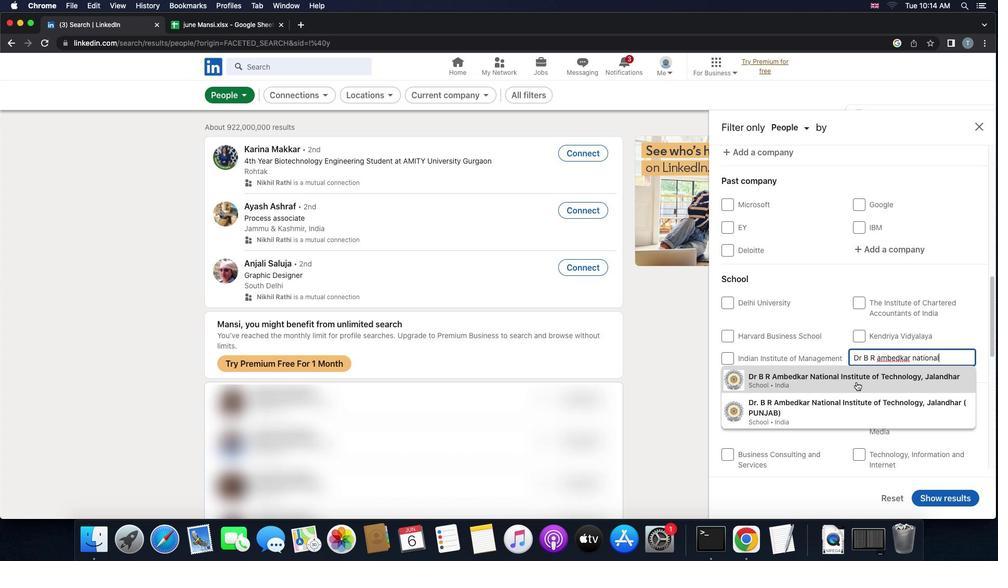 
Action: Mouse moved to (856, 382)
Screenshot: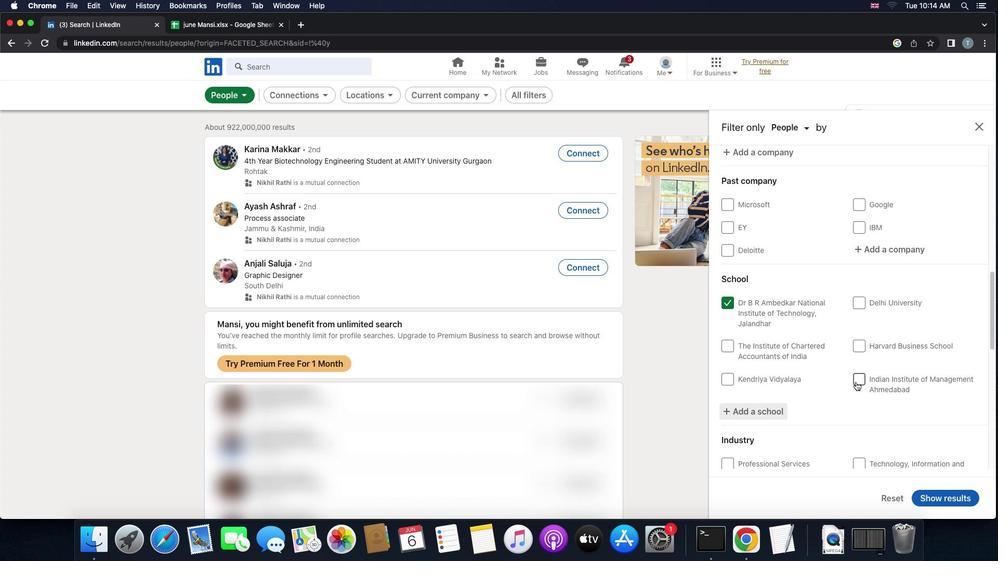 
Action: Mouse scrolled (856, 382) with delta (0, 0)
Screenshot: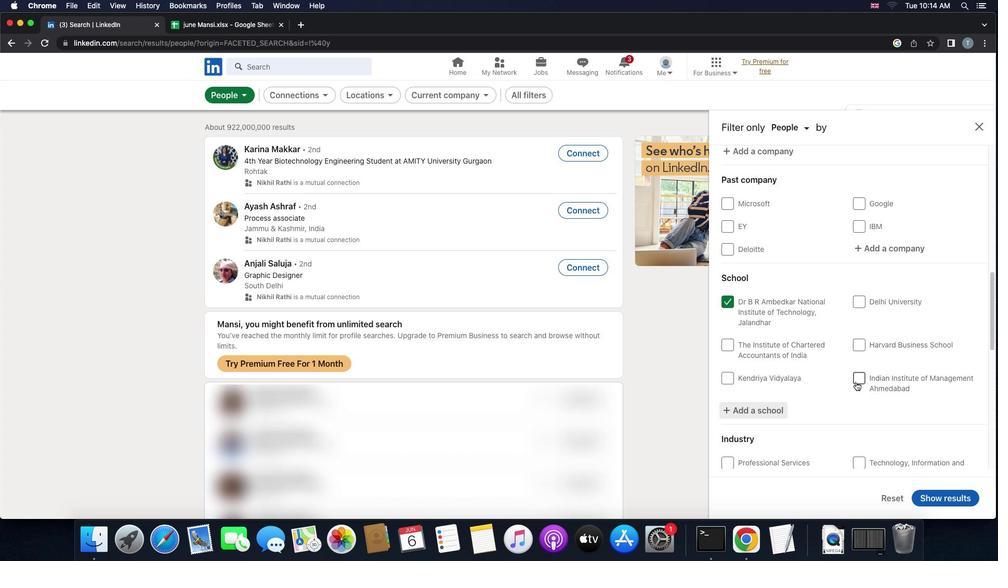 
Action: Mouse scrolled (856, 382) with delta (0, 0)
Screenshot: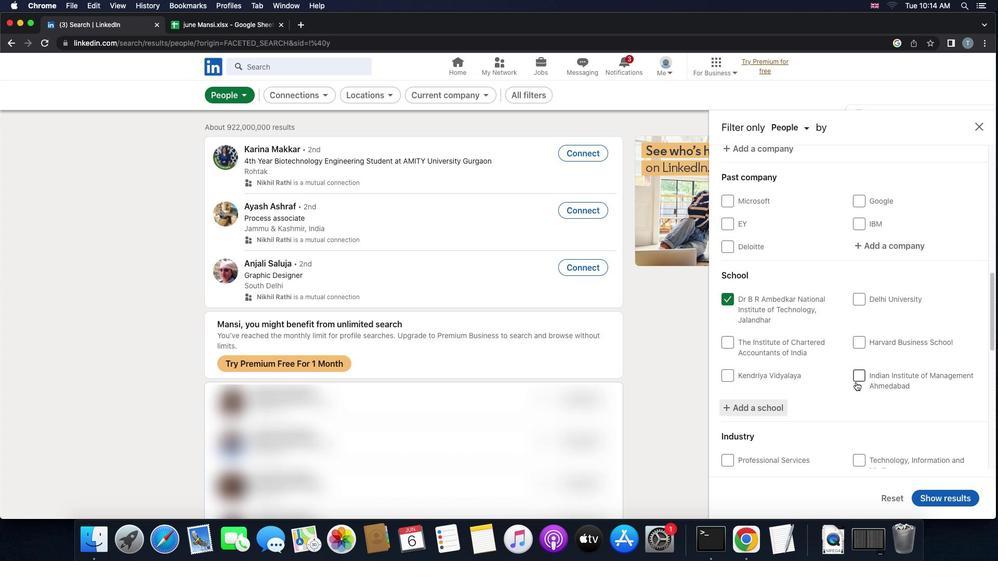 
Action: Mouse scrolled (856, 382) with delta (0, 0)
Screenshot: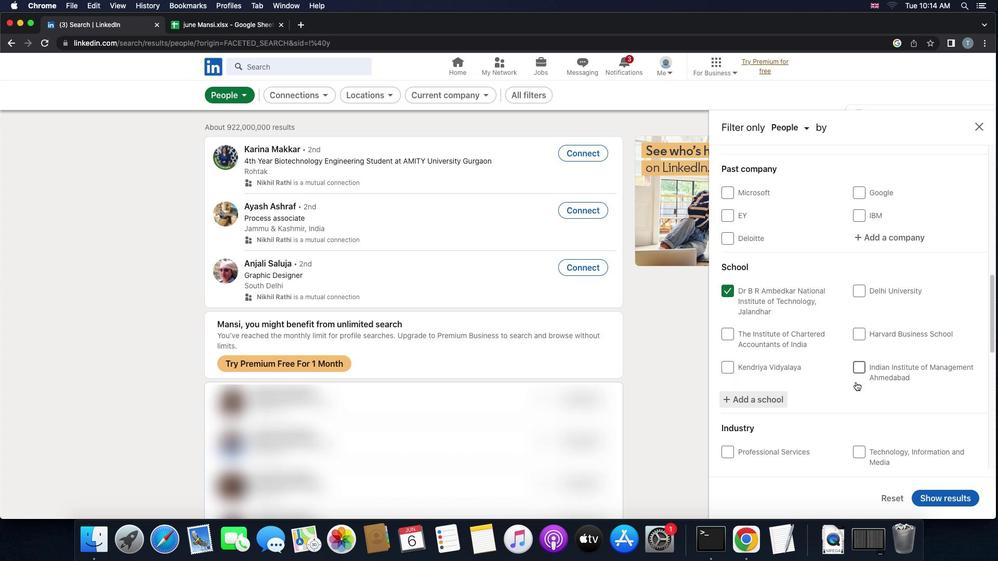 
Action: Mouse scrolled (856, 382) with delta (0, -1)
Screenshot: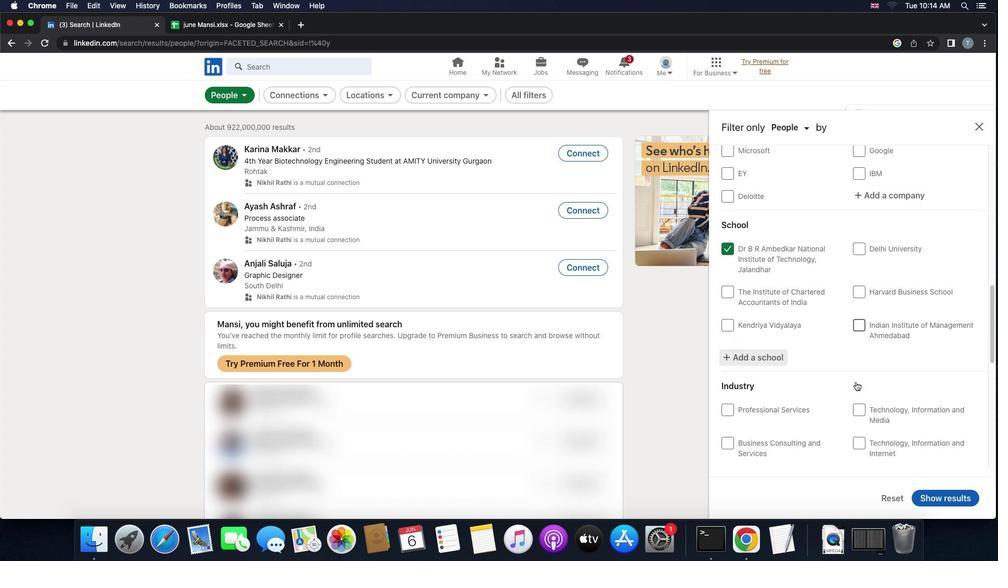 
Action: Mouse scrolled (856, 382) with delta (0, 0)
Screenshot: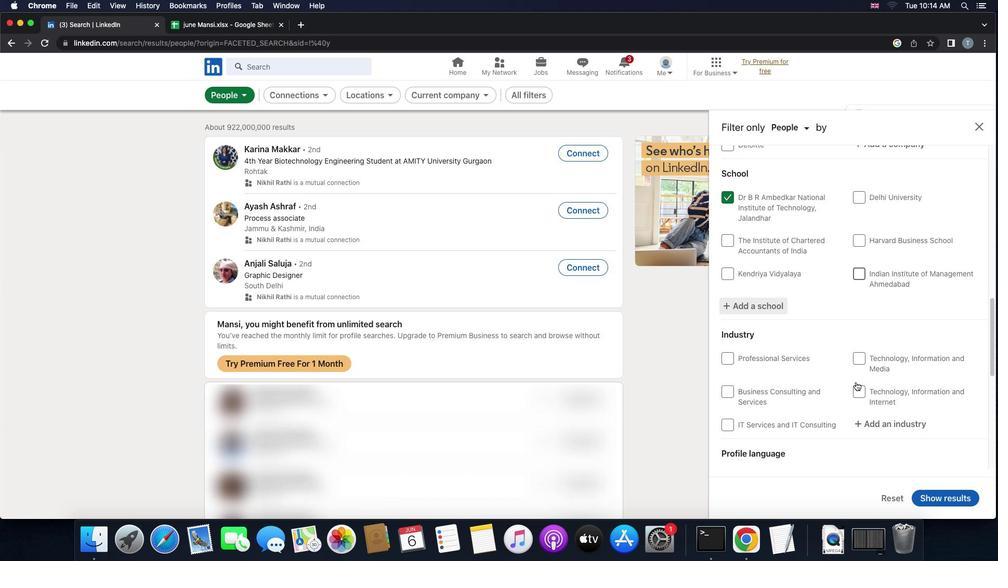 
Action: Mouse scrolled (856, 382) with delta (0, 0)
Screenshot: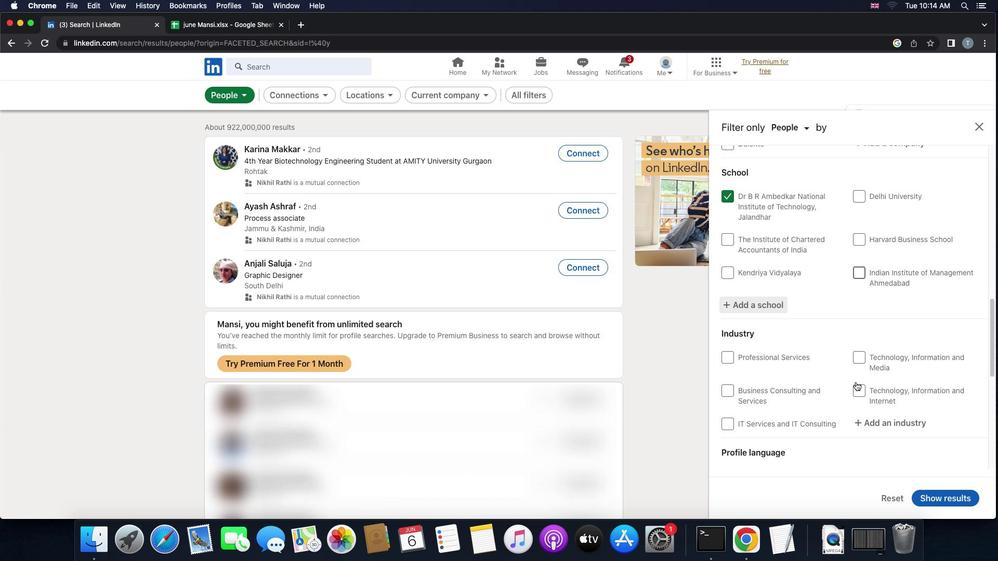 
Action: Mouse moved to (871, 403)
Screenshot: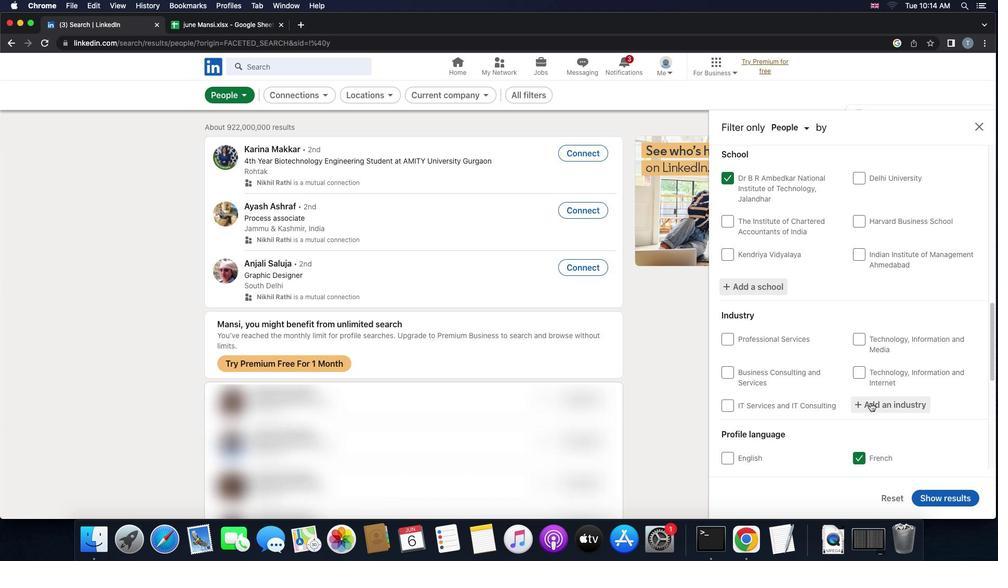 
Action: Mouse pressed left at (871, 403)
Screenshot: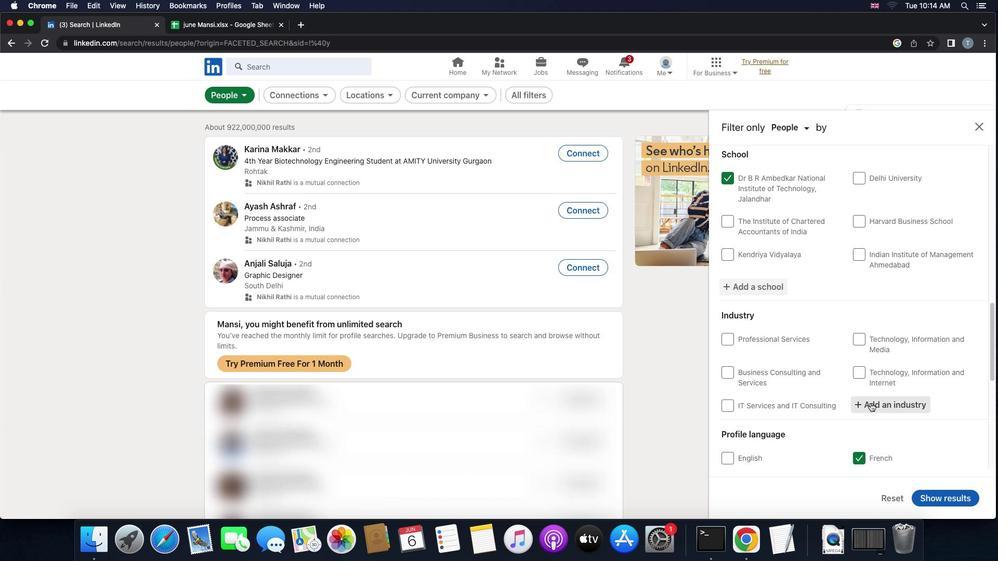 
Action: Key pressed Key.shift'M''e''d''i''c''a''l'Key.space'a''n''d'Key.space'd''i''a''g''n''o''s''t''i''c'Key.space
Screenshot: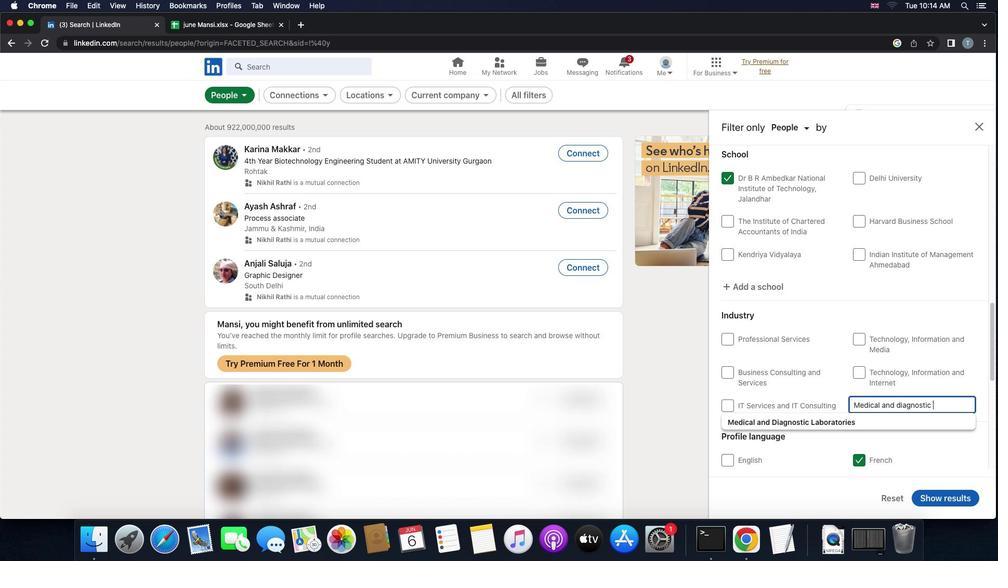 
Action: Mouse moved to (840, 423)
Screenshot: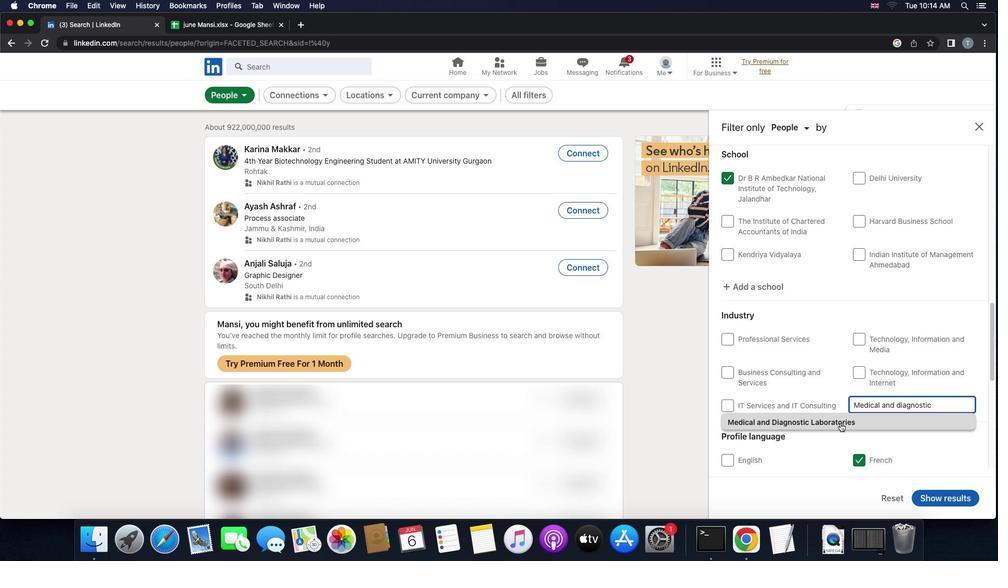 
Action: Mouse pressed left at (840, 423)
Screenshot: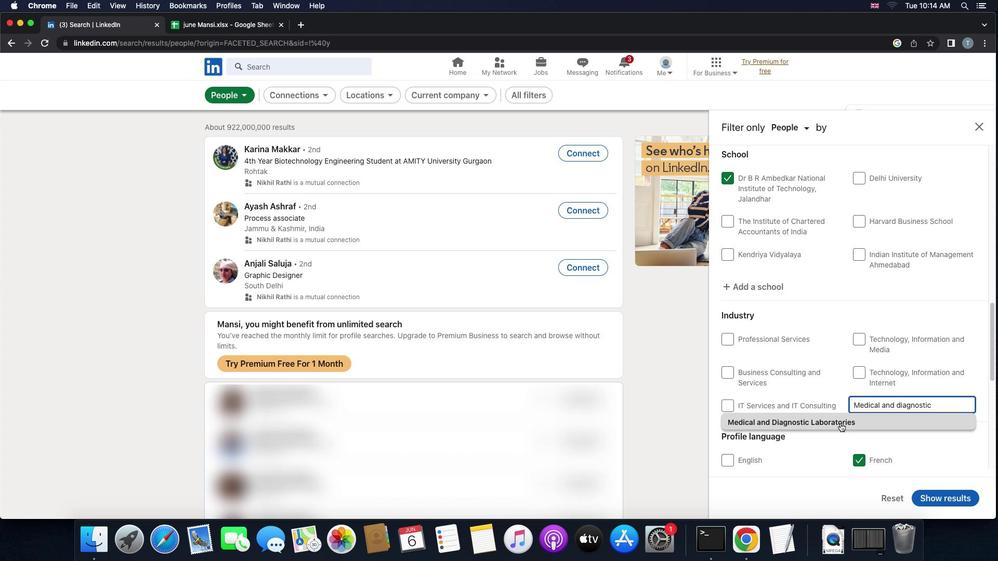 
Action: Mouse moved to (840, 423)
Screenshot: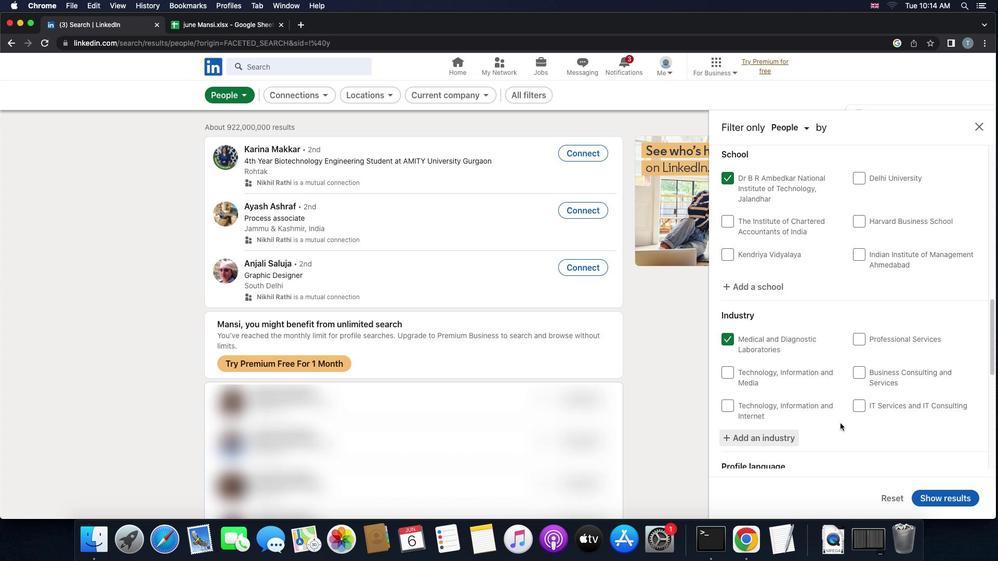 
Action: Mouse scrolled (840, 423) with delta (0, 0)
Screenshot: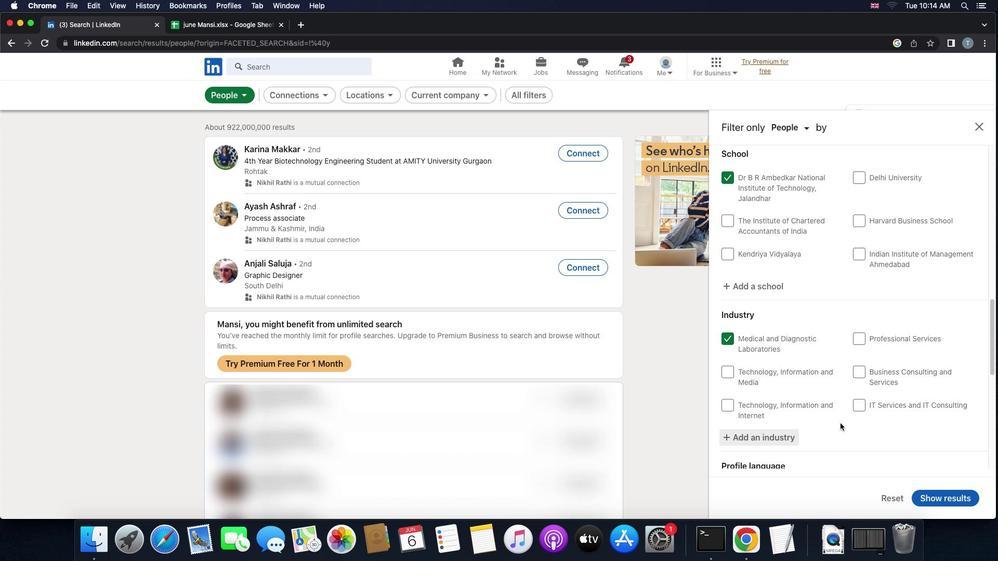 
Action: Mouse scrolled (840, 423) with delta (0, 0)
Screenshot: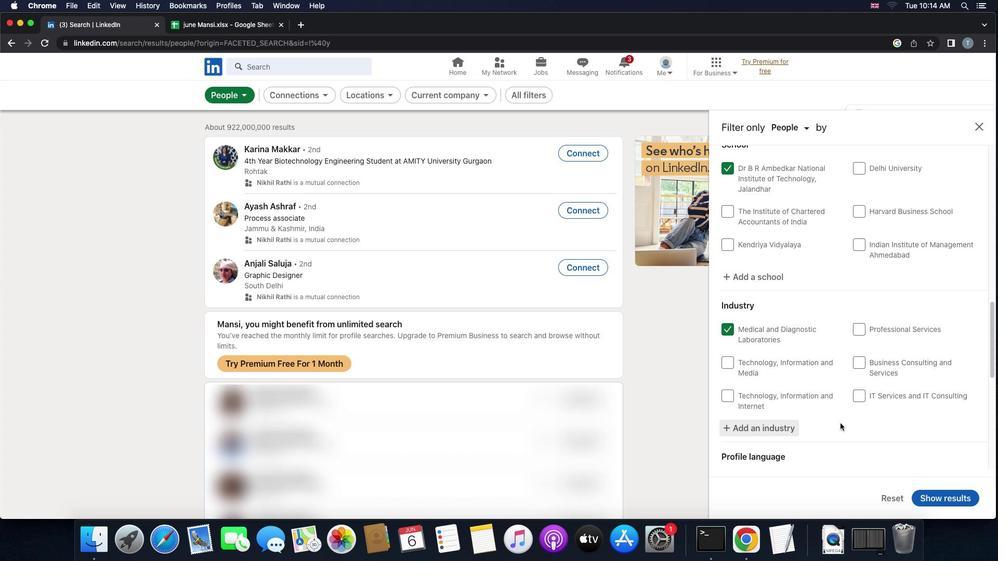 
Action: Mouse scrolled (840, 423) with delta (0, -1)
Screenshot: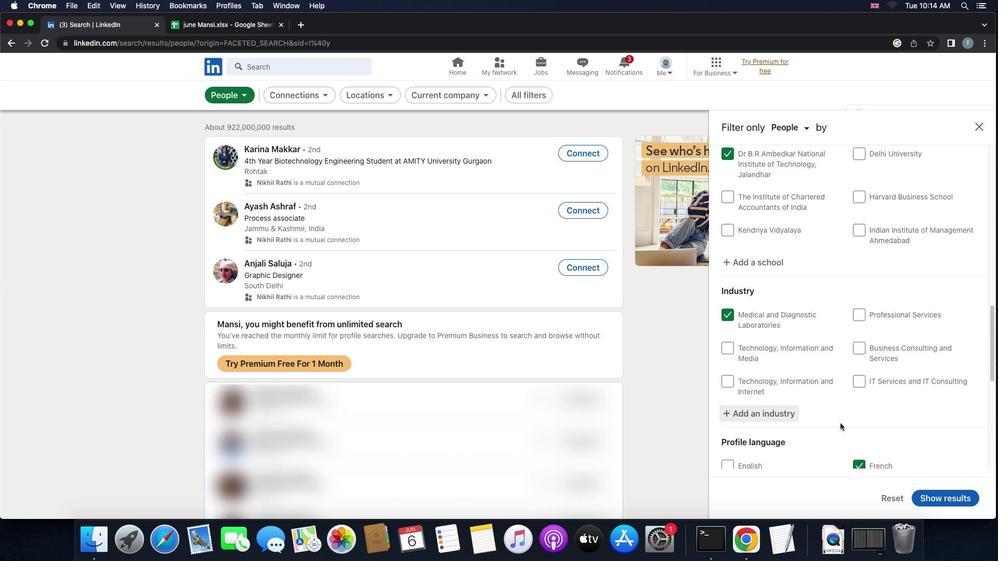 
Action: Mouse scrolled (840, 423) with delta (0, -1)
Screenshot: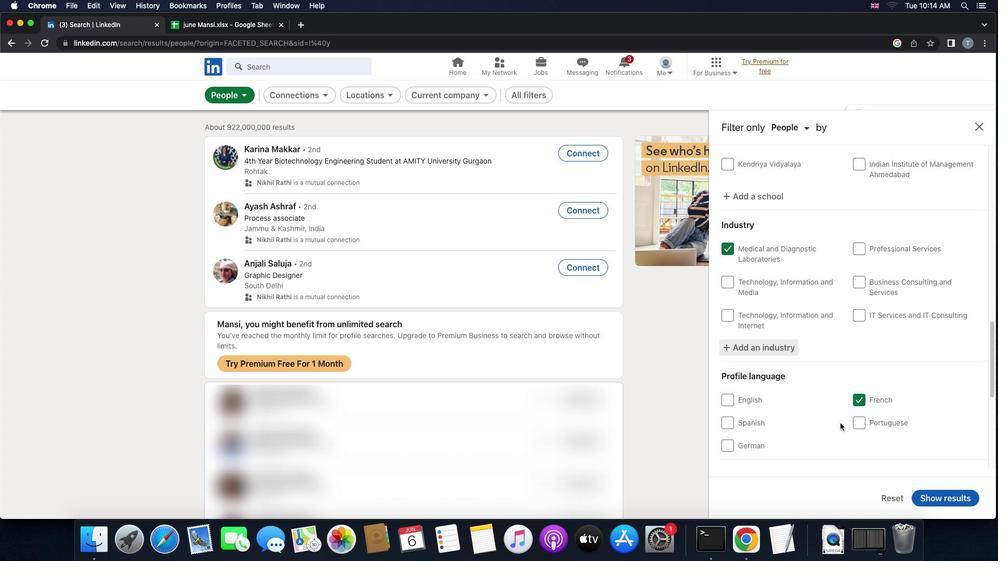 
Action: Mouse scrolled (840, 423) with delta (0, 0)
Screenshot: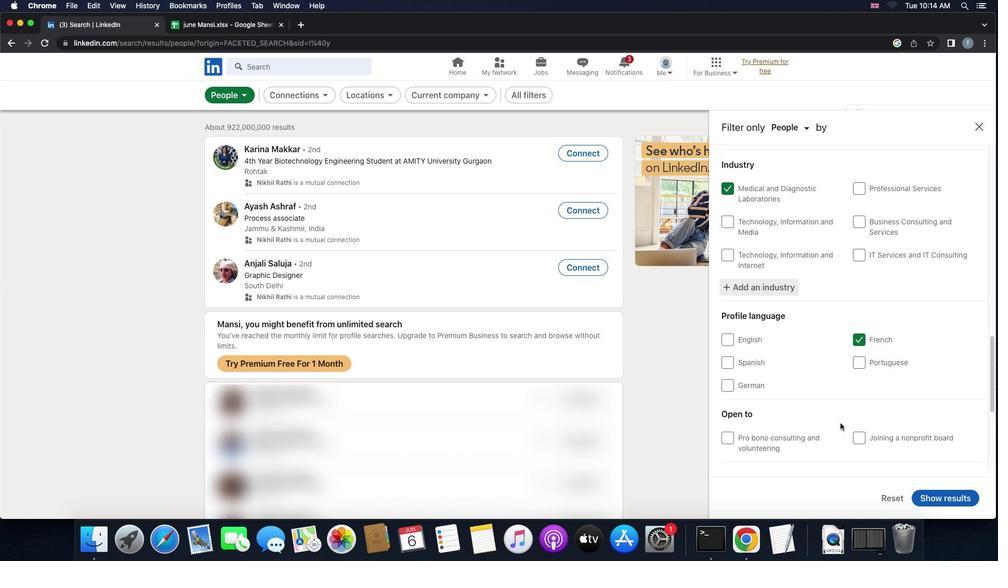 
Action: Mouse scrolled (840, 423) with delta (0, 0)
Screenshot: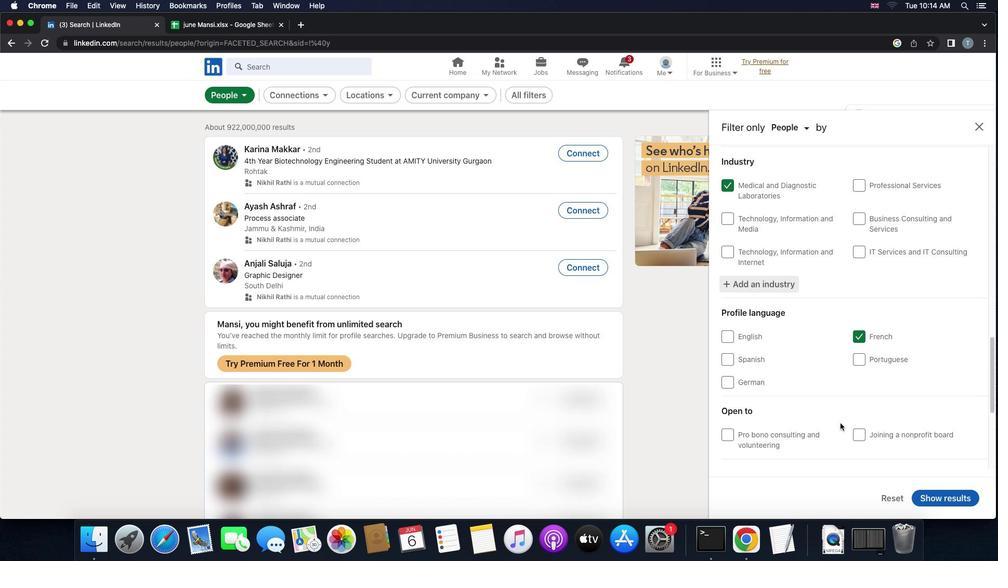 
Action: Mouse scrolled (840, 423) with delta (0, -1)
Screenshot: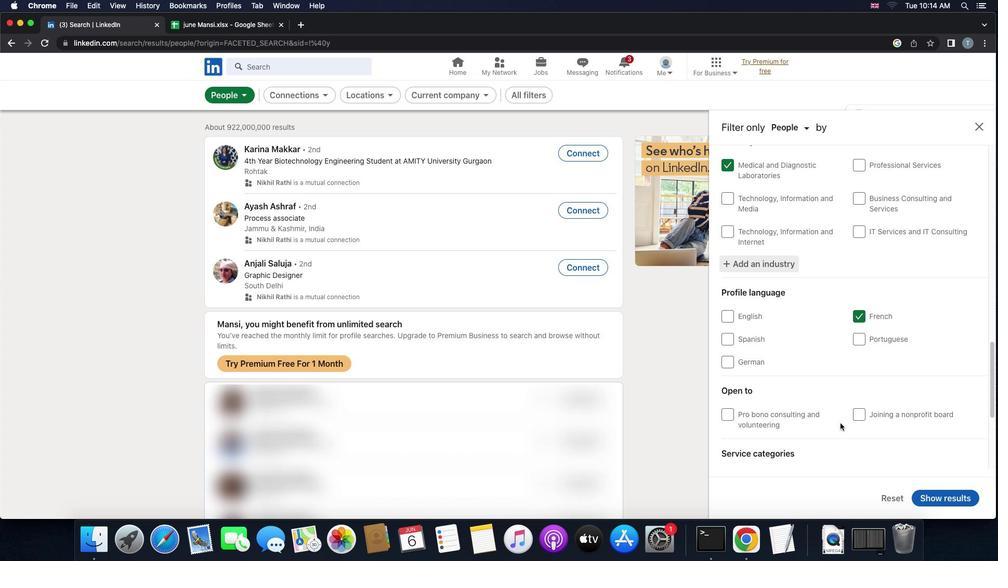 
Action: Mouse scrolled (840, 423) with delta (0, 0)
Screenshot: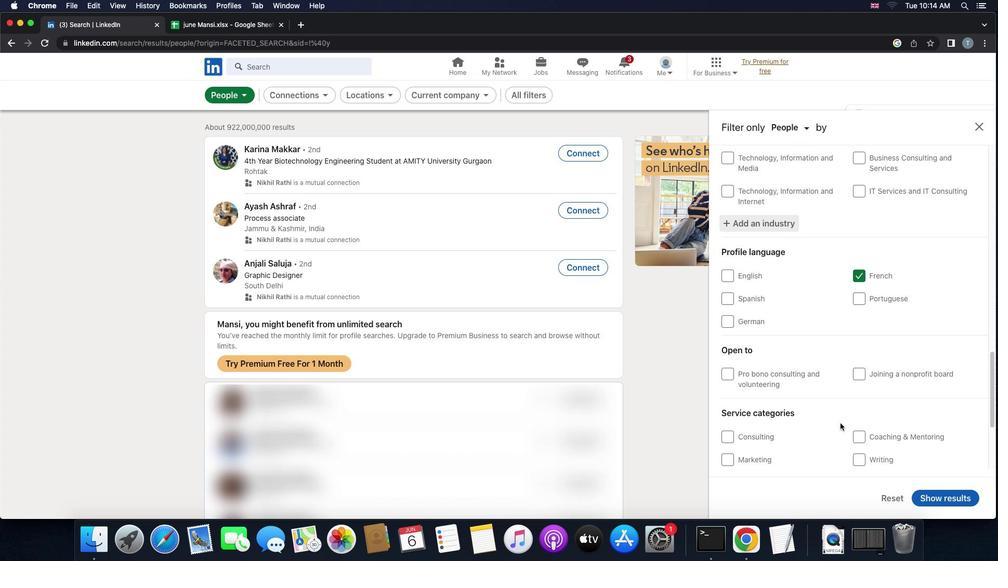 
Action: Mouse scrolled (840, 423) with delta (0, 0)
Screenshot: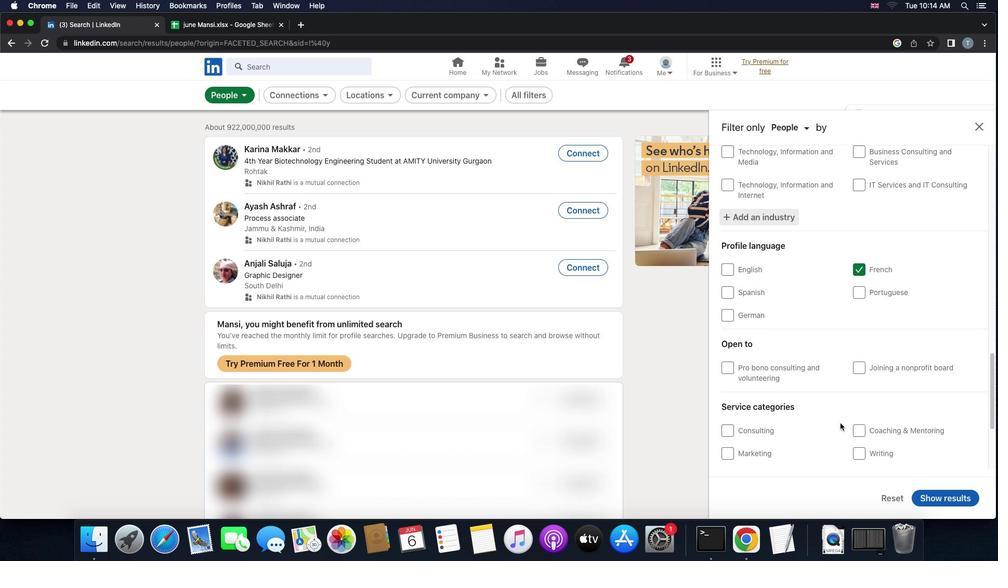 
Action: Mouse scrolled (840, 423) with delta (0, -1)
Screenshot: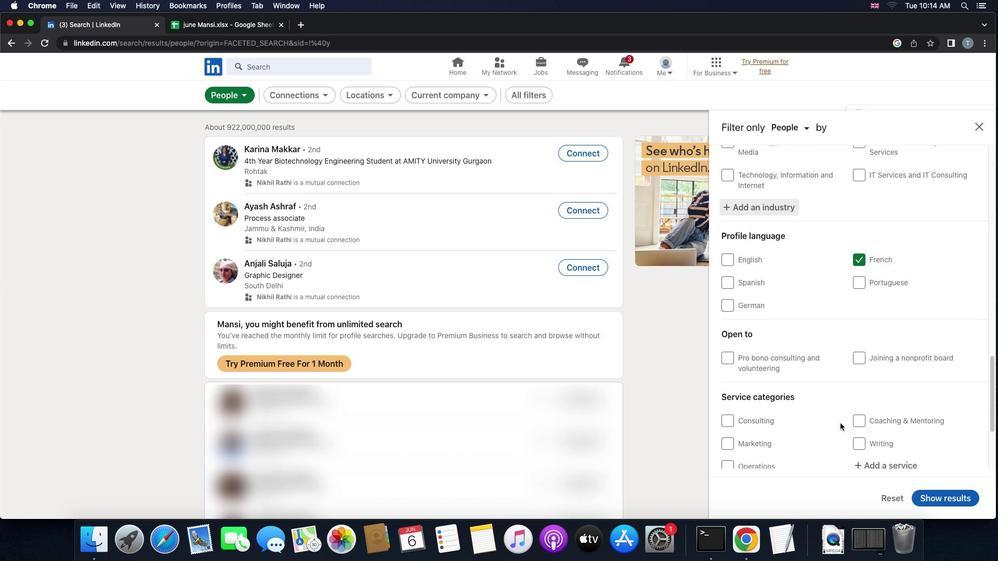 
Action: Mouse scrolled (840, 423) with delta (0, 0)
Screenshot: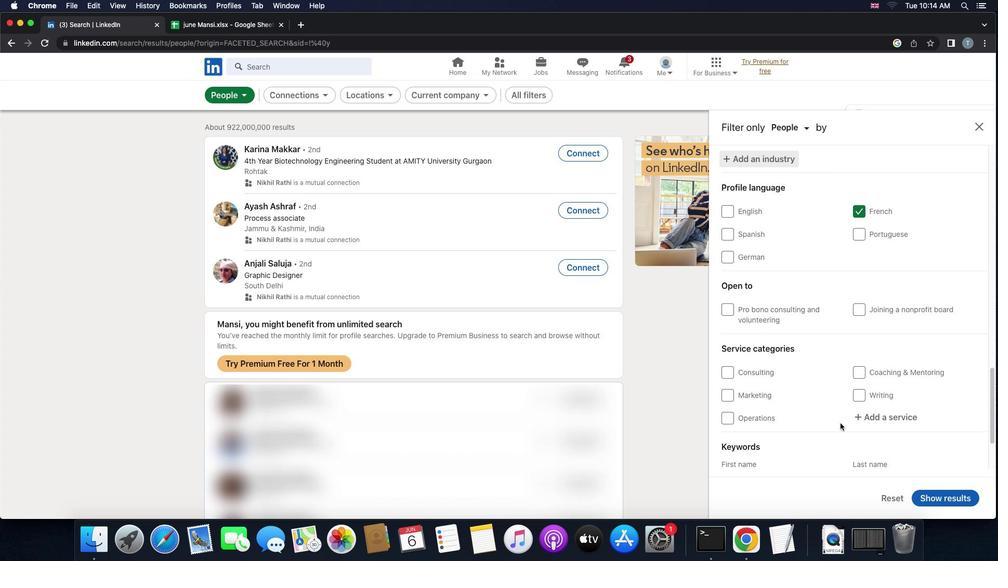 
Action: Mouse scrolled (840, 423) with delta (0, 0)
Screenshot: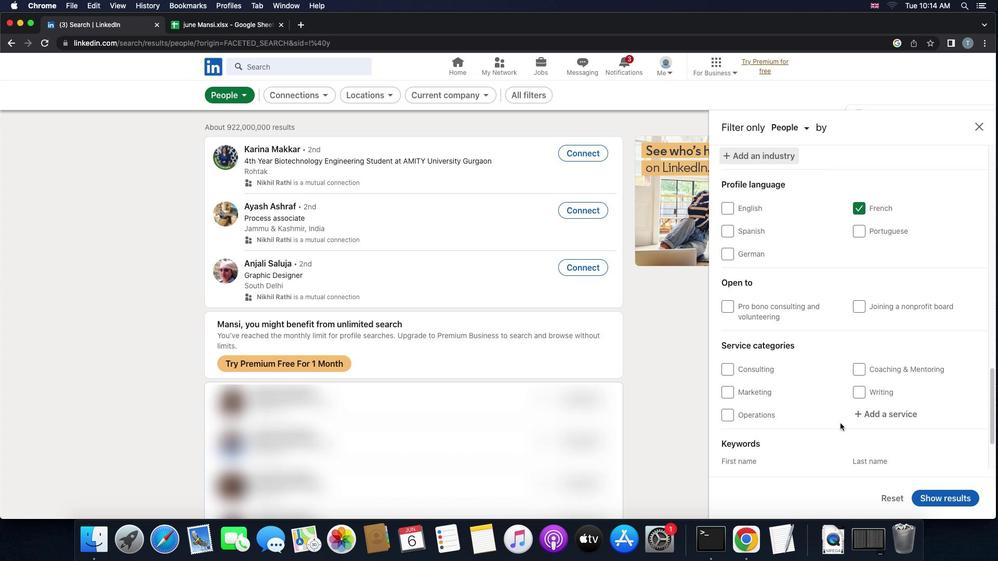 
Action: Mouse scrolled (840, 423) with delta (0, 0)
Screenshot: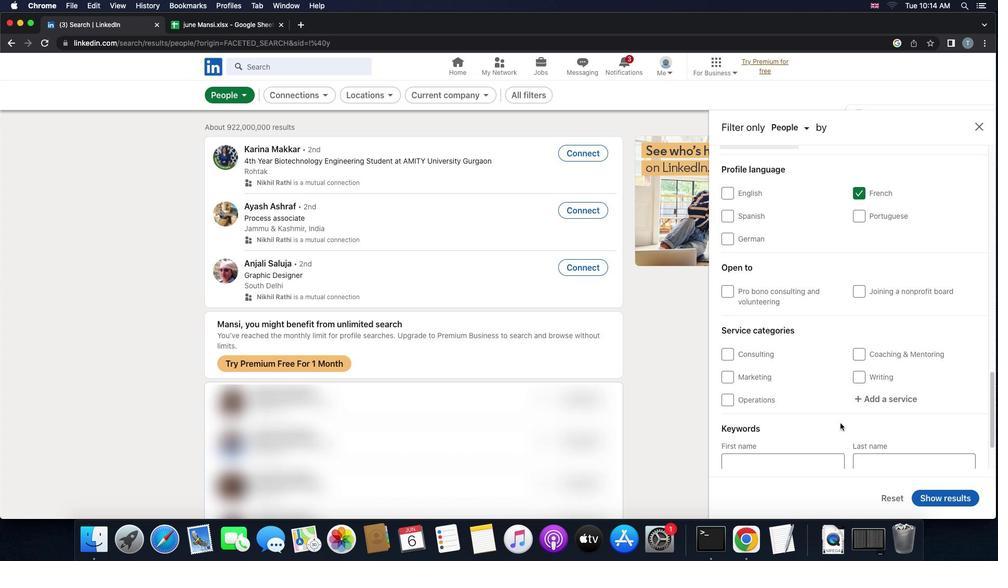 
Action: Mouse moved to (870, 383)
Screenshot: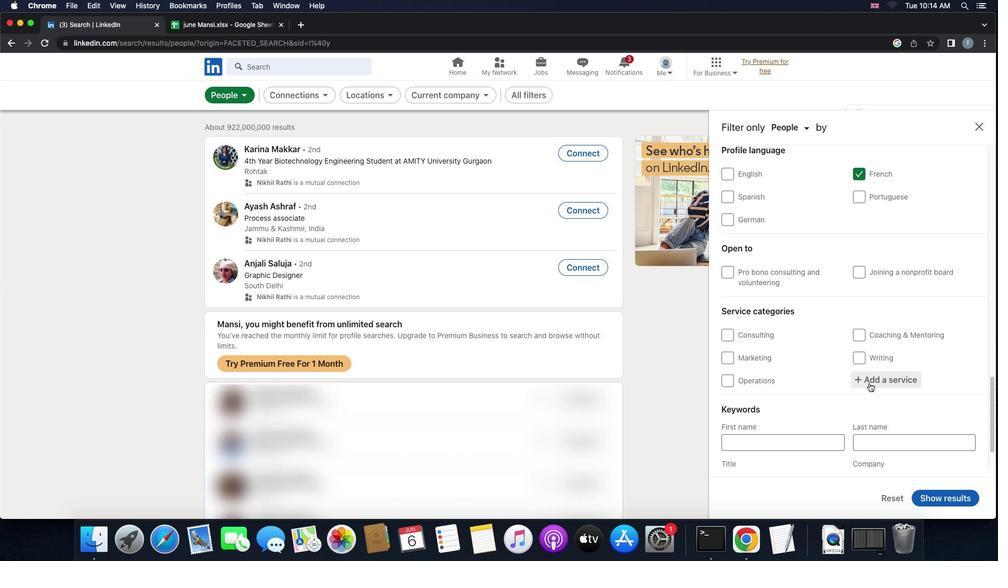 
Action: Mouse pressed left at (870, 383)
Screenshot: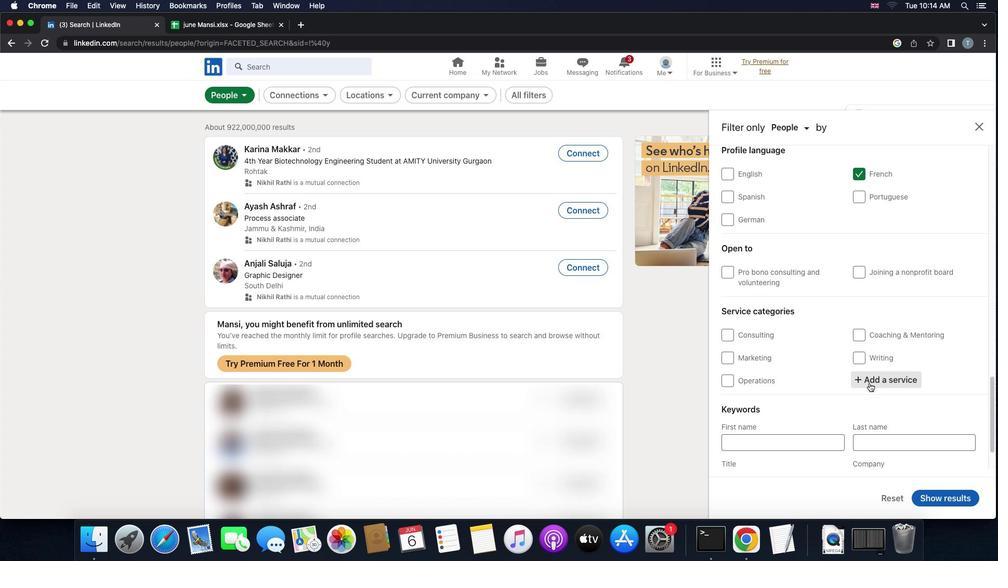 
Action: Key pressed 'p''a''c''k''a''g'
Screenshot: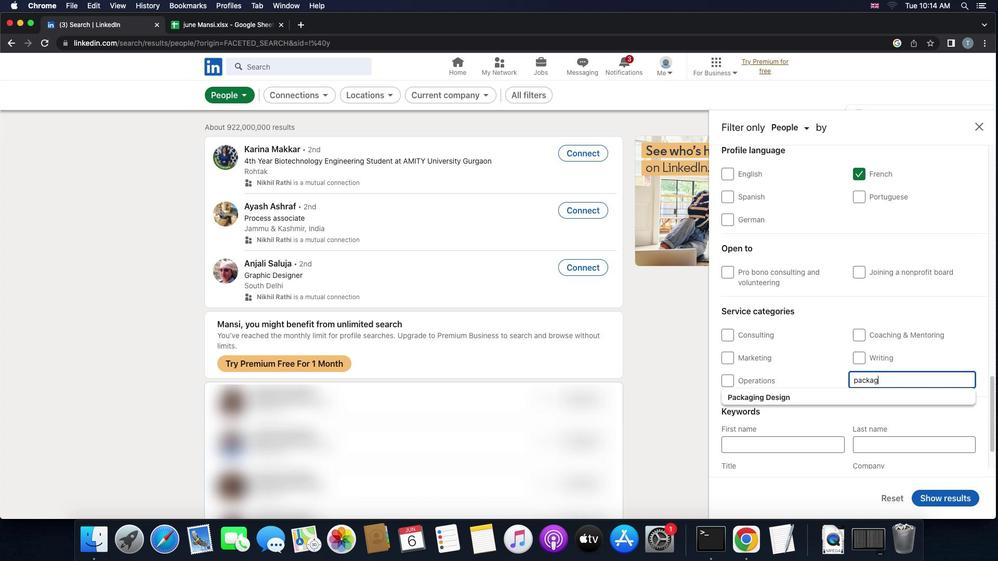 
Action: Mouse moved to (870, 383)
Screenshot: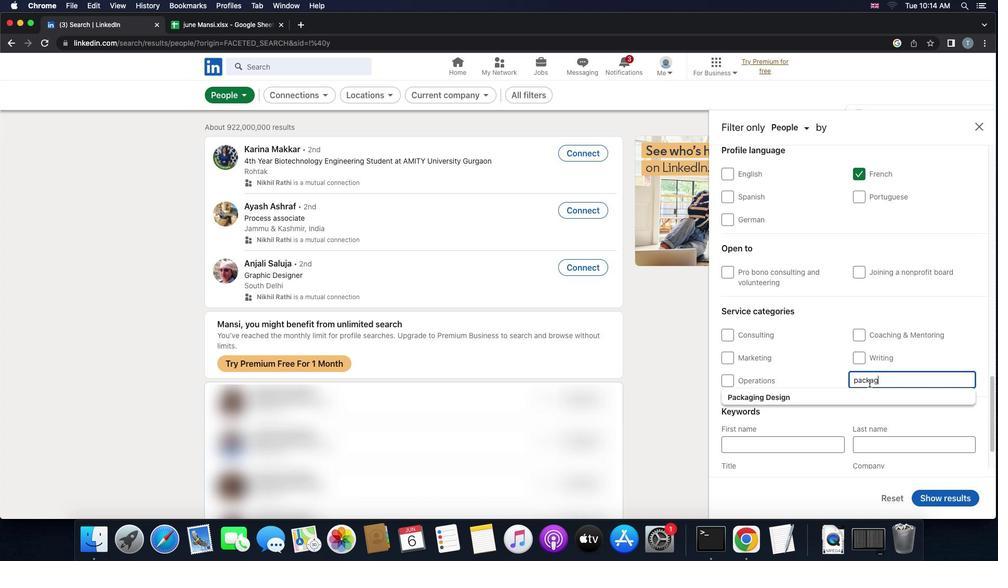 
Action: Key pressed 'i''n''g'
Screenshot: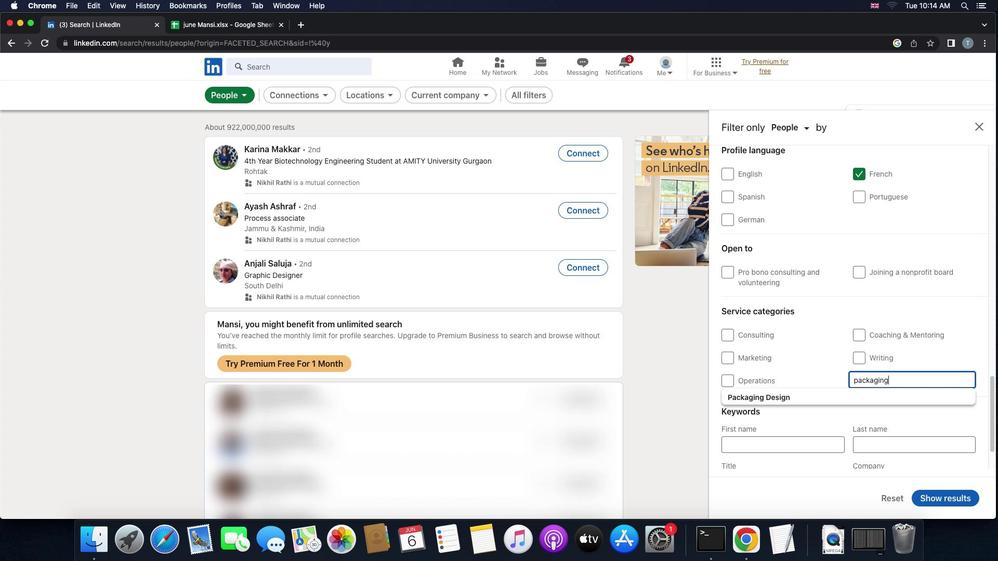 
Action: Mouse moved to (831, 397)
Screenshot: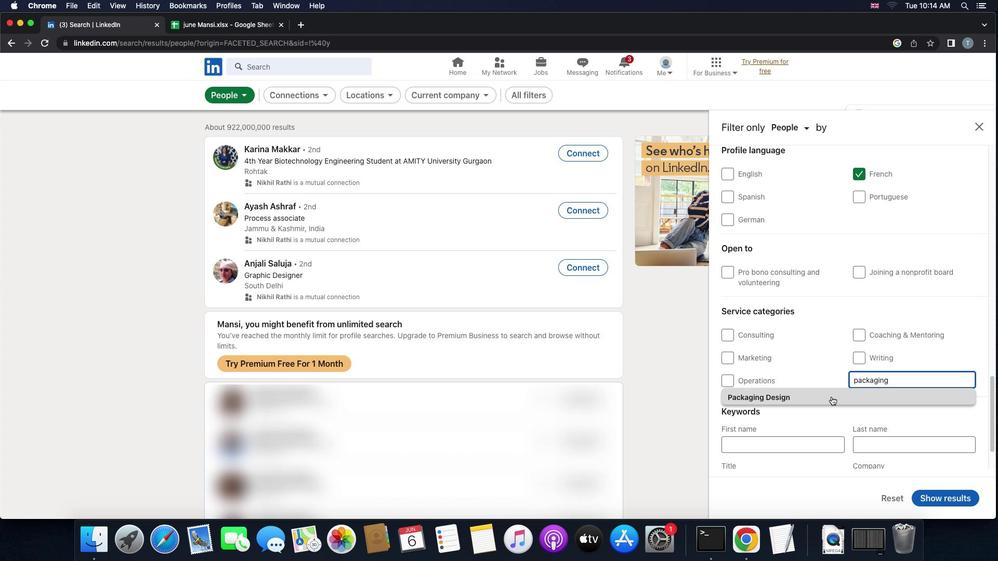 
Action: Mouse pressed left at (831, 397)
Screenshot: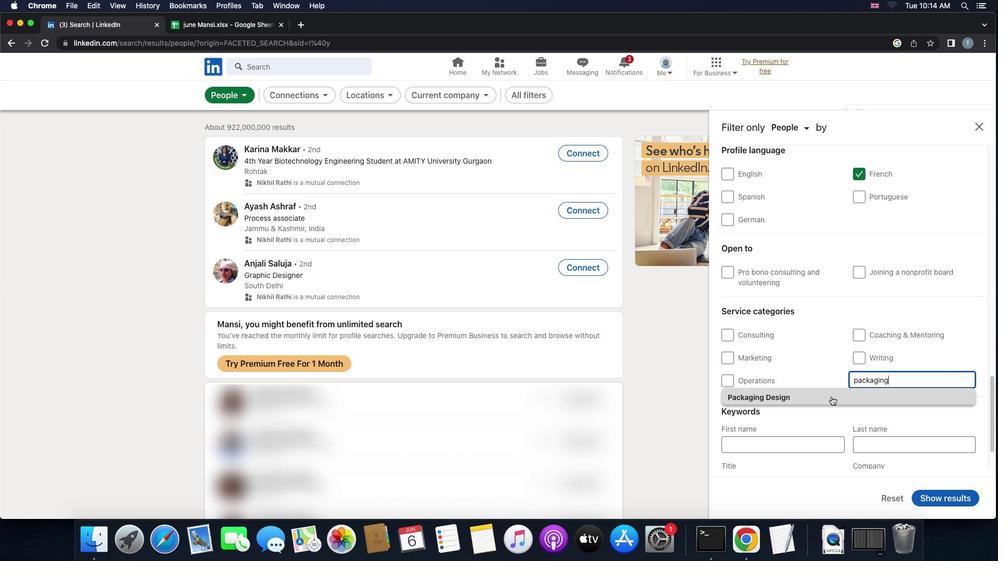
Action: Mouse scrolled (831, 397) with delta (0, 0)
Screenshot: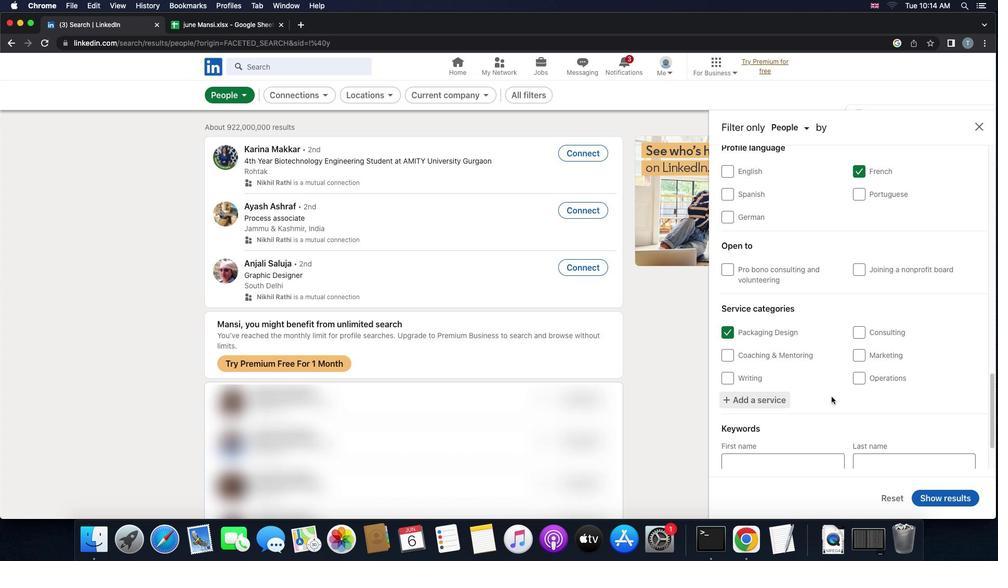 
Action: Mouse scrolled (831, 397) with delta (0, 0)
Screenshot: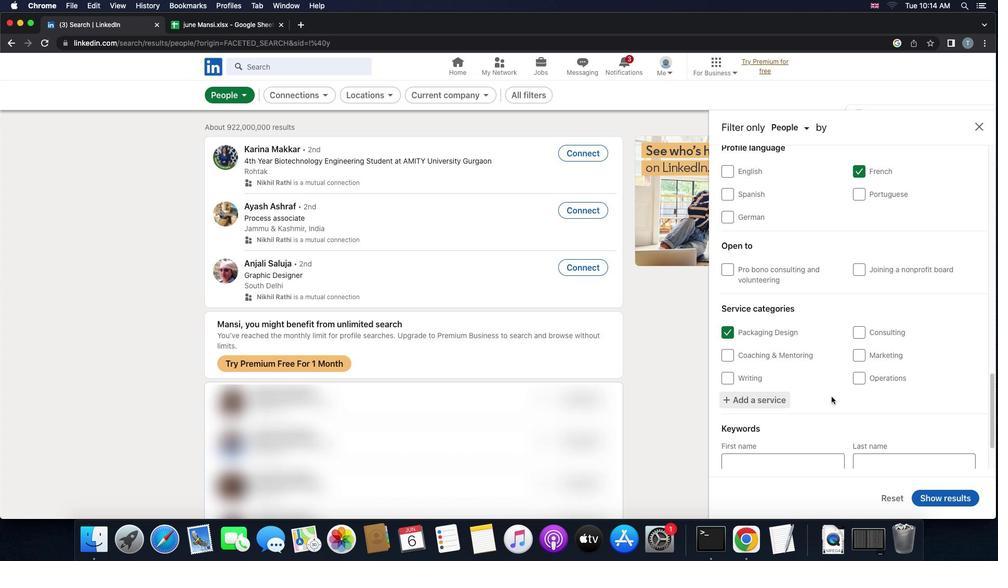 
Action: Mouse scrolled (831, 397) with delta (0, -1)
Screenshot: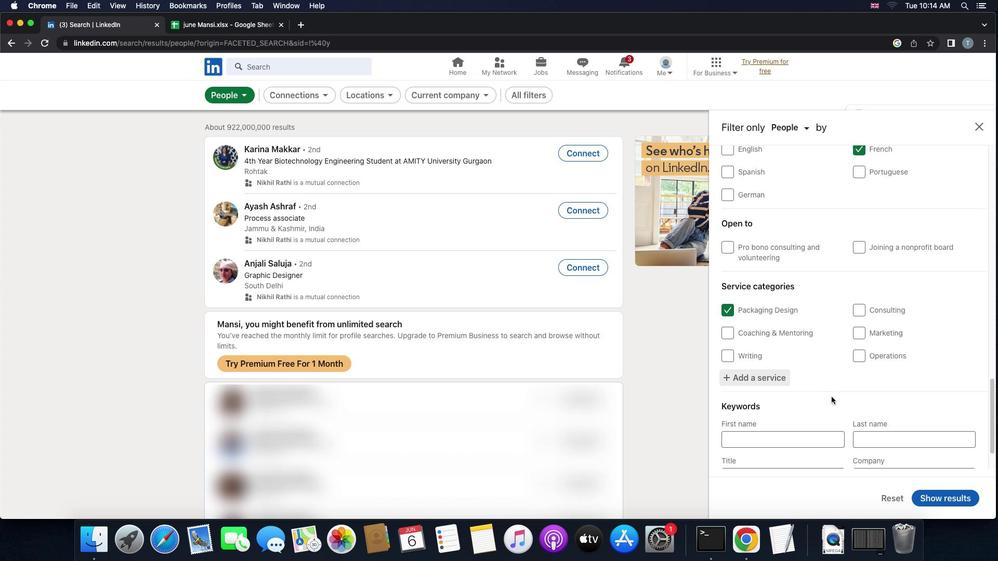 
Action: Mouse scrolled (831, 397) with delta (0, 0)
Screenshot: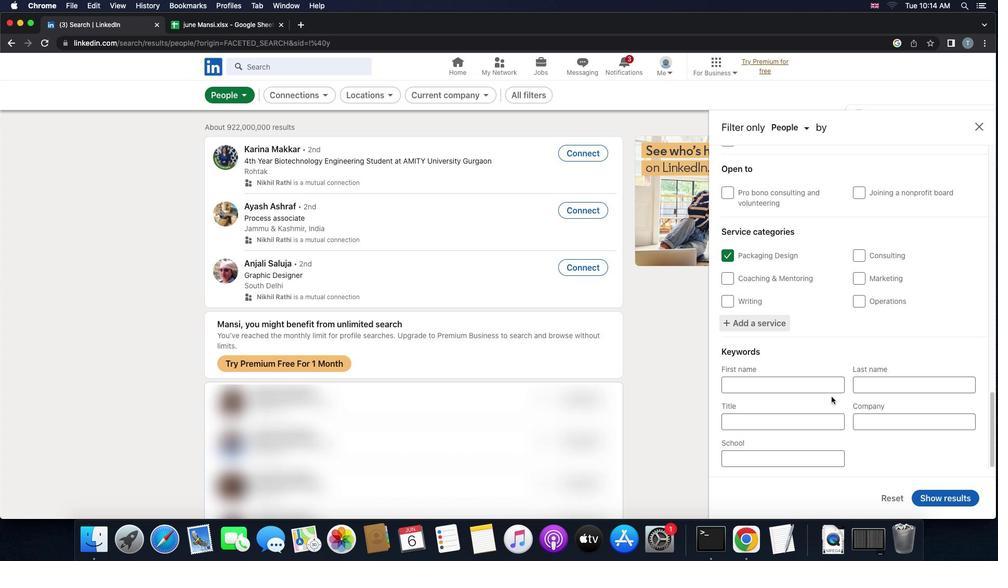 
Action: Mouse scrolled (831, 397) with delta (0, 0)
Screenshot: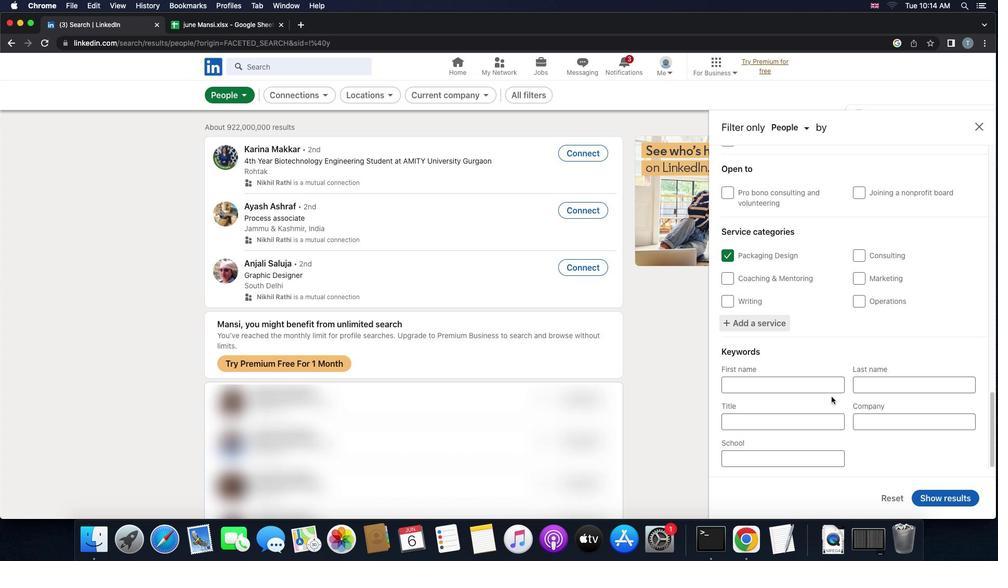 
Action: Mouse scrolled (831, 397) with delta (0, -1)
Screenshot: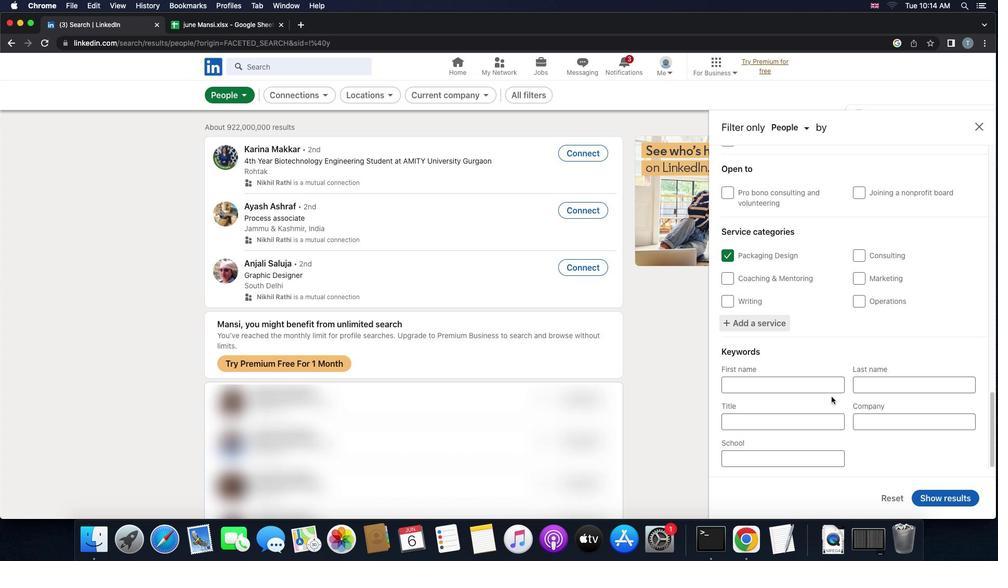 
Action: Mouse moved to (796, 423)
Screenshot: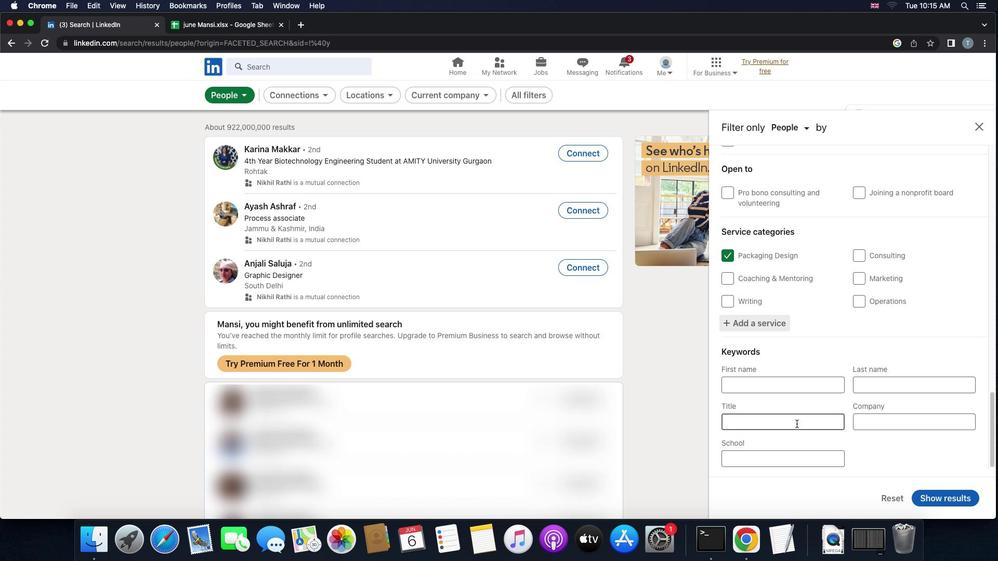 
Action: Mouse pressed left at (796, 423)
Screenshot: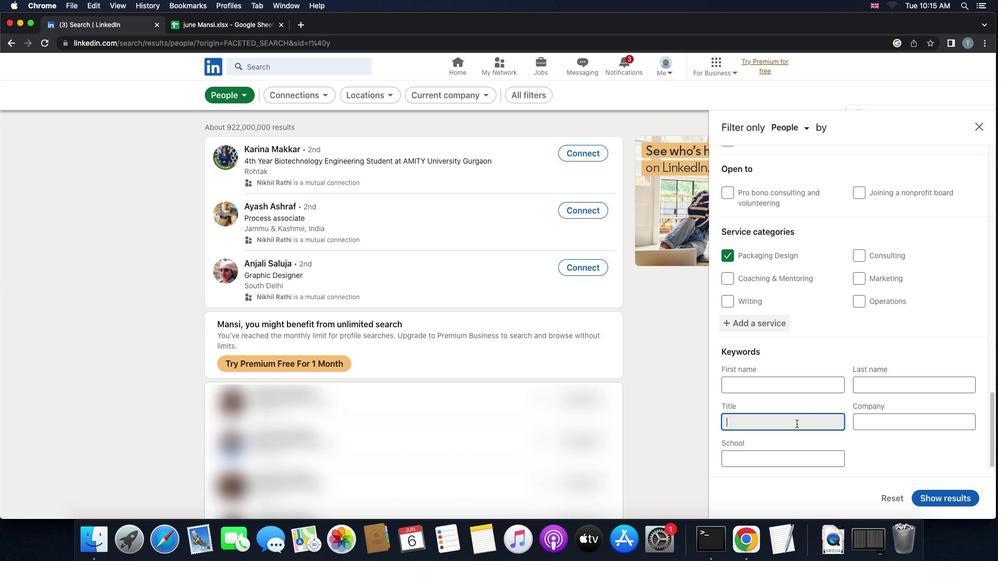 
Action: Key pressed 'c''h''i''e''f'Key.space'r''o''b''o''t'Key.space'w''h''i''s''p''e''r''e''r'
Screenshot: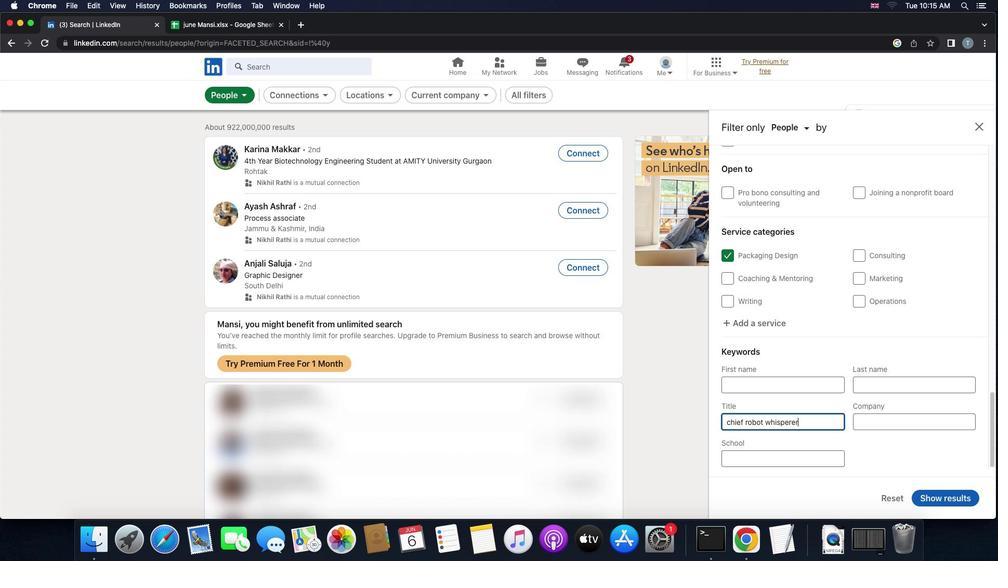 
Action: Mouse moved to (929, 498)
Screenshot: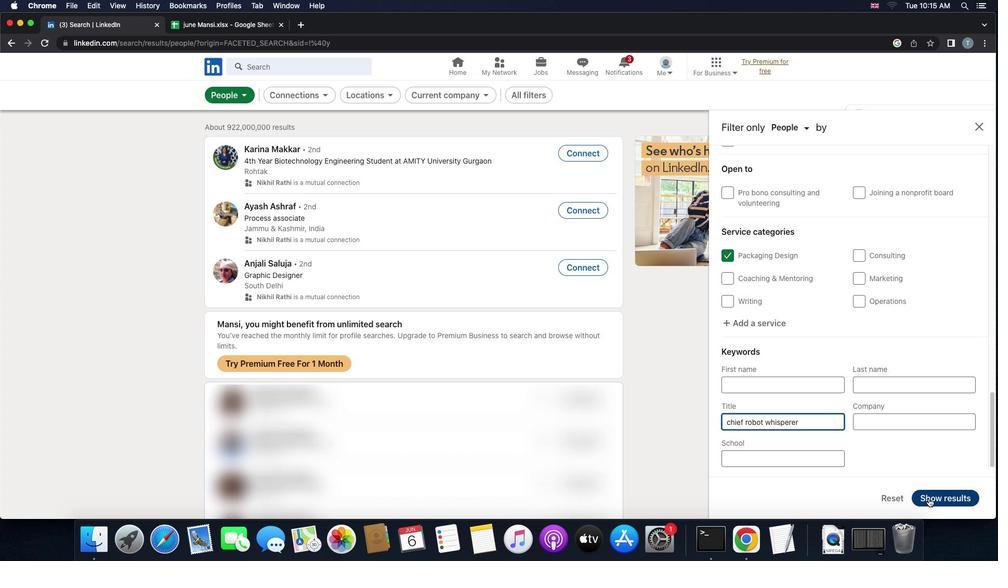 
Action: Mouse pressed left at (929, 498)
Screenshot: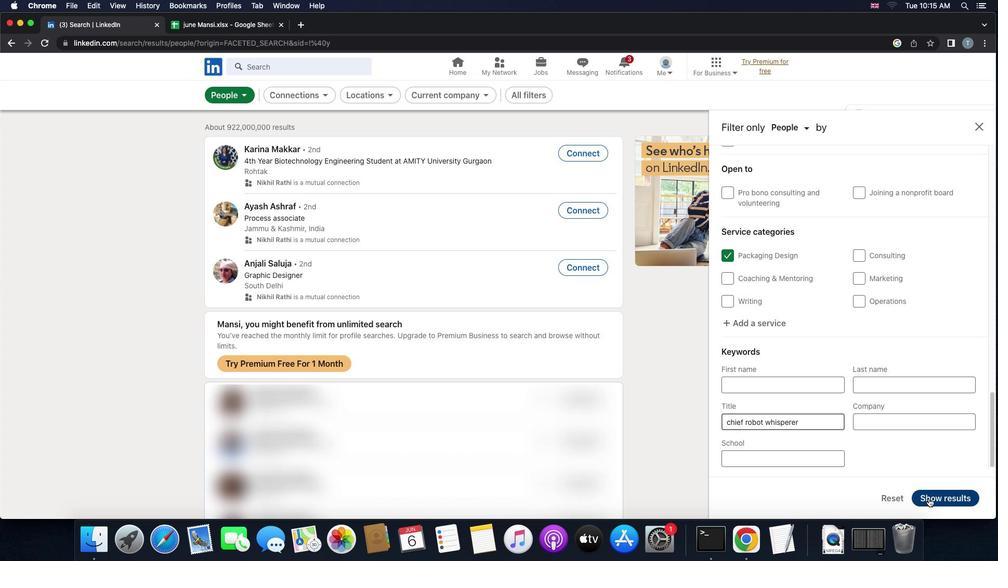 
Action: Mouse moved to (921, 490)
Screenshot: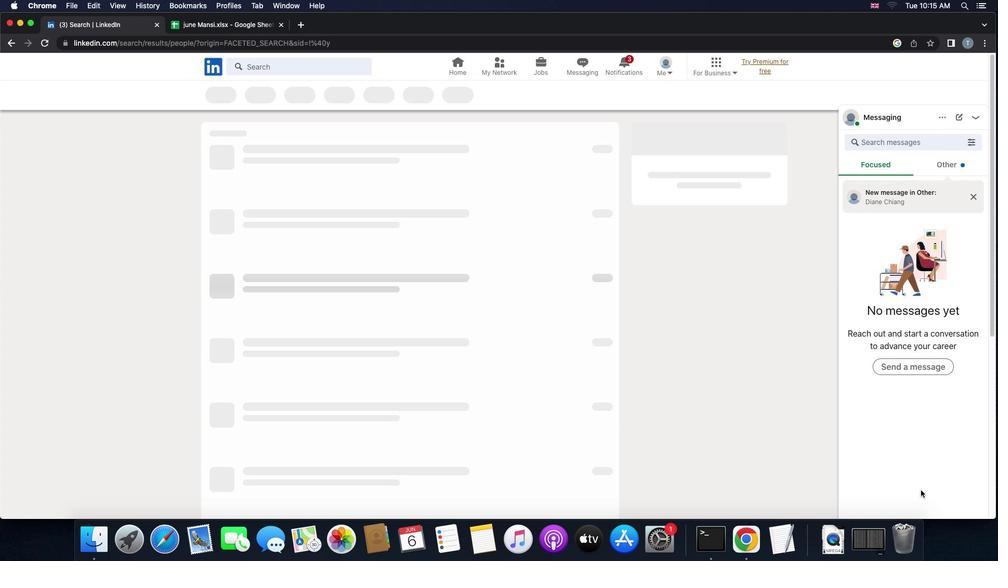 
